 Task: Find connections with filter location Ti Port-de-Paix with filter topic #Gettingthingsdonewith filter profile language German with filter current company ServiceNow with filter school Meenakshi College For Women with filter industry Nonresidential Building Construction with filter service category Personal Injury Law with filter keywords title Technical Specialist
Action: Mouse moved to (626, 85)
Screenshot: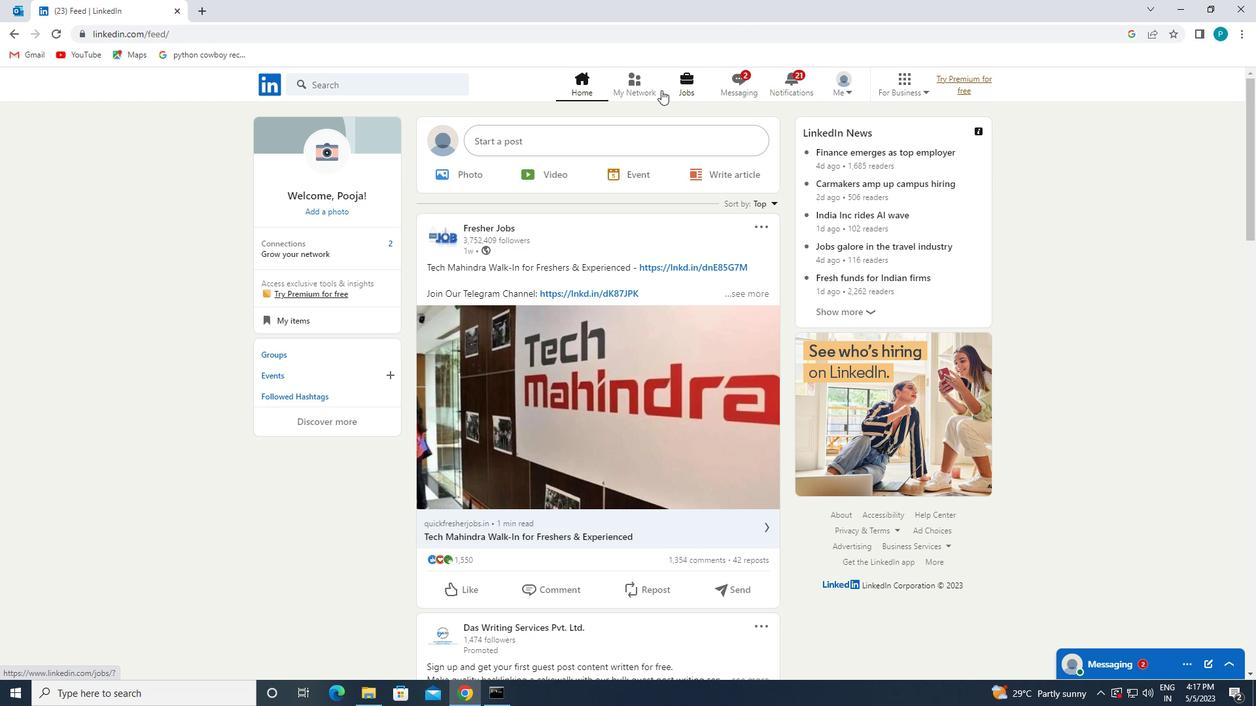 
Action: Mouse pressed left at (626, 85)
Screenshot: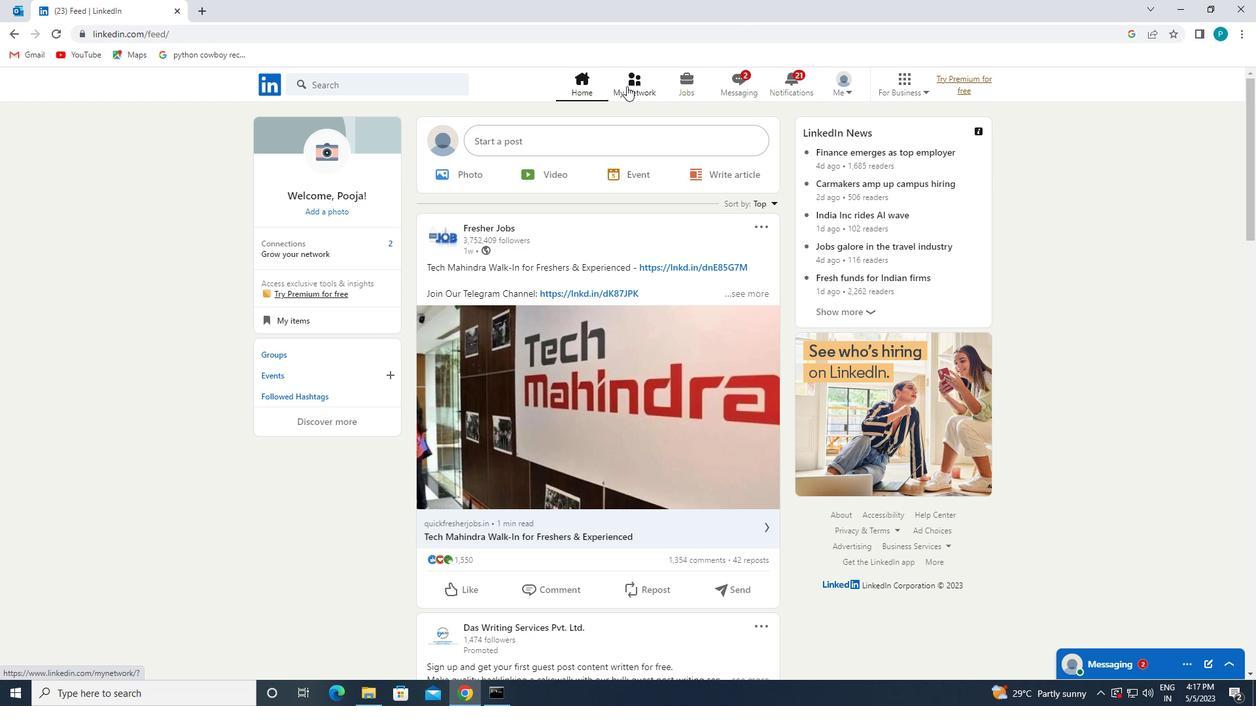 
Action: Mouse moved to (392, 151)
Screenshot: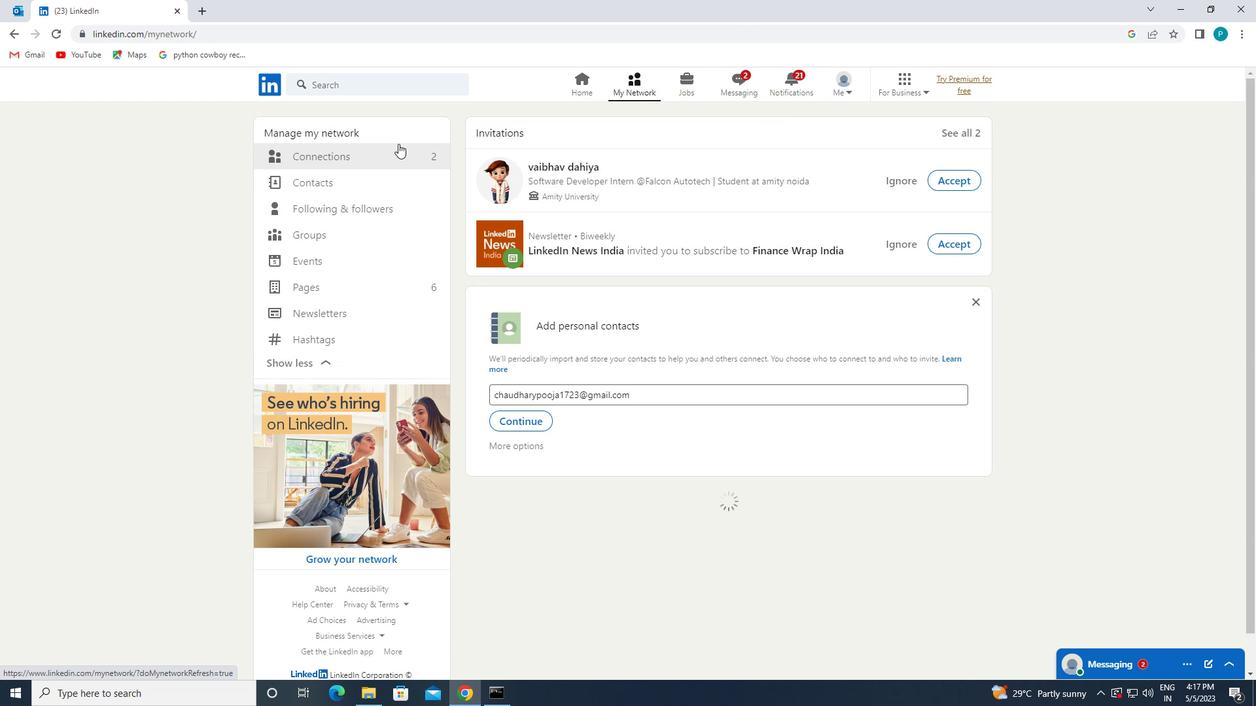 
Action: Mouse pressed left at (392, 151)
Screenshot: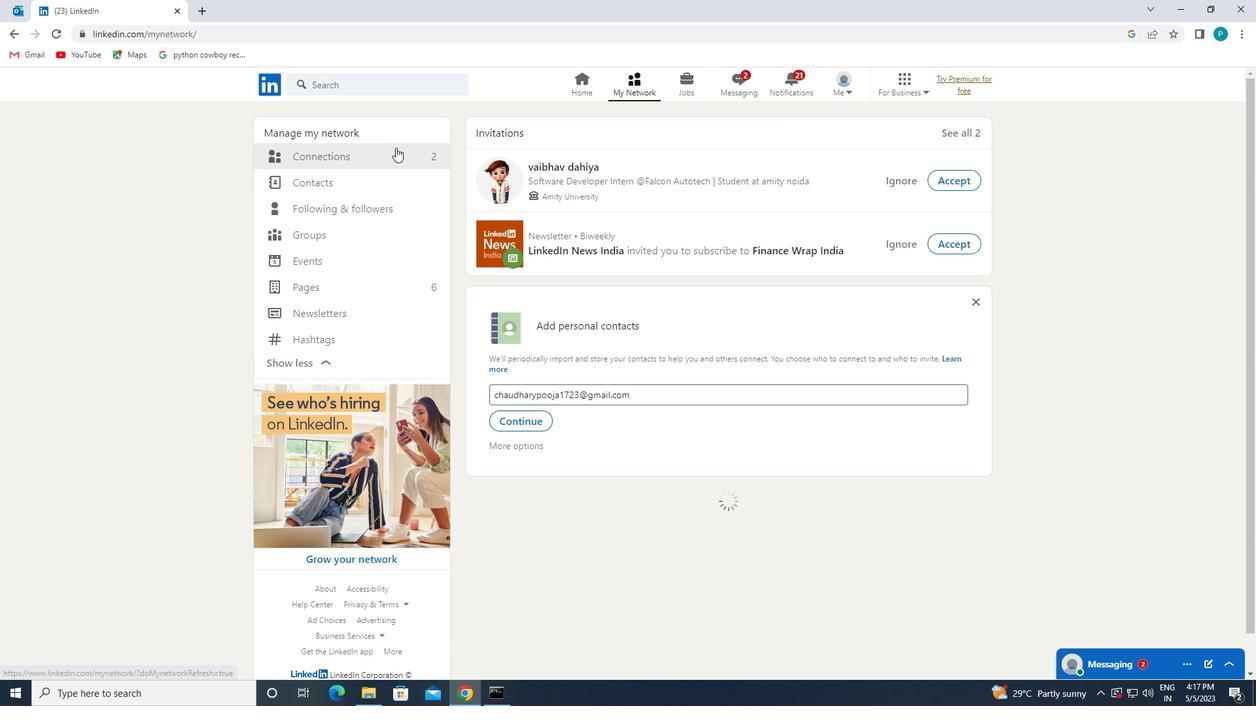 
Action: Mouse moved to (704, 154)
Screenshot: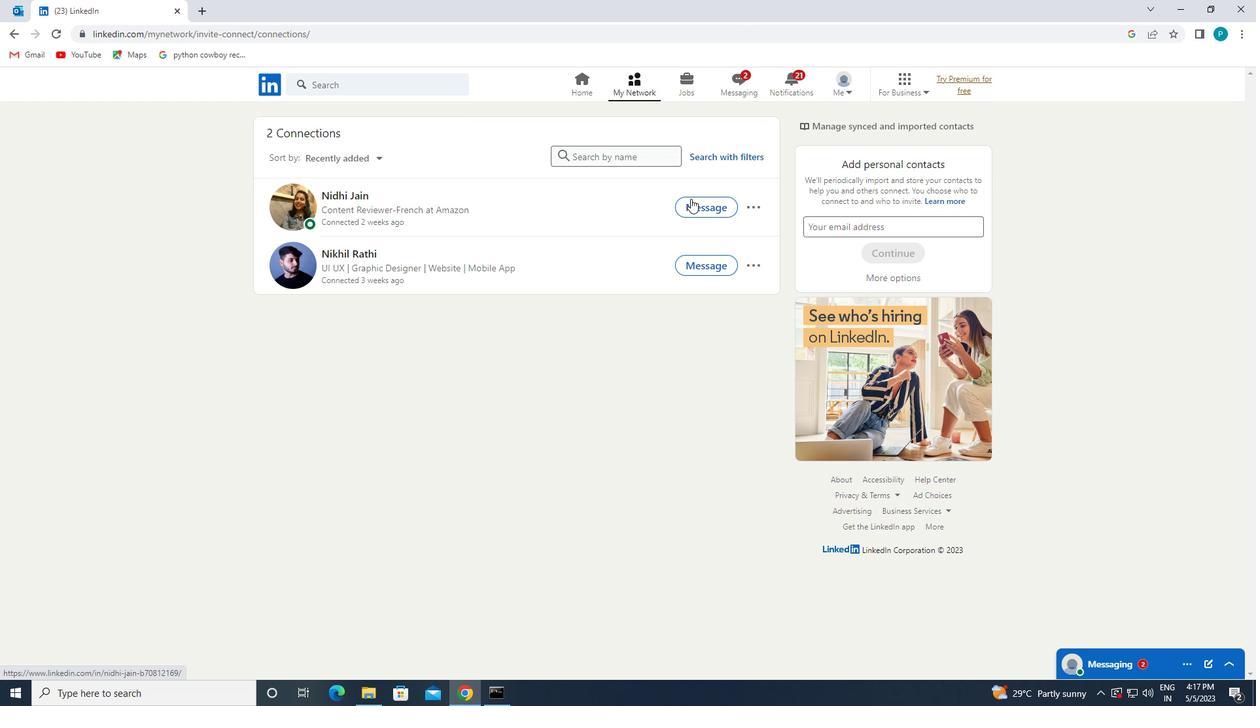
Action: Mouse pressed left at (704, 154)
Screenshot: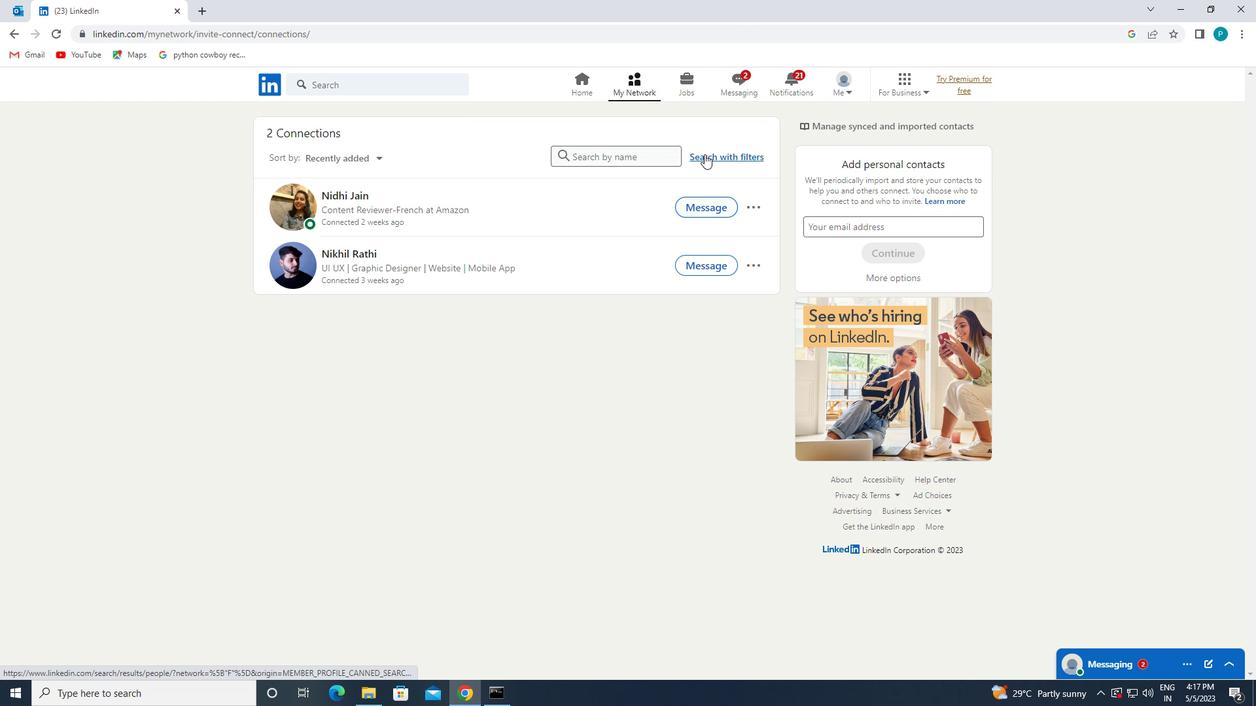 
Action: Mouse moved to (666, 126)
Screenshot: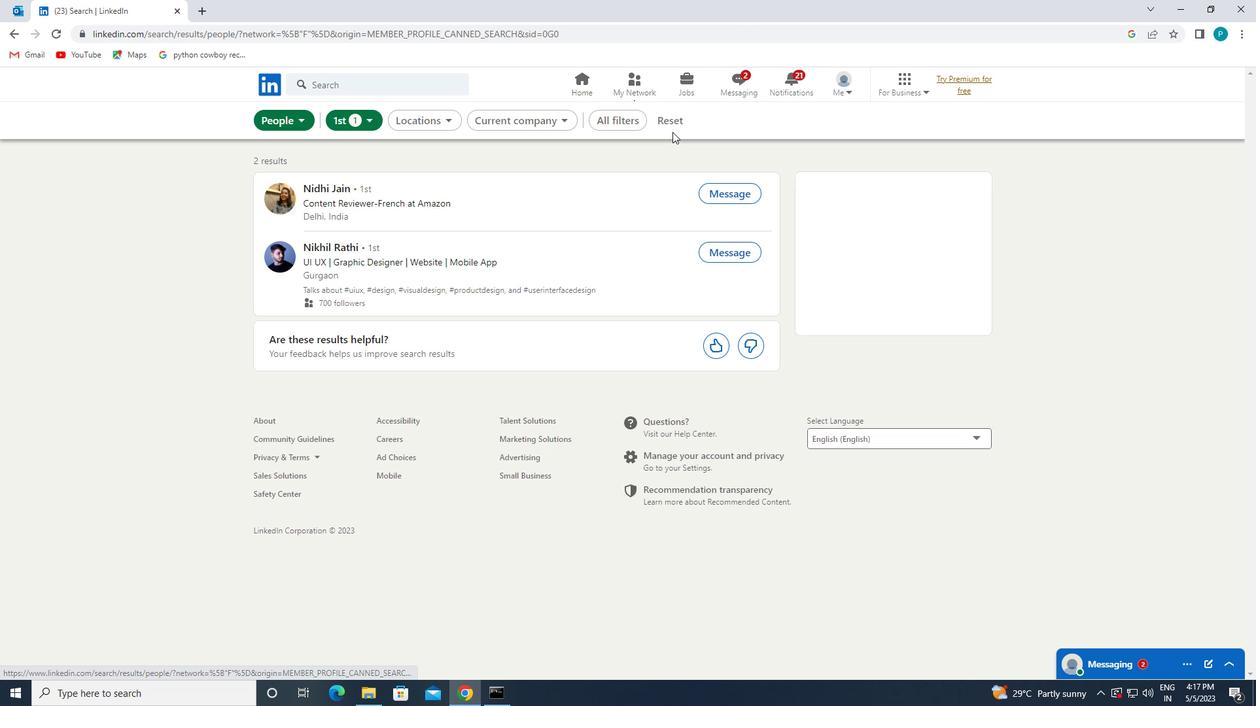 
Action: Mouse pressed left at (666, 126)
Screenshot: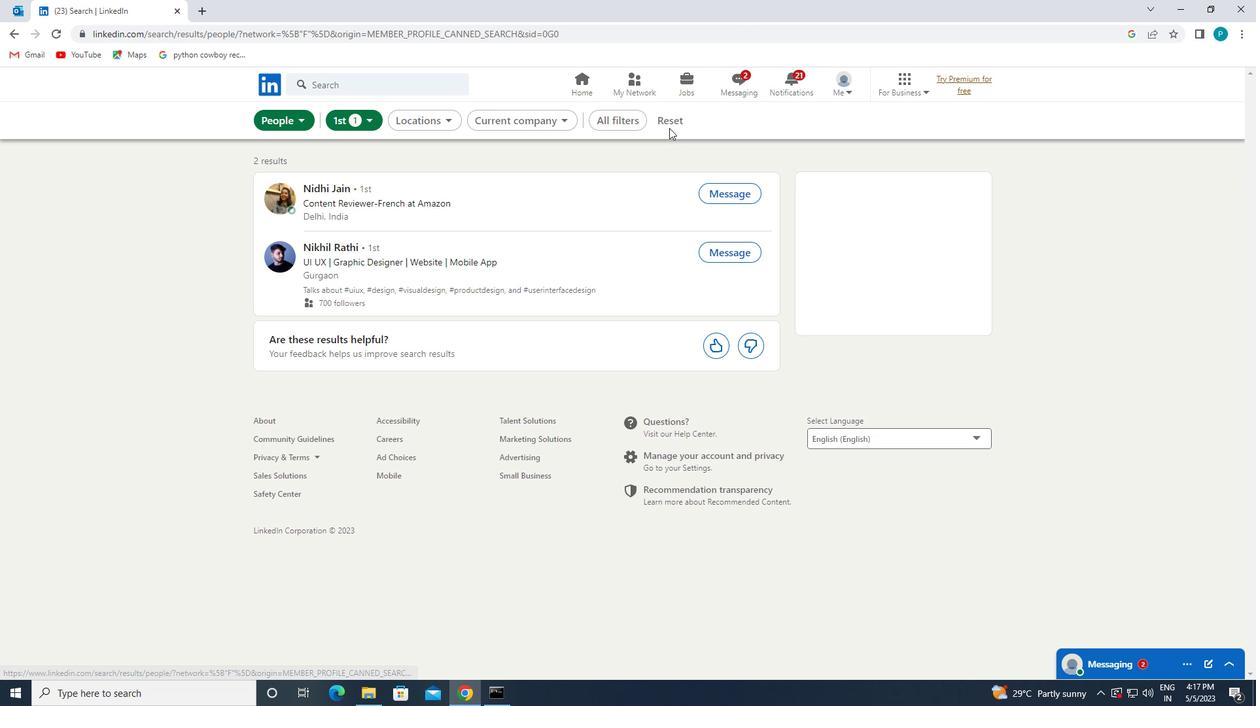 
Action: Mouse moved to (643, 121)
Screenshot: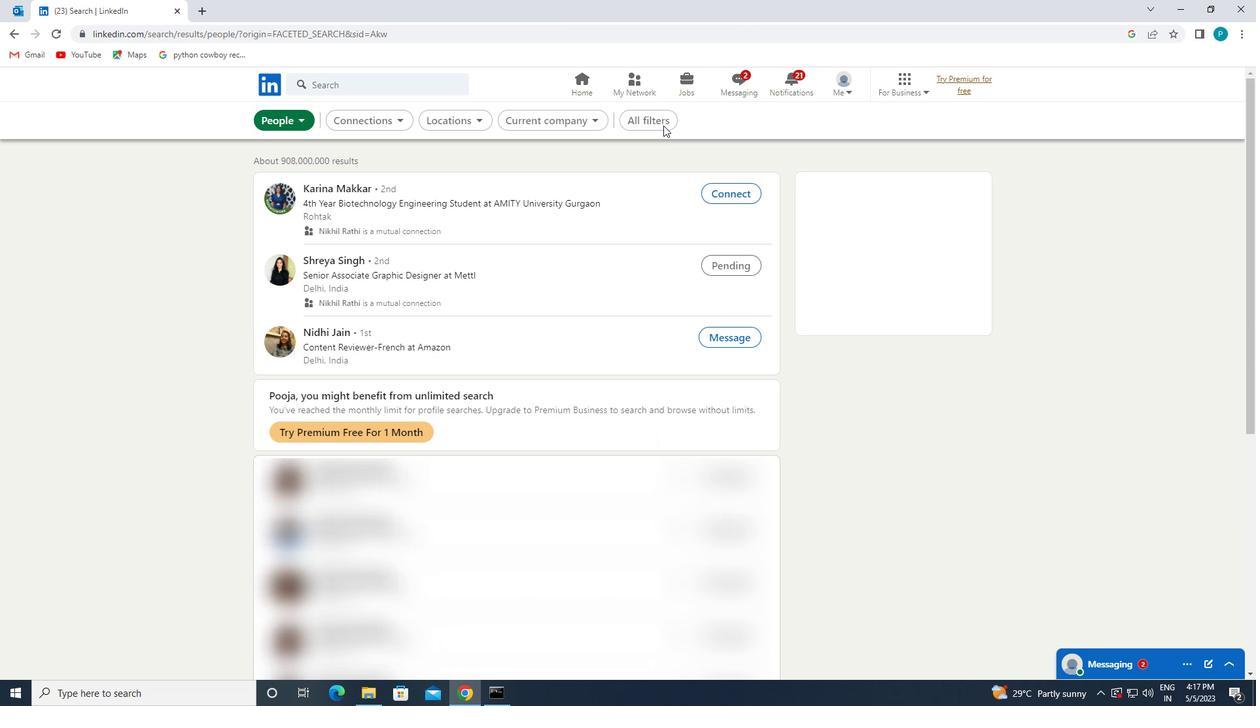 
Action: Mouse pressed left at (643, 121)
Screenshot: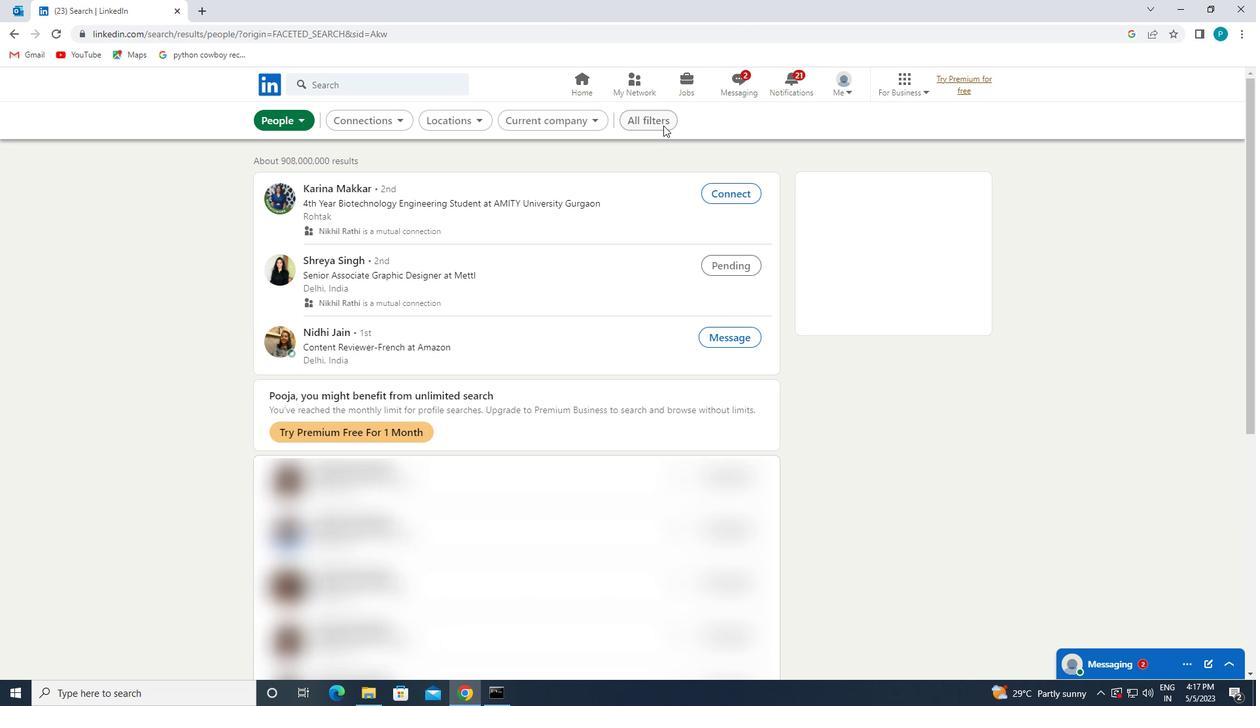 
Action: Mouse moved to (911, 294)
Screenshot: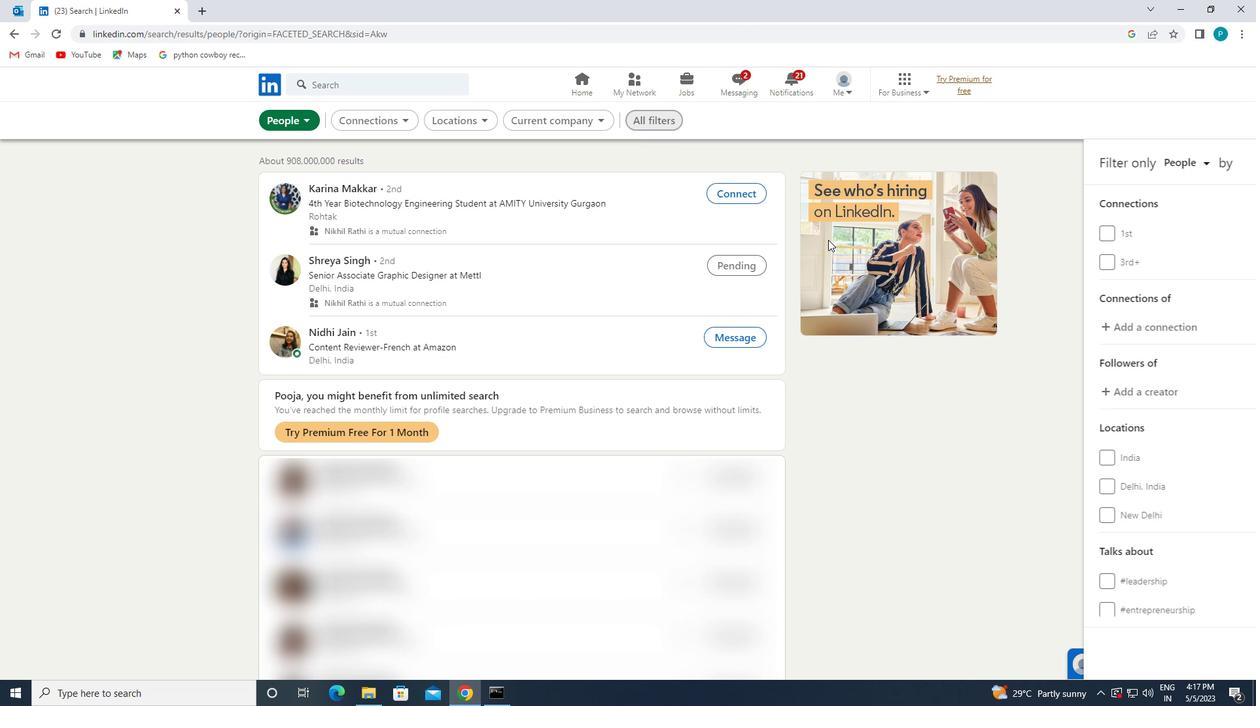 
Action: Mouse scrolled (911, 293) with delta (0, 0)
Screenshot: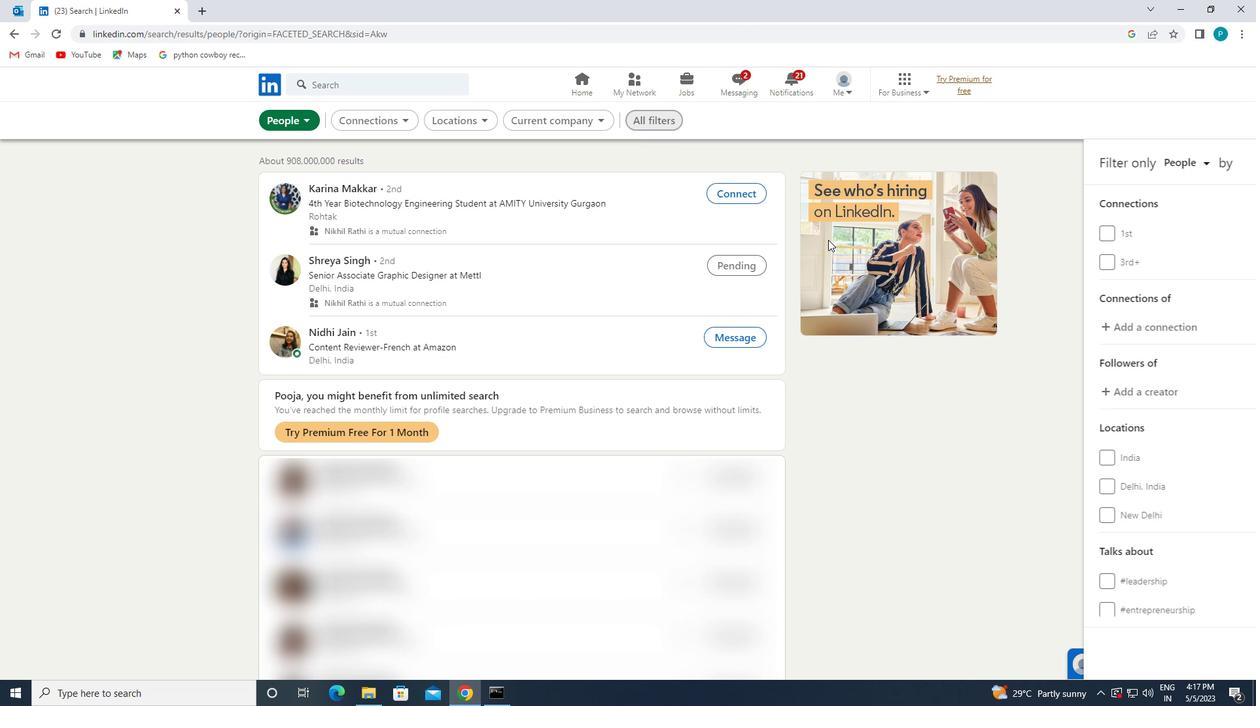 
Action: Mouse moved to (928, 307)
Screenshot: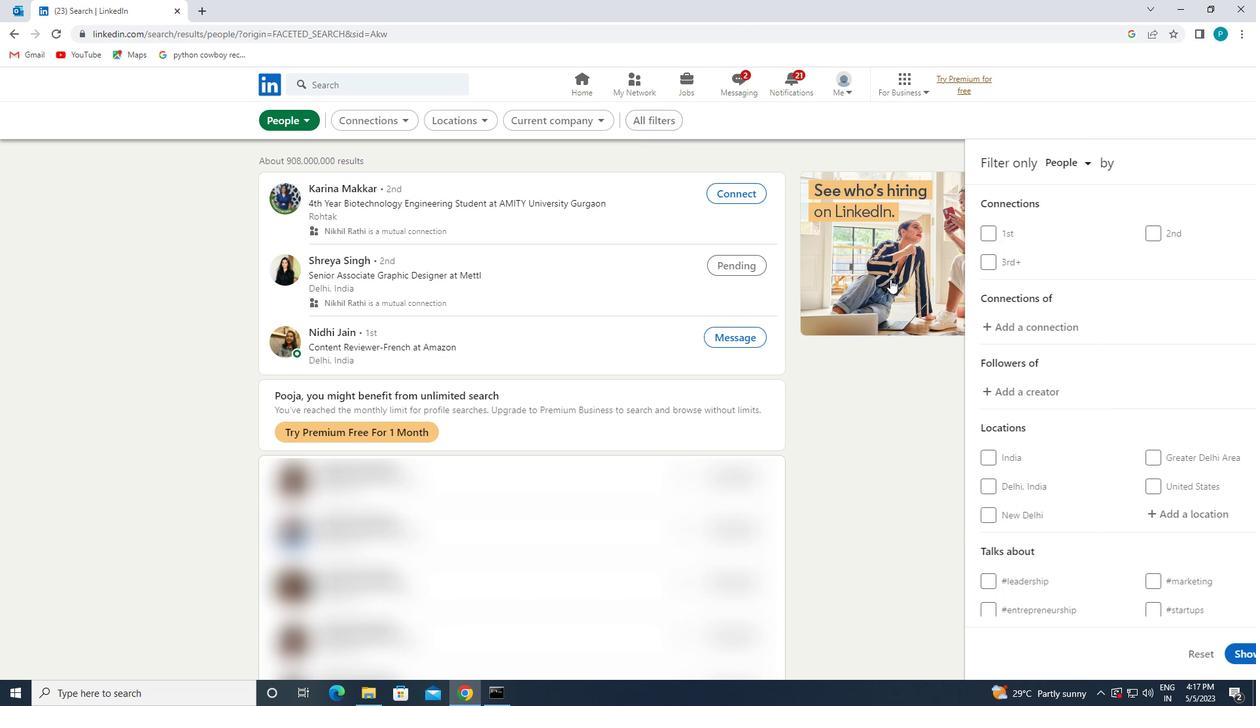 
Action: Mouse scrolled (928, 306) with delta (0, 0)
Screenshot: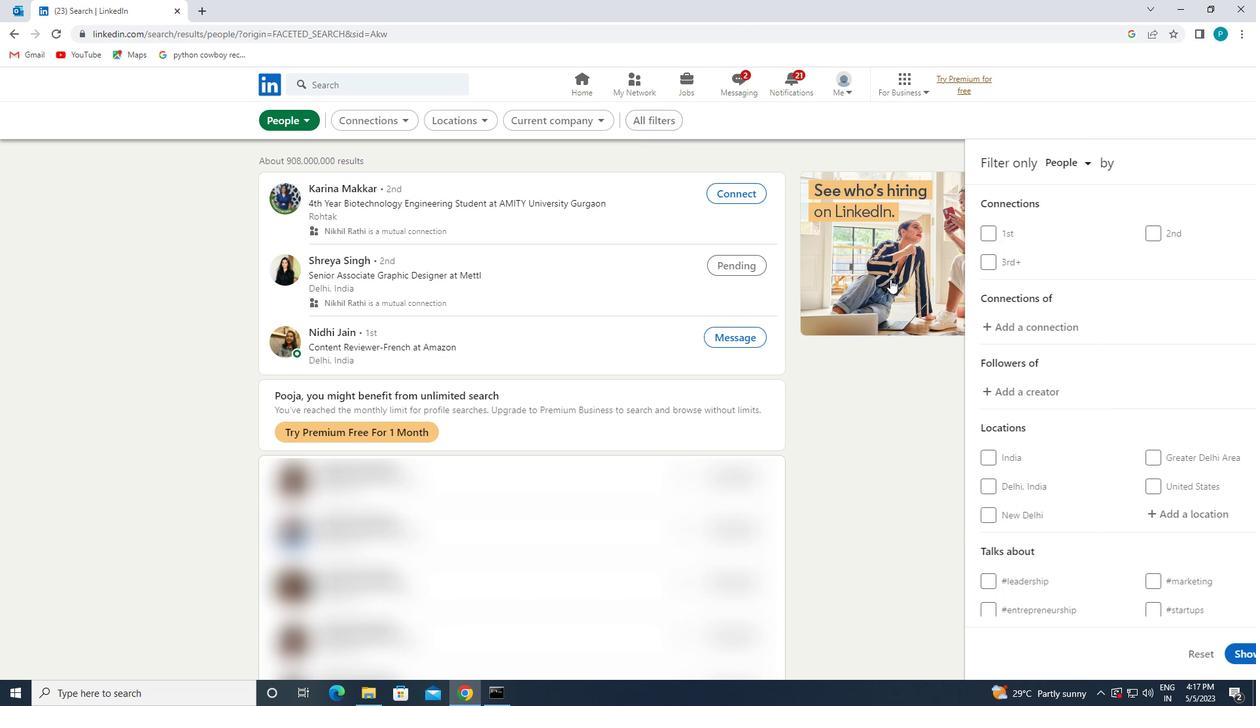 
Action: Mouse moved to (928, 309)
Screenshot: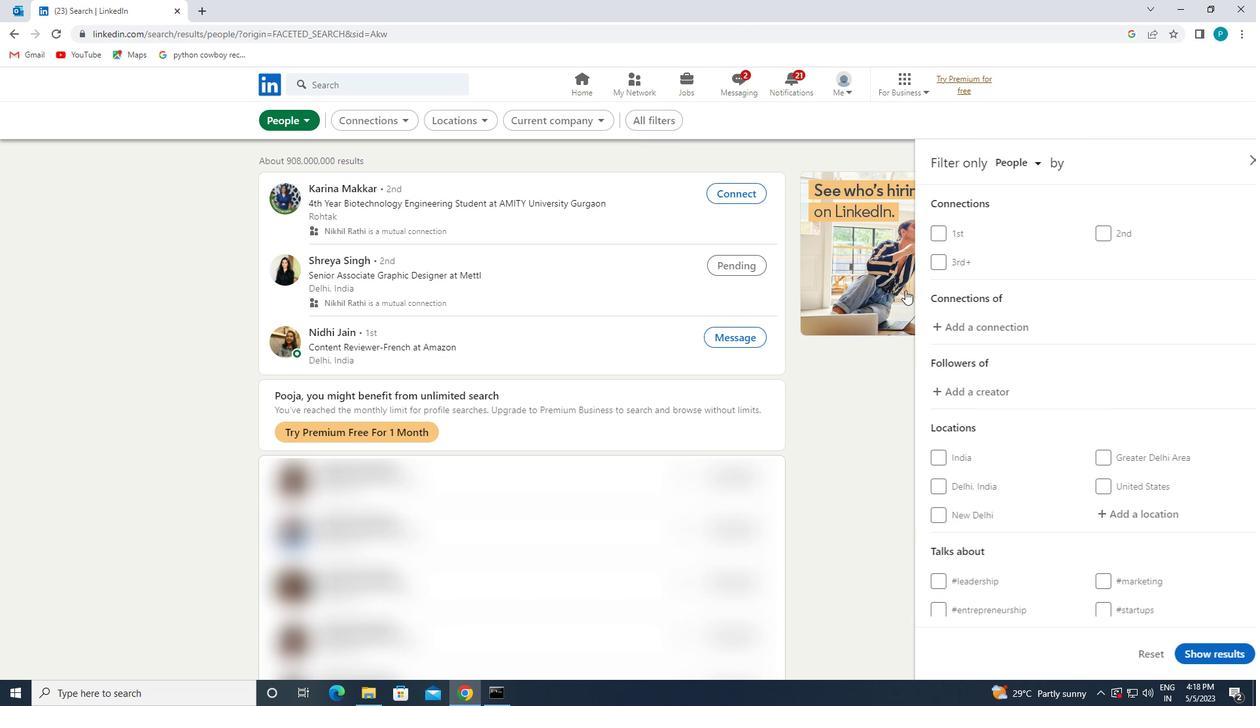 
Action: Mouse scrolled (928, 308) with delta (0, 0)
Screenshot: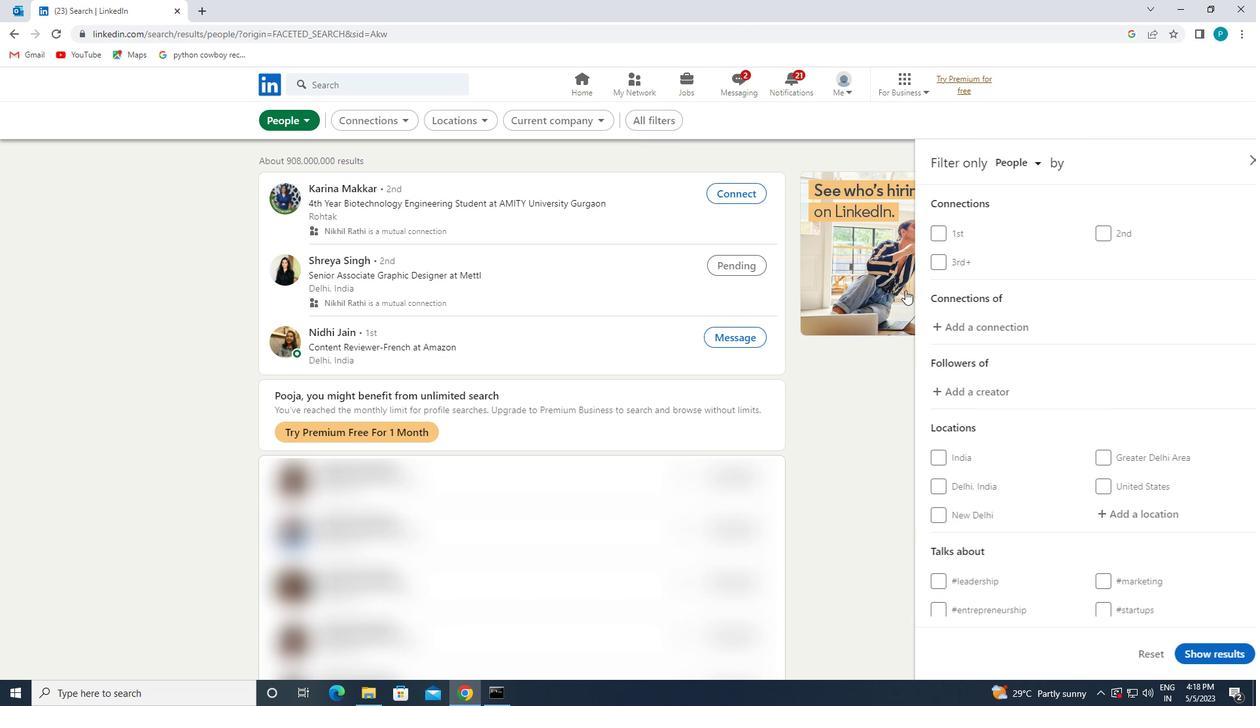 
Action: Mouse moved to (1097, 306)
Screenshot: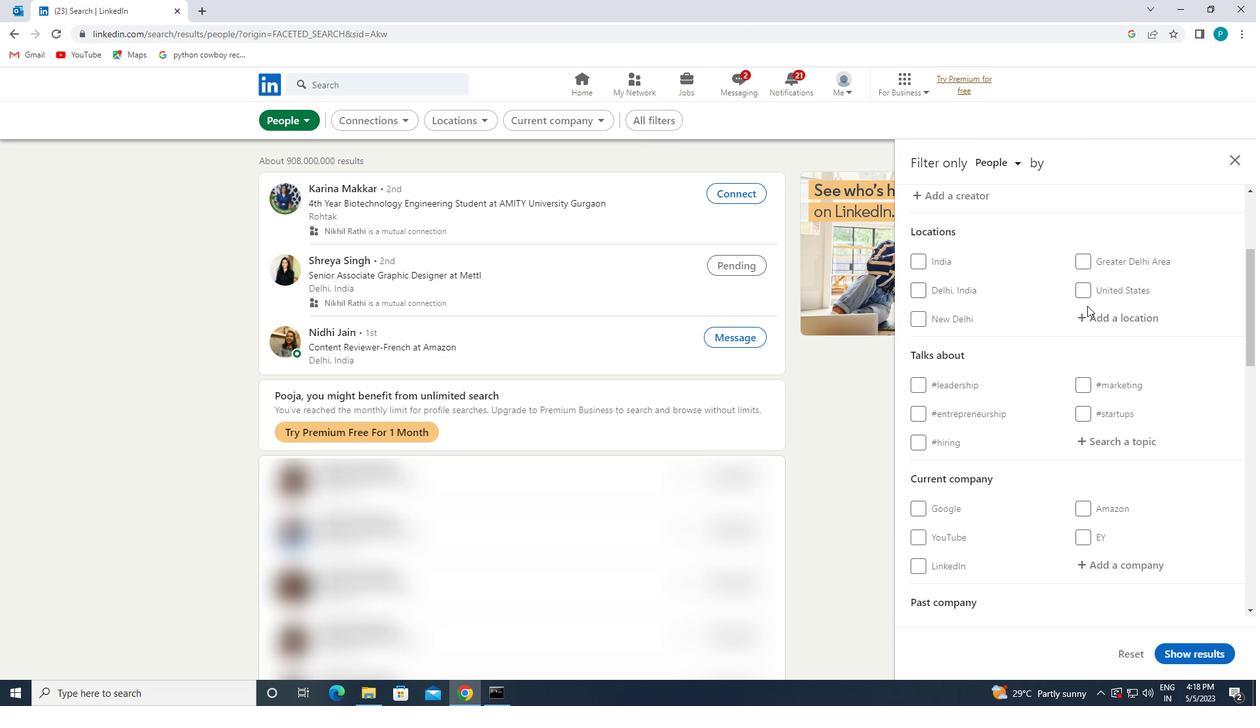 
Action: Mouse pressed left at (1097, 306)
Screenshot: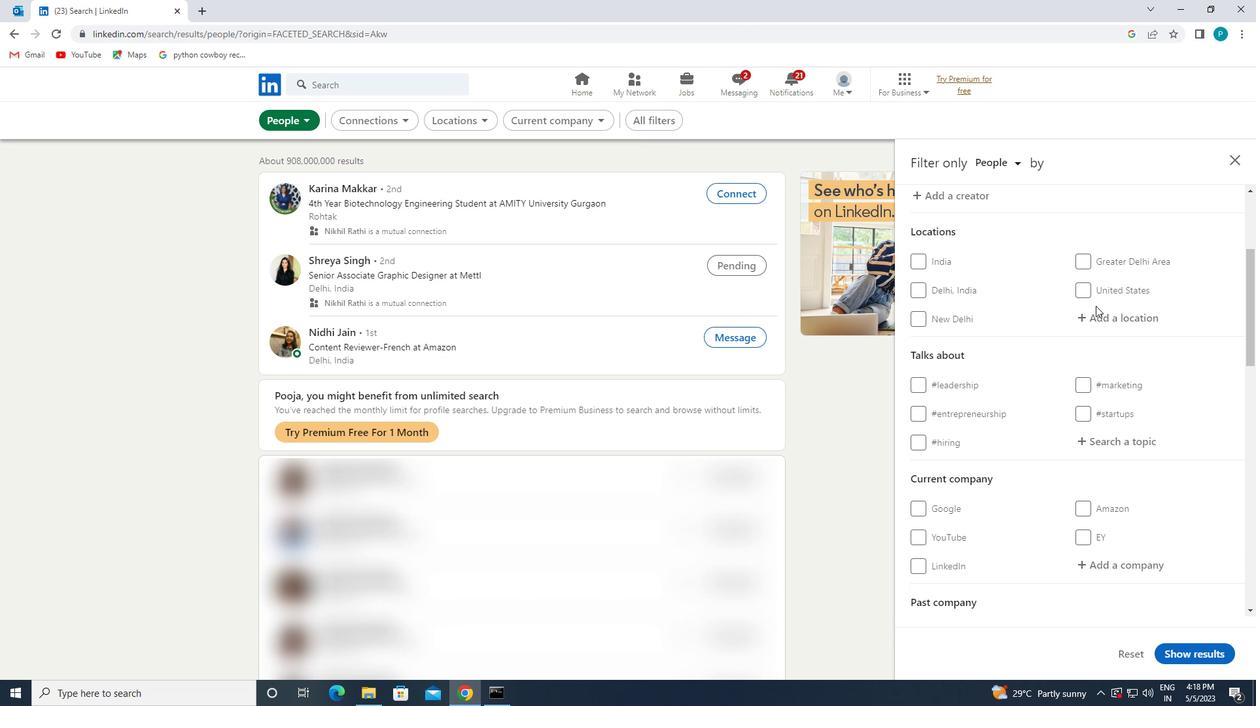 
Action: Mouse moved to (1098, 322)
Screenshot: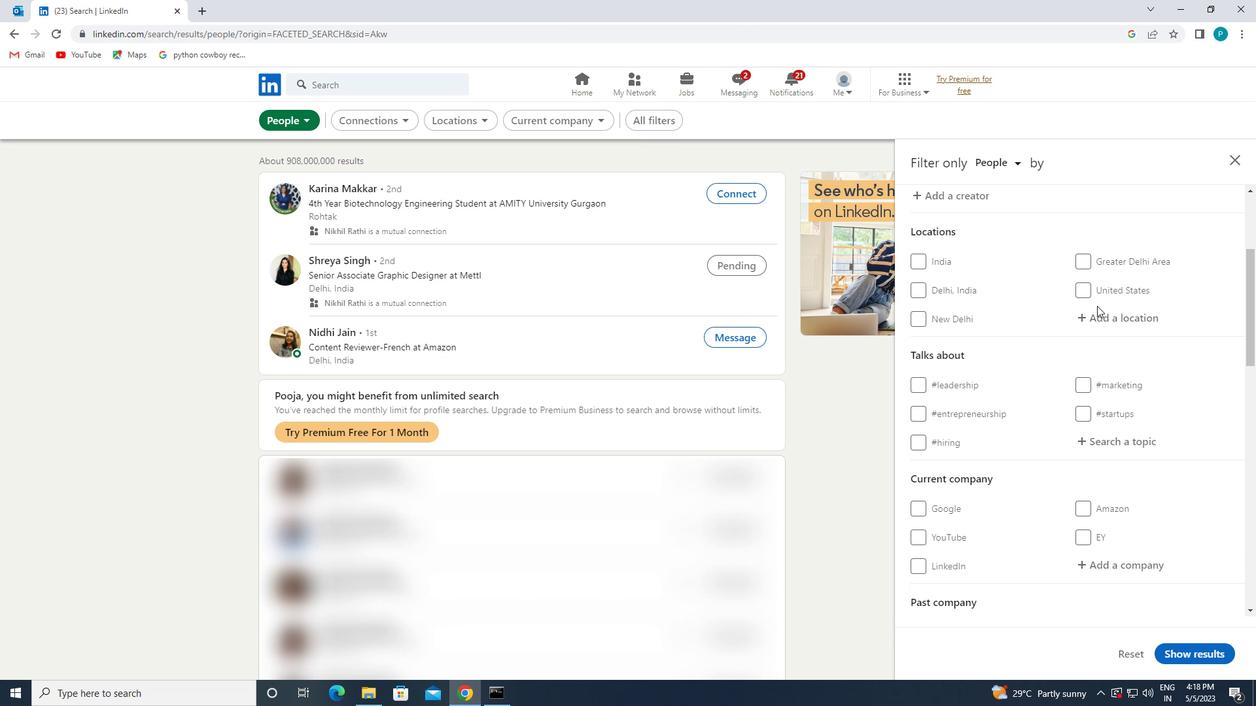 
Action: Mouse pressed left at (1098, 322)
Screenshot: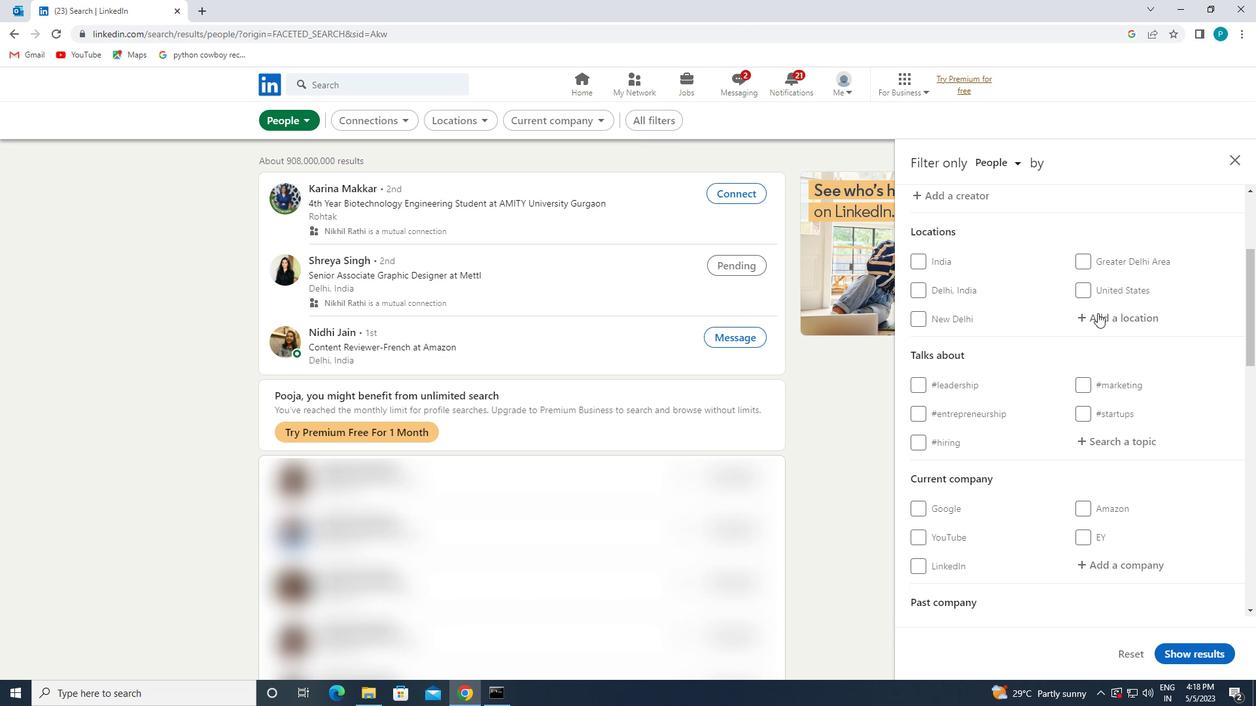 
Action: Mouse moved to (1096, 323)
Screenshot: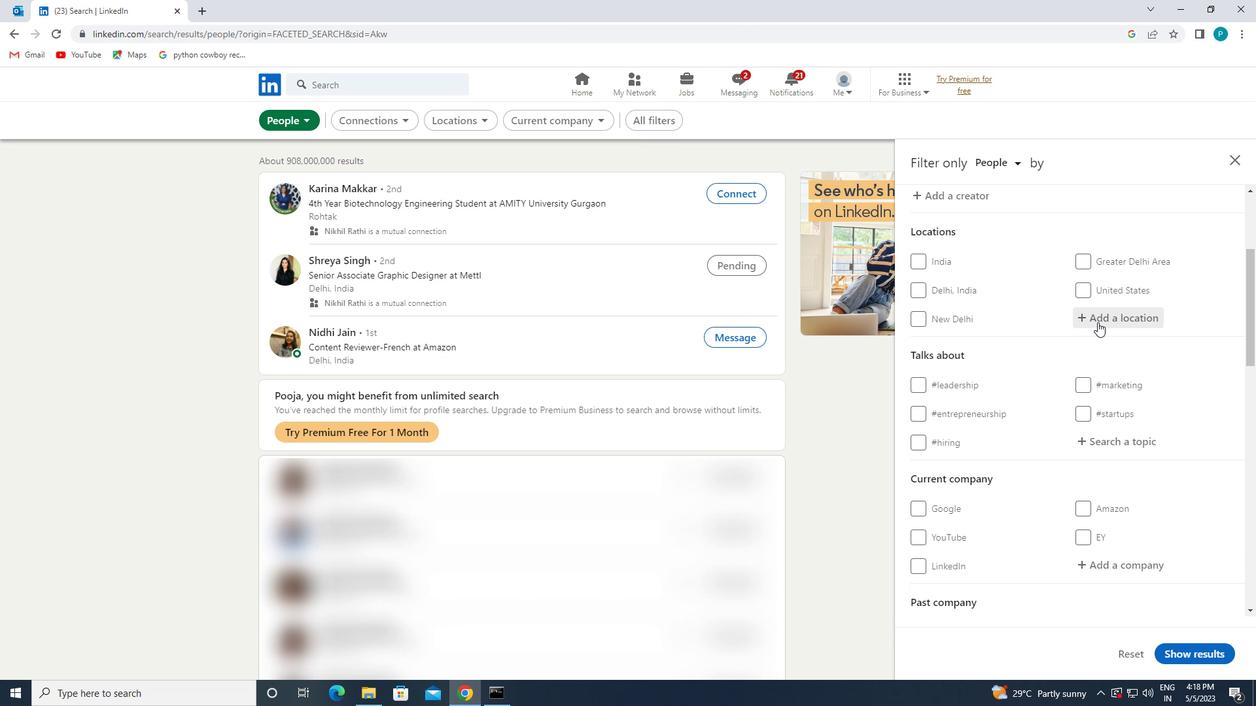 
Action: Key pressed <Key.caps_lock>t<Key.caps_lock>i<Key.space><Key.caps_lock>p<Key.caps_lock>ort-<Key.space>de
Screenshot: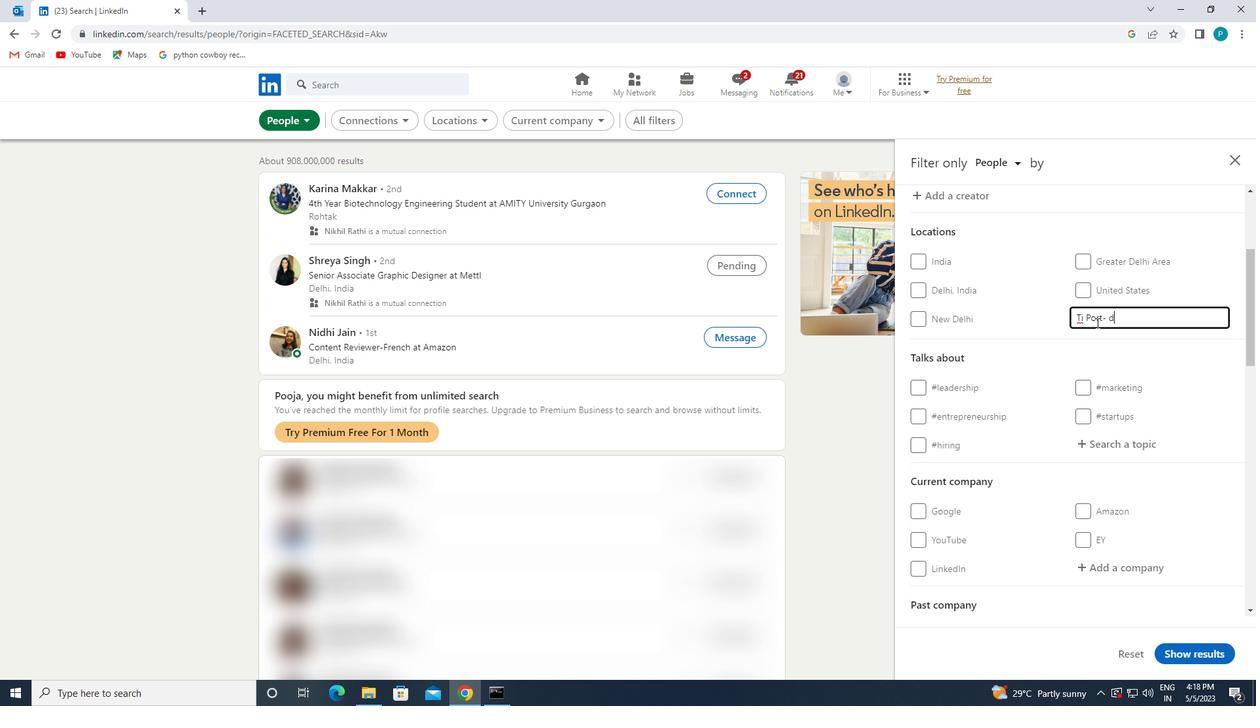 
Action: Mouse moved to (1090, 323)
Screenshot: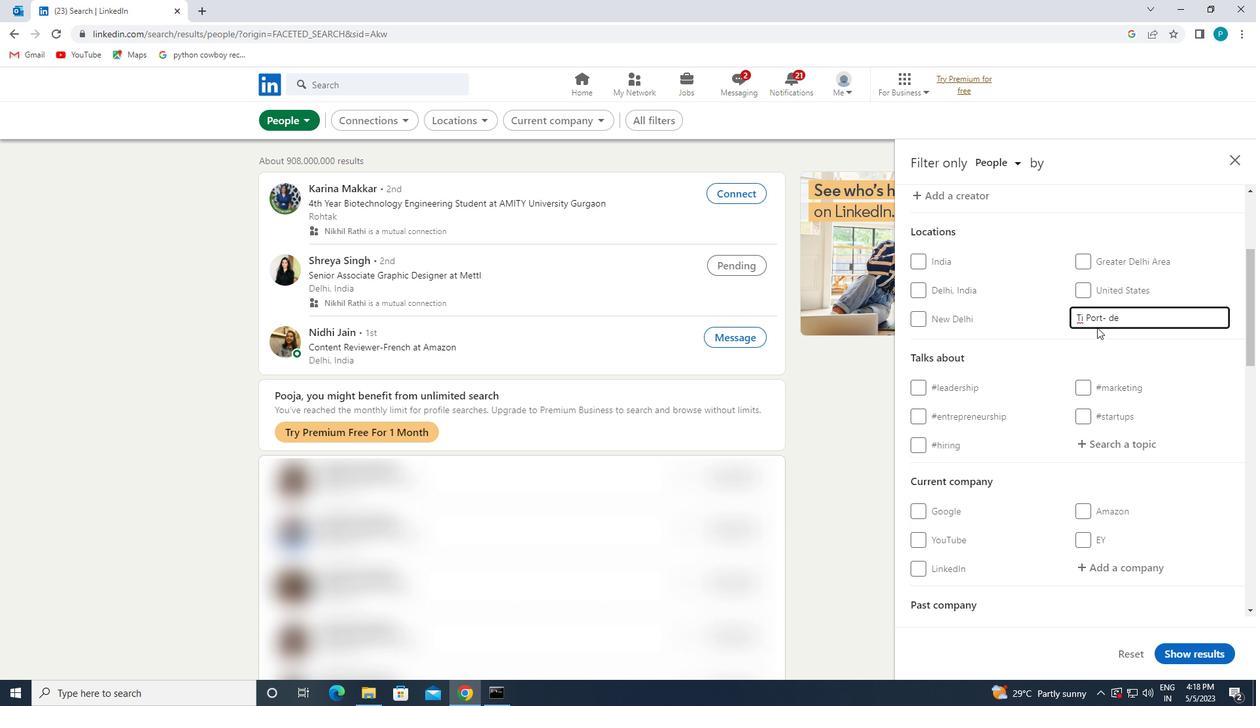 
Action: Key pressed -<Key.space><Key.caps_lock>p<Key.caps_lock>aix
Screenshot: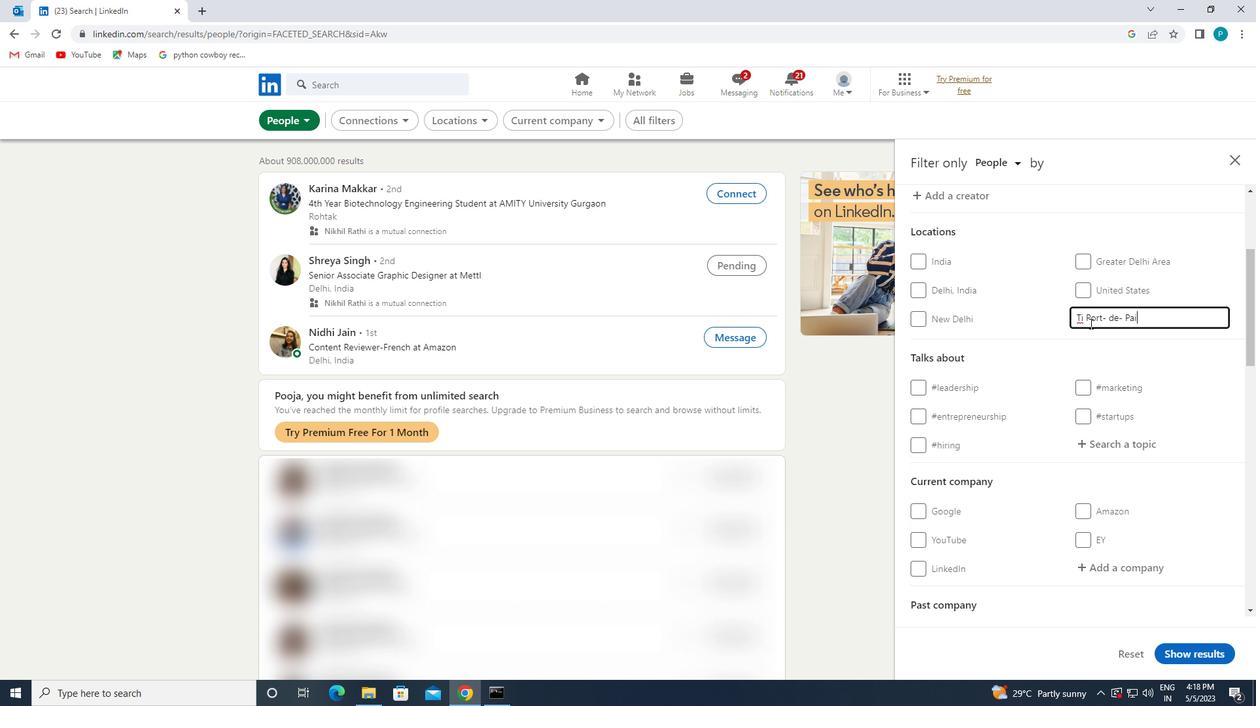 
Action: Mouse moved to (1096, 444)
Screenshot: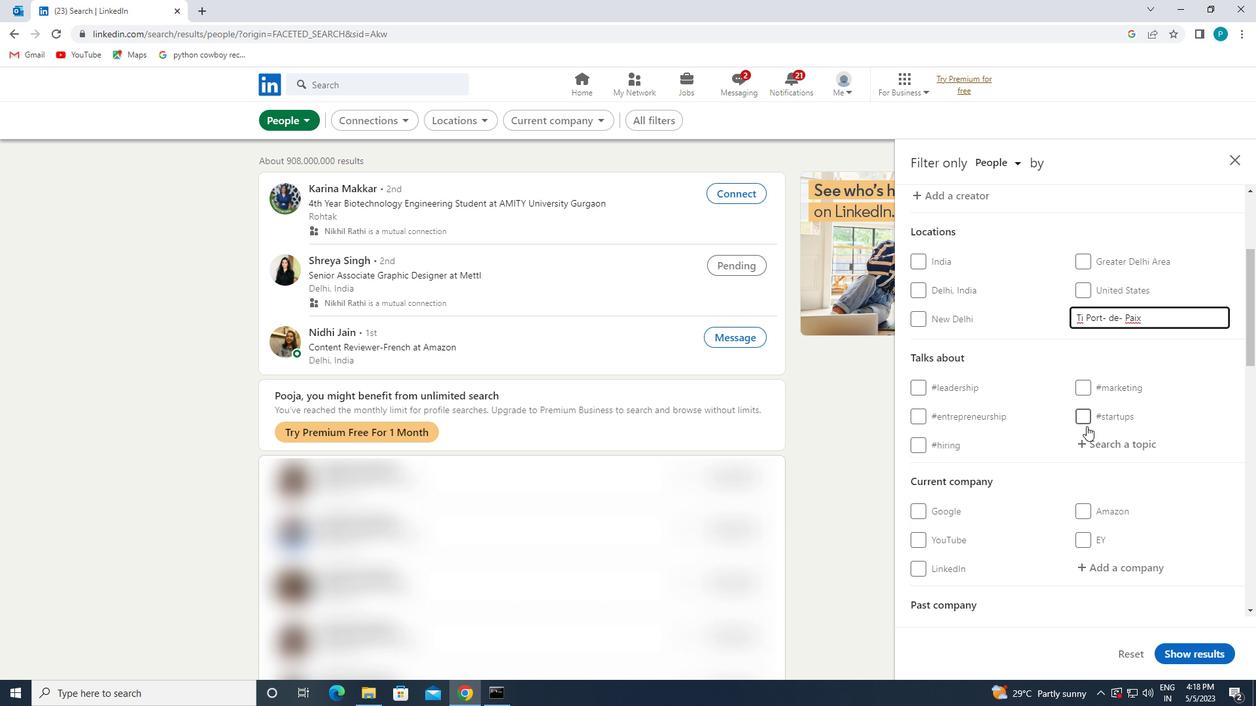 
Action: Mouse pressed left at (1096, 444)
Screenshot: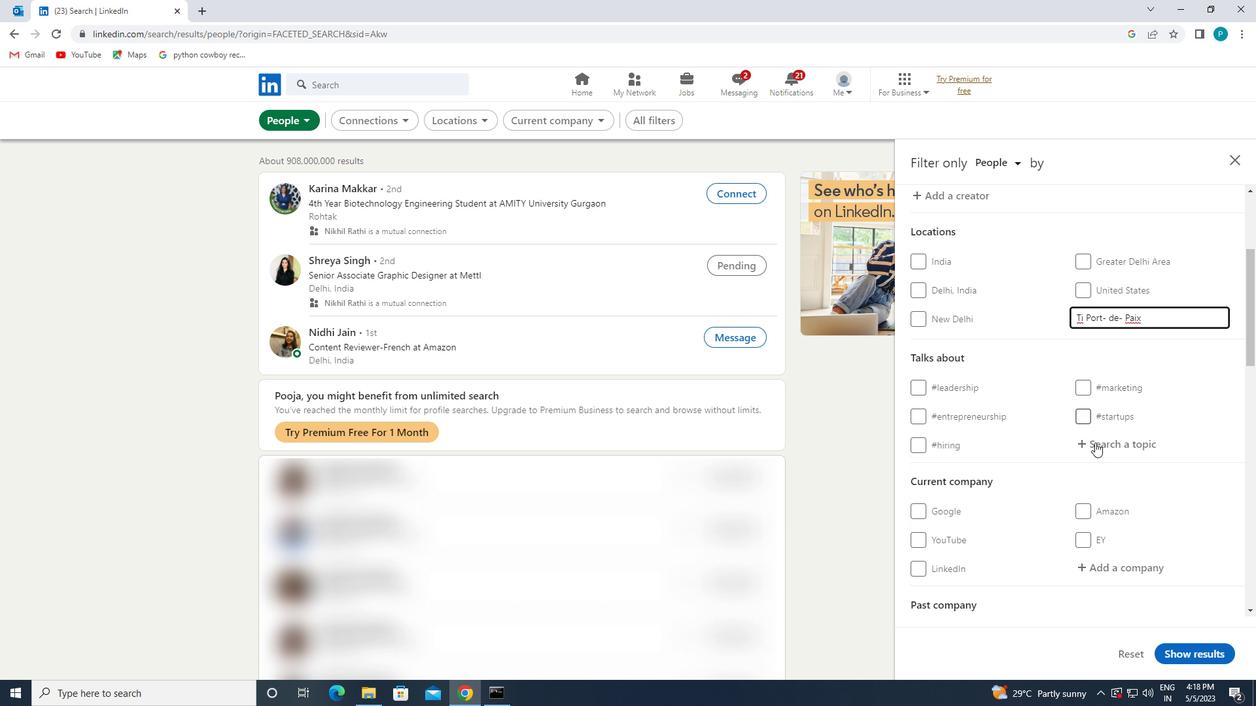
Action: Key pressed <Key.shift>#
Screenshot: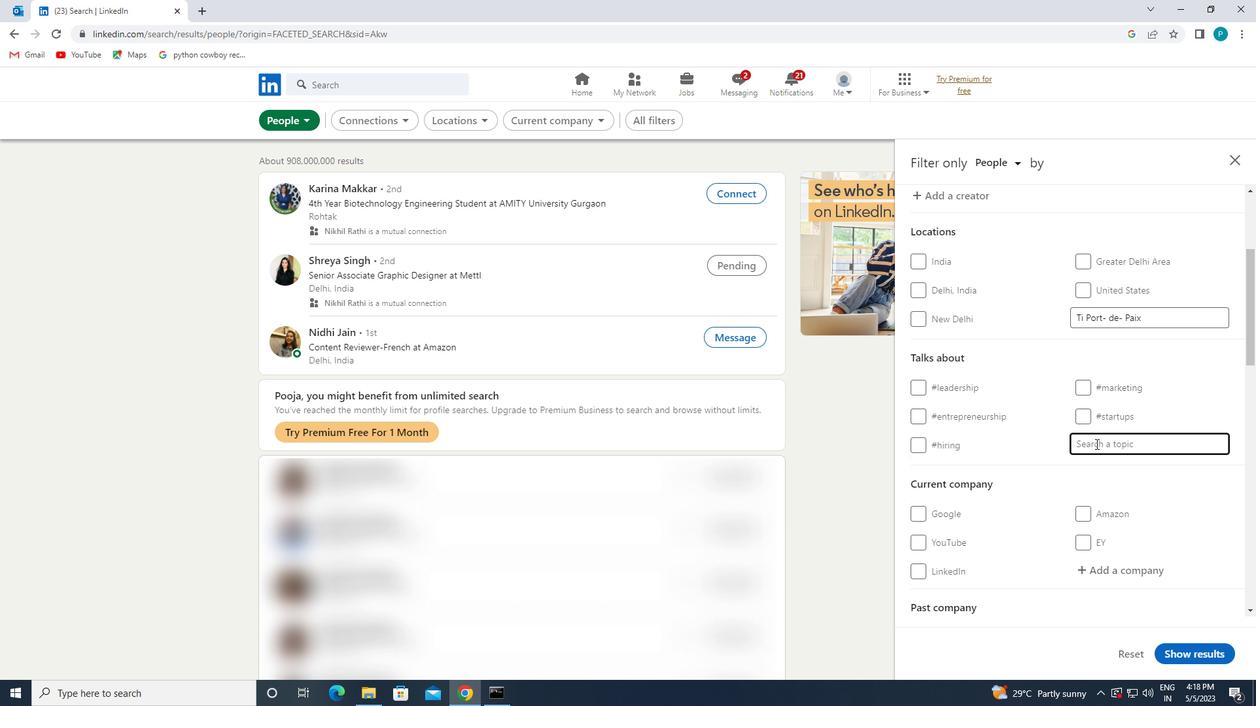 
Action: Mouse moved to (1089, 414)
Screenshot: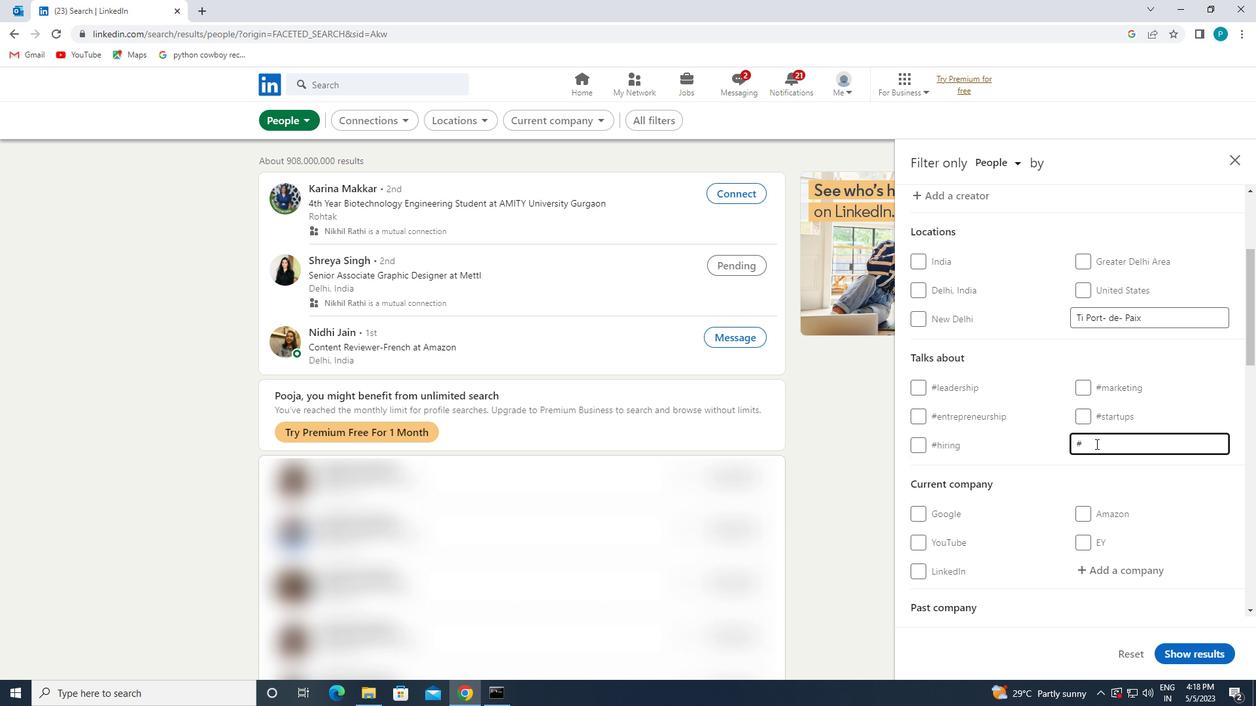 
Action: Mouse scrolled (1089, 413) with delta (0, 0)
Screenshot: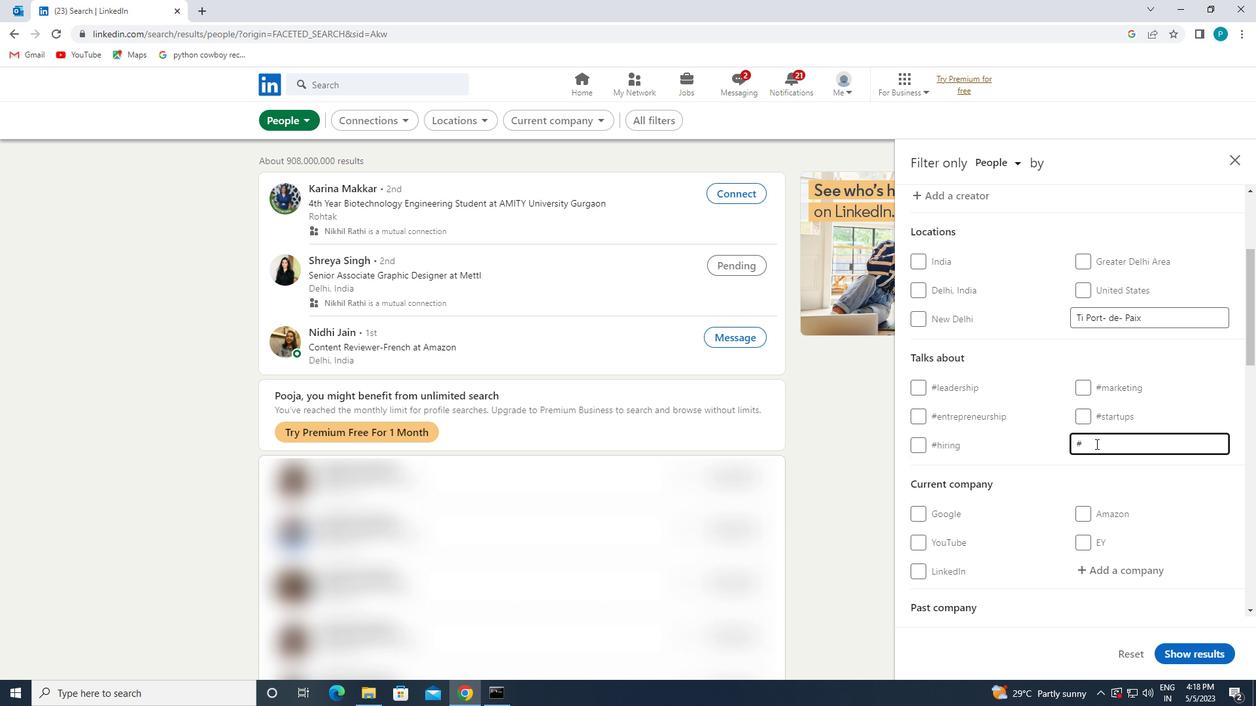
Action: Mouse moved to (1084, 394)
Screenshot: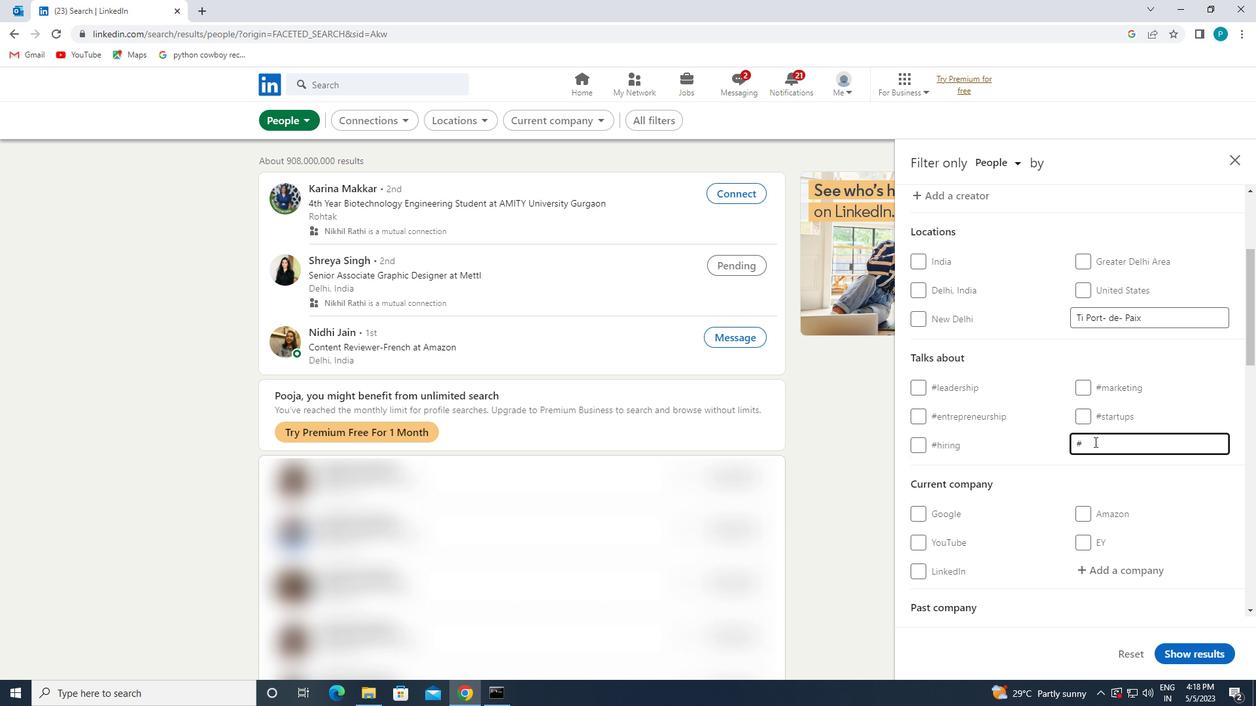 
Action: Mouse scrolled (1084, 393) with delta (0, 0)
Screenshot: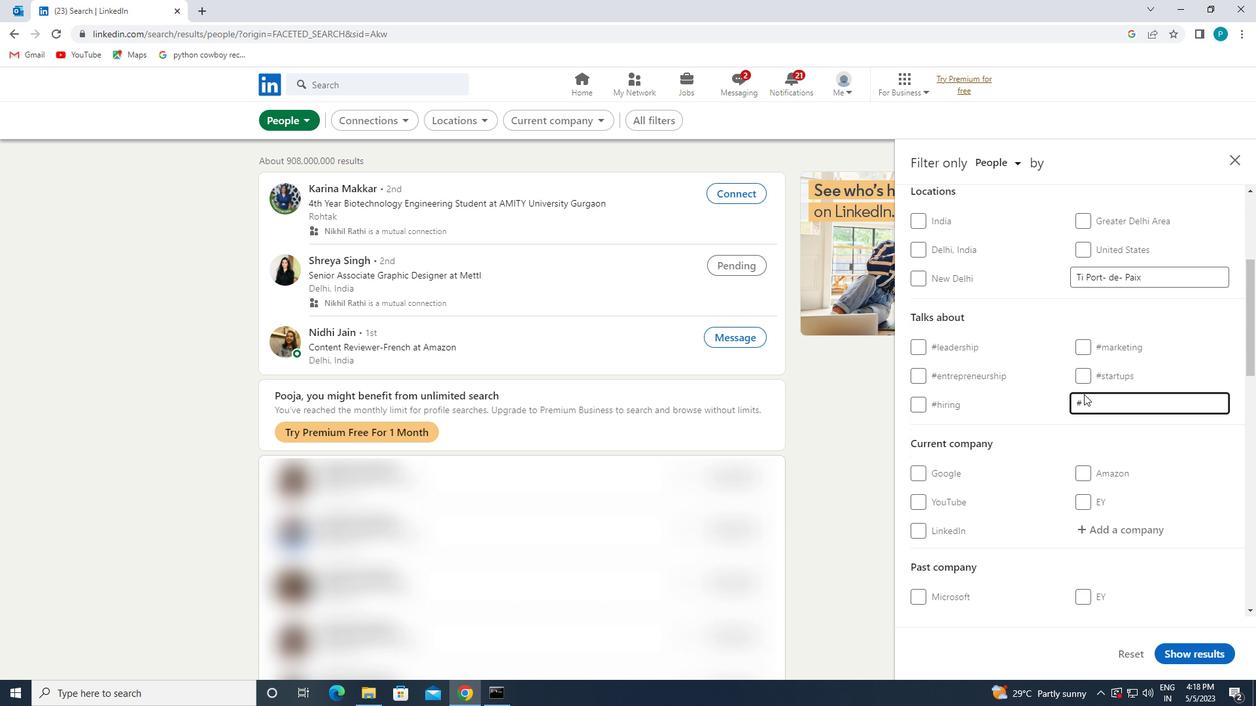 
Action: Mouse moved to (1083, 392)
Screenshot: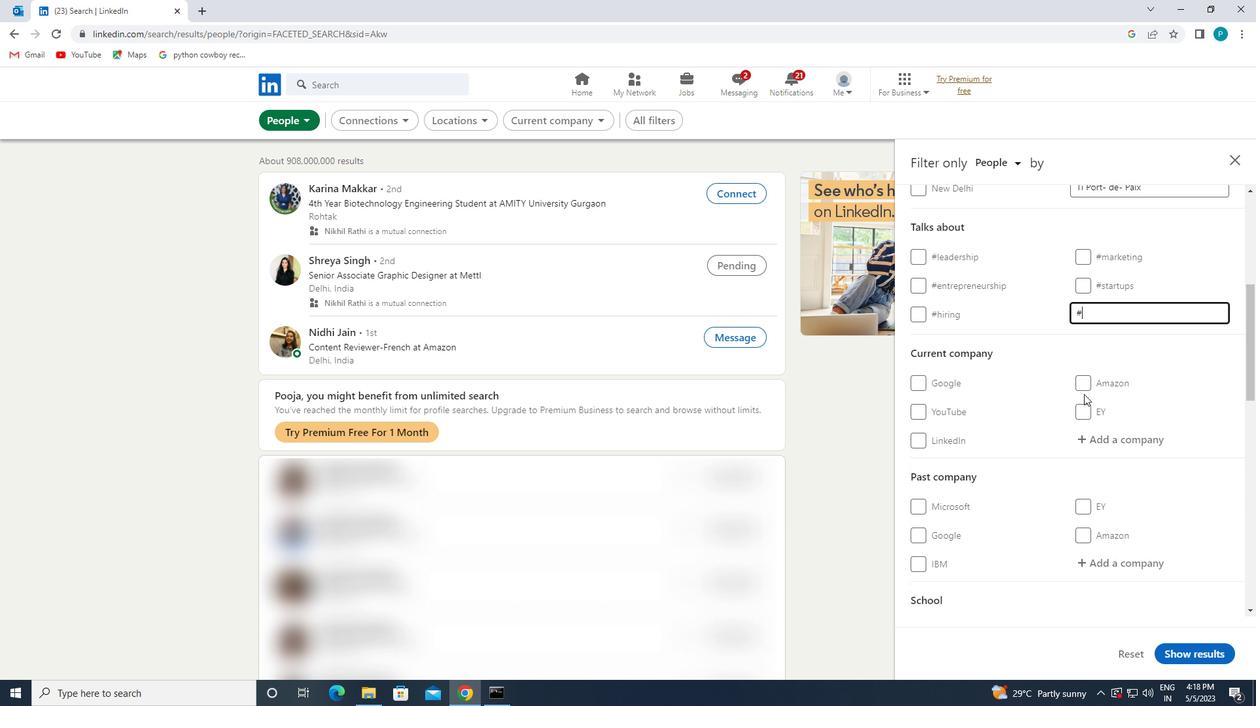 
Action: Key pressed <Key.caps_lock>G<Key.caps_lock>ETTINGTHINS<Key.backspace>GSDONE
Screenshot: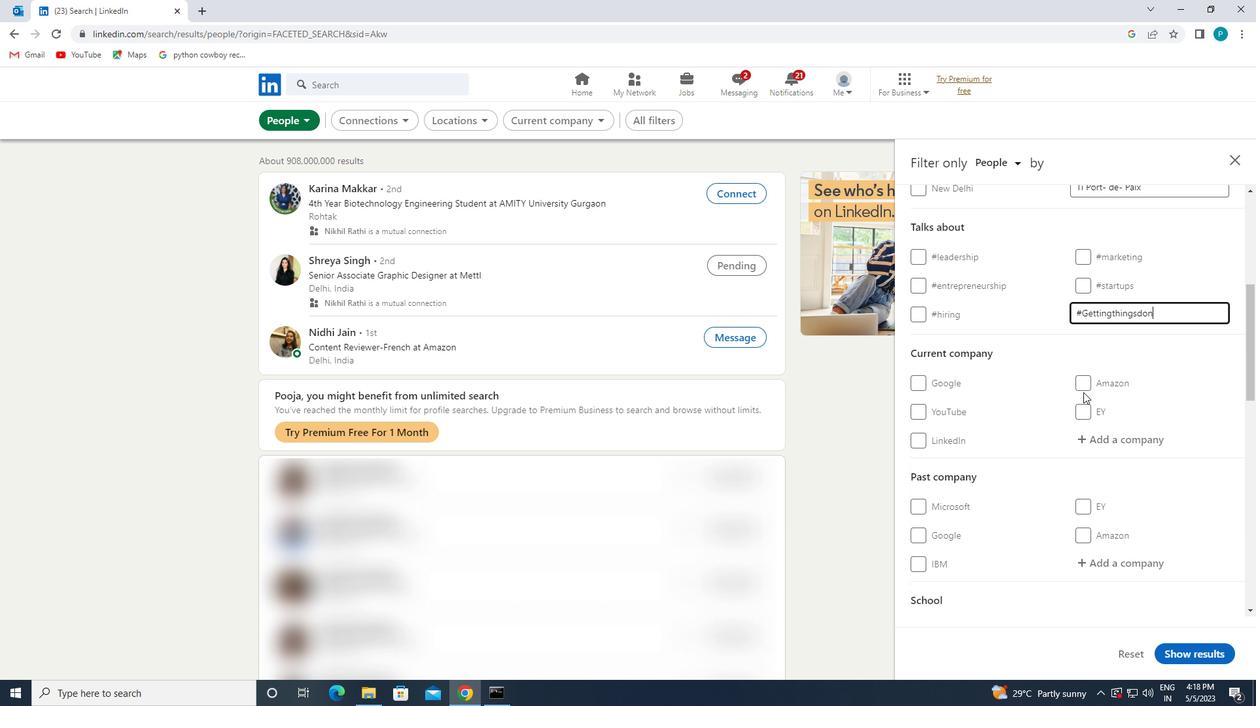 
Action: Mouse moved to (1059, 308)
Screenshot: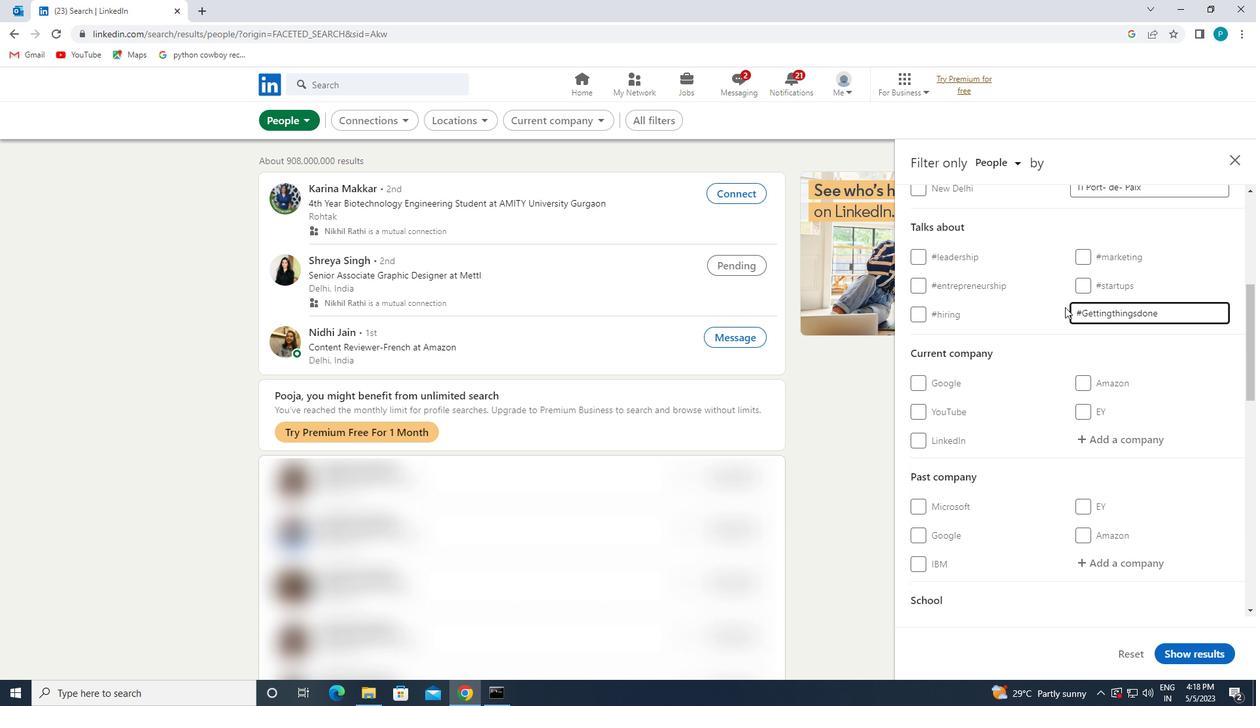 
Action: Mouse scrolled (1059, 307) with delta (0, 0)
Screenshot: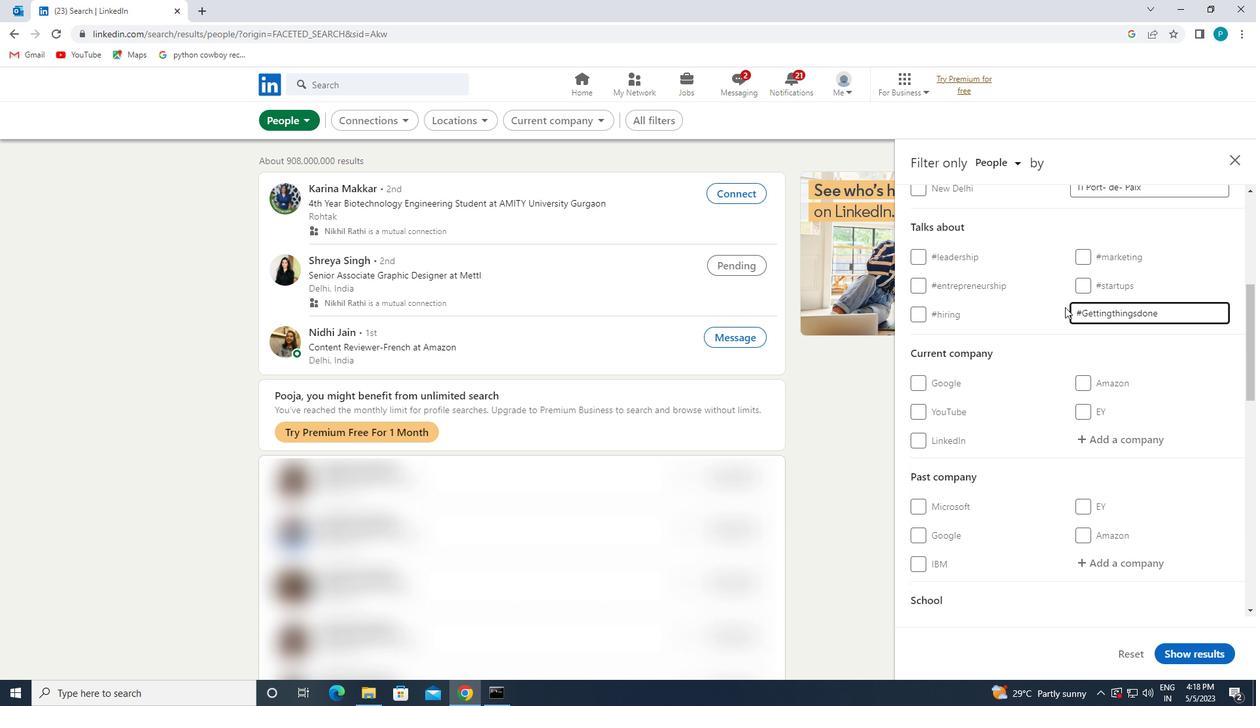 
Action: Mouse scrolled (1059, 307) with delta (0, 0)
Screenshot: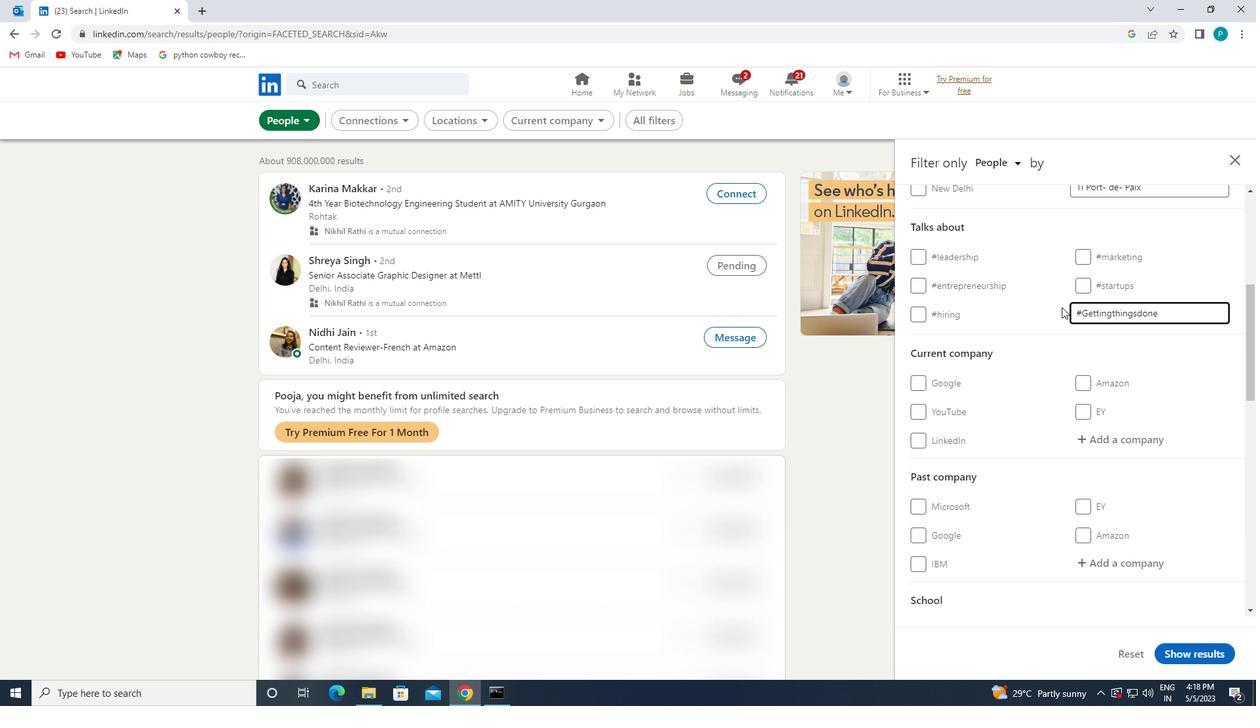 
Action: Mouse scrolled (1059, 307) with delta (0, 0)
Screenshot: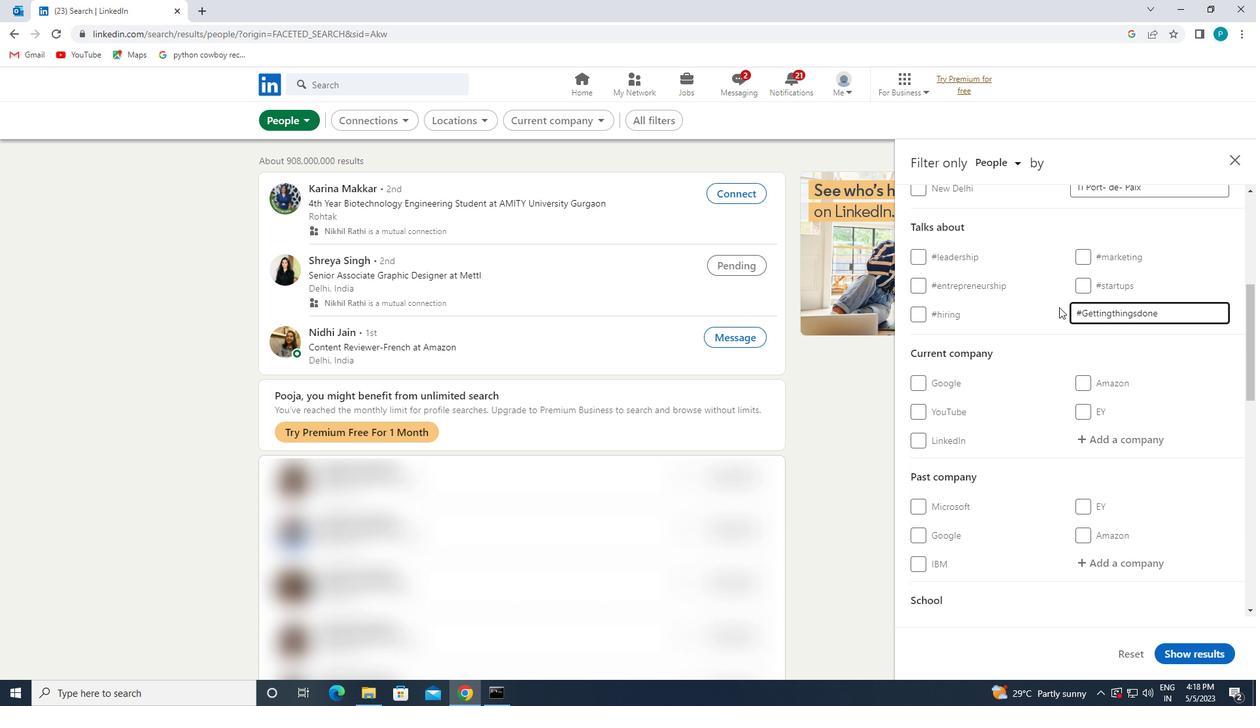 
Action: Mouse moved to (1059, 310)
Screenshot: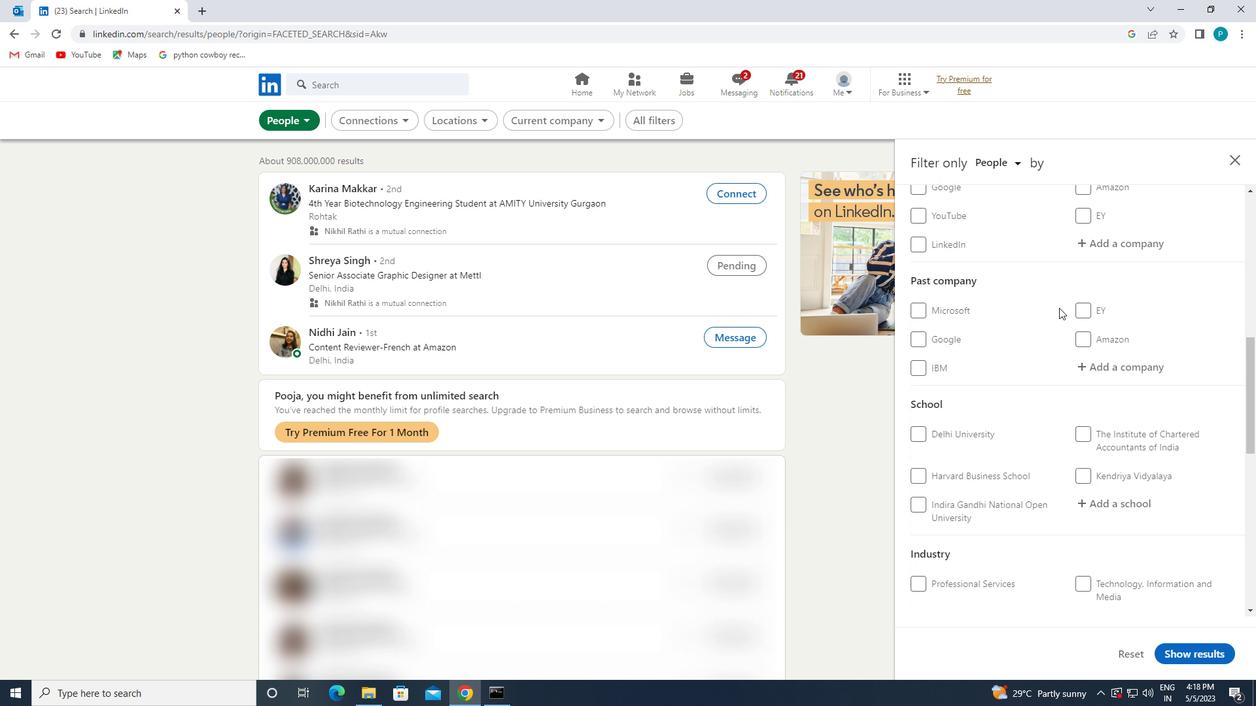 
Action: Mouse scrolled (1059, 309) with delta (0, 0)
Screenshot: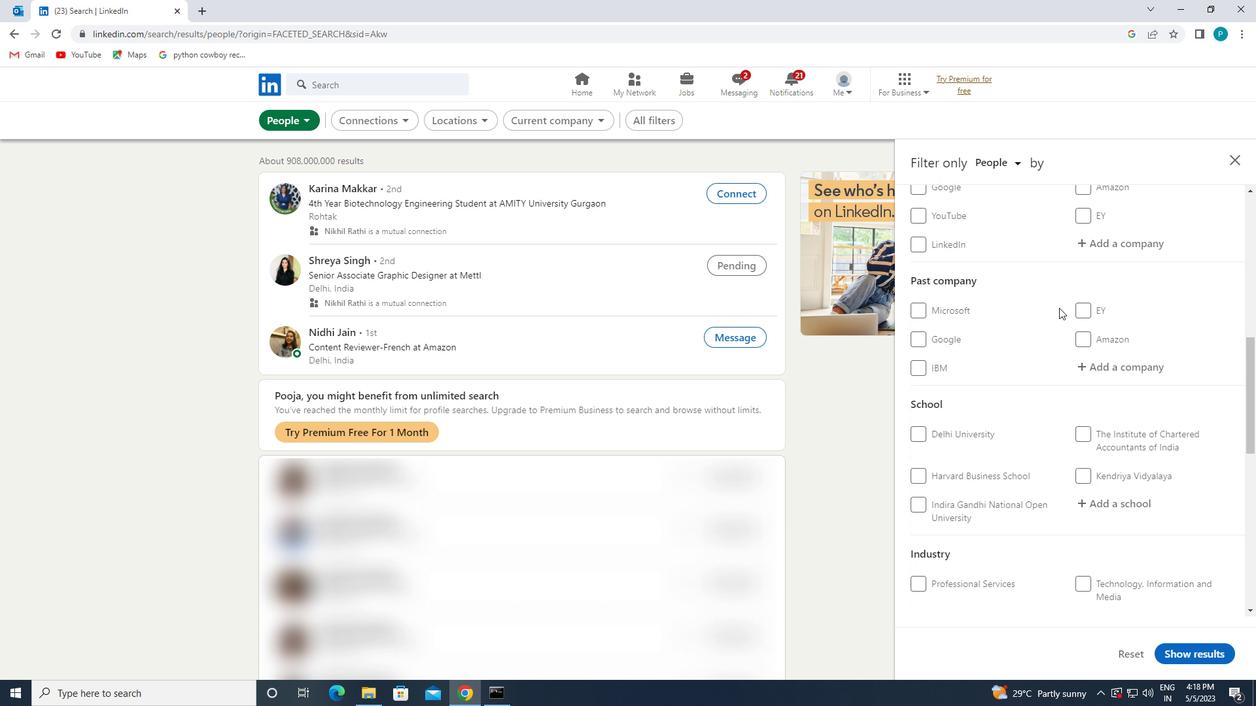 
Action: Mouse moved to (1059, 310)
Screenshot: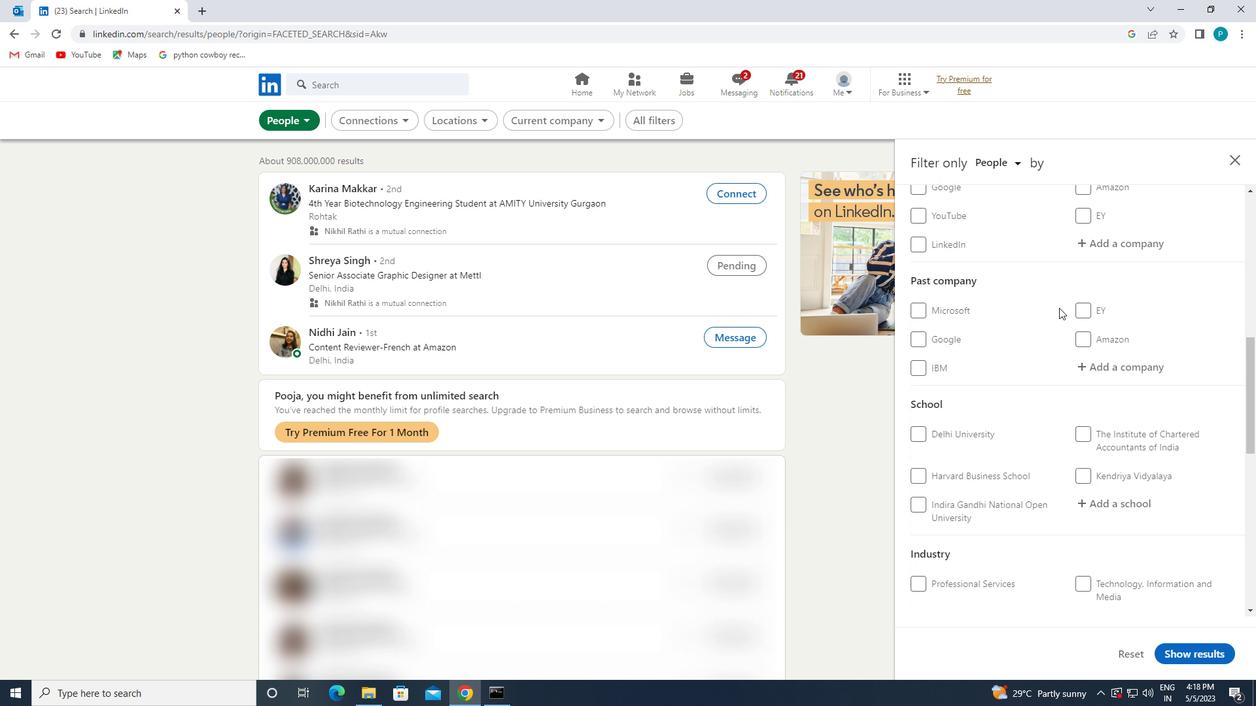 
Action: Mouse scrolled (1059, 309) with delta (0, 0)
Screenshot: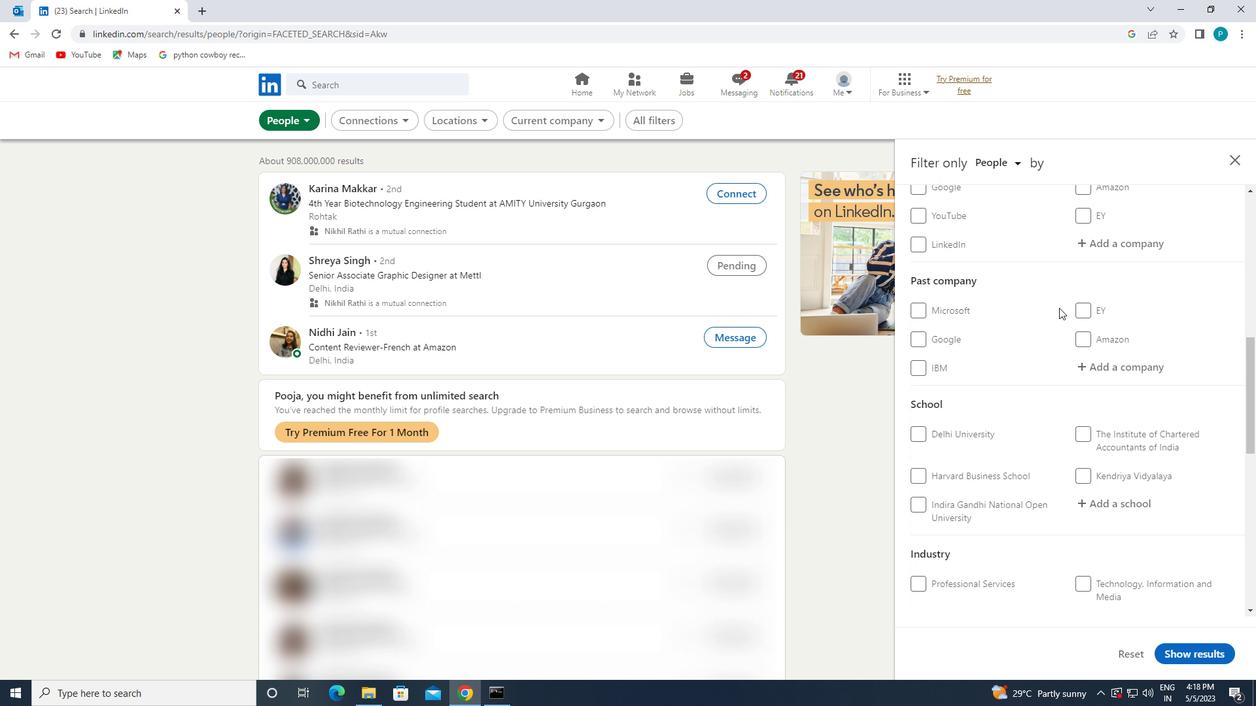 
Action: Mouse moved to (1058, 312)
Screenshot: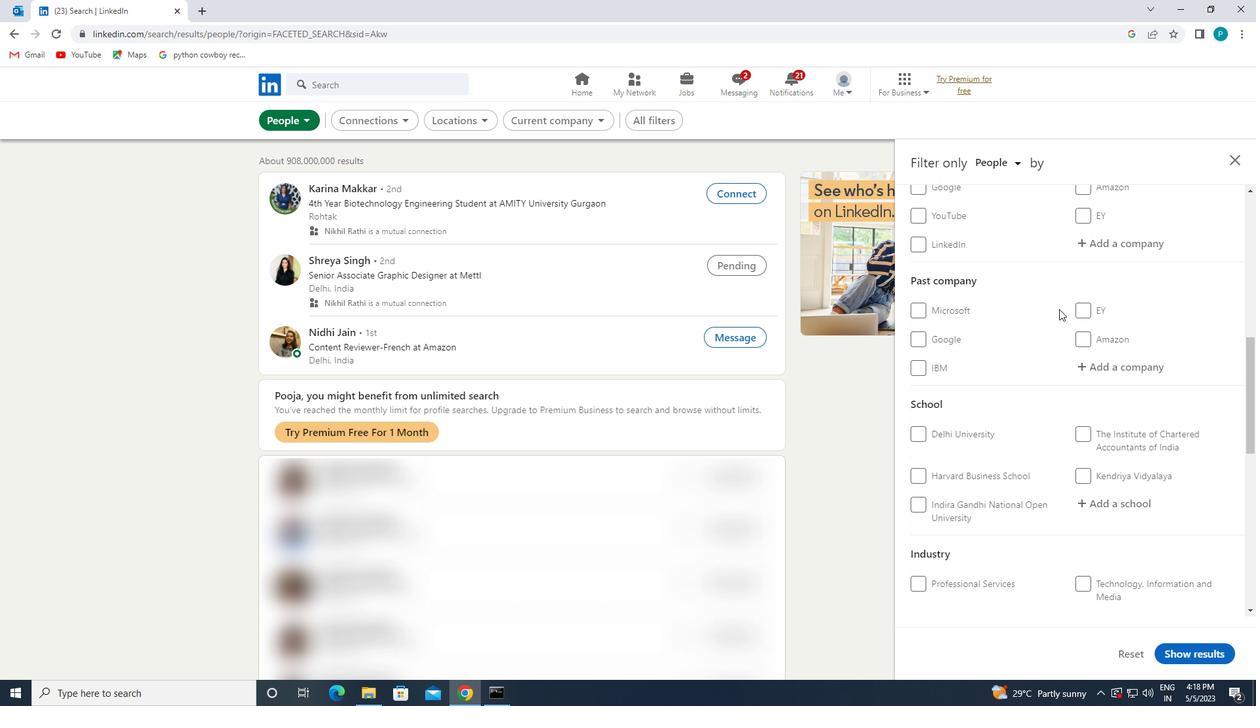 
Action: Mouse scrolled (1058, 311) with delta (0, 0)
Screenshot: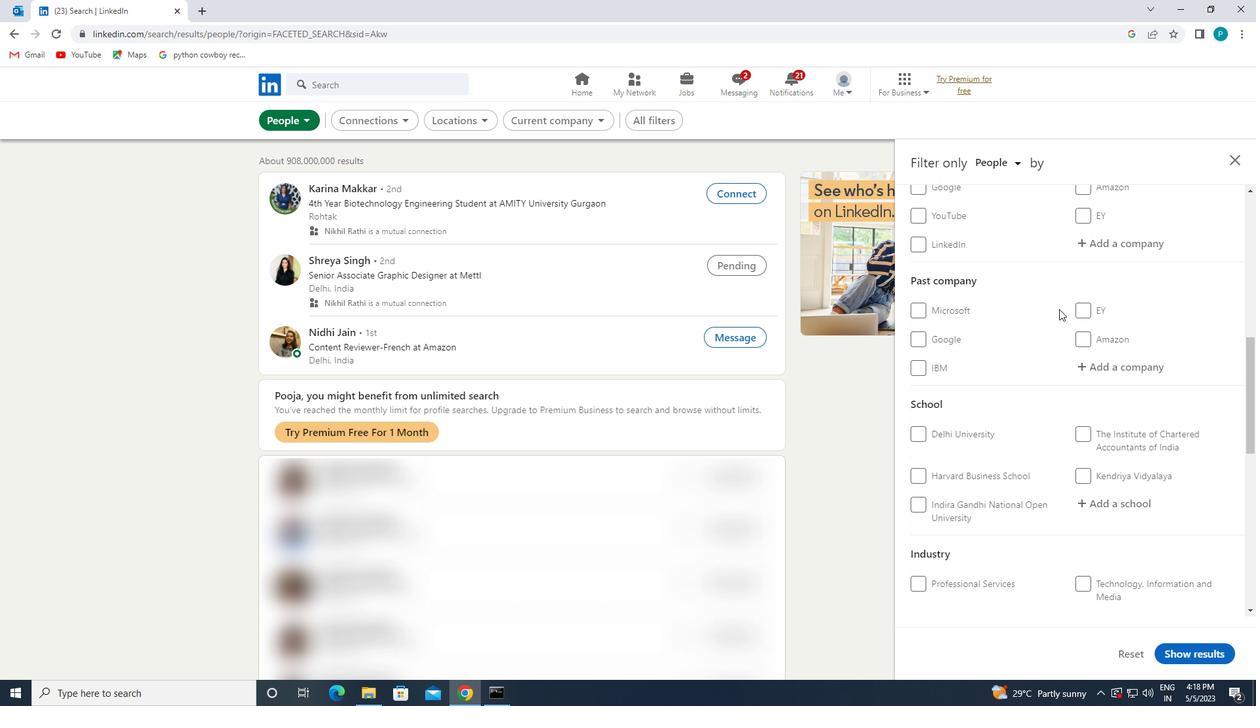 
Action: Mouse moved to (984, 390)
Screenshot: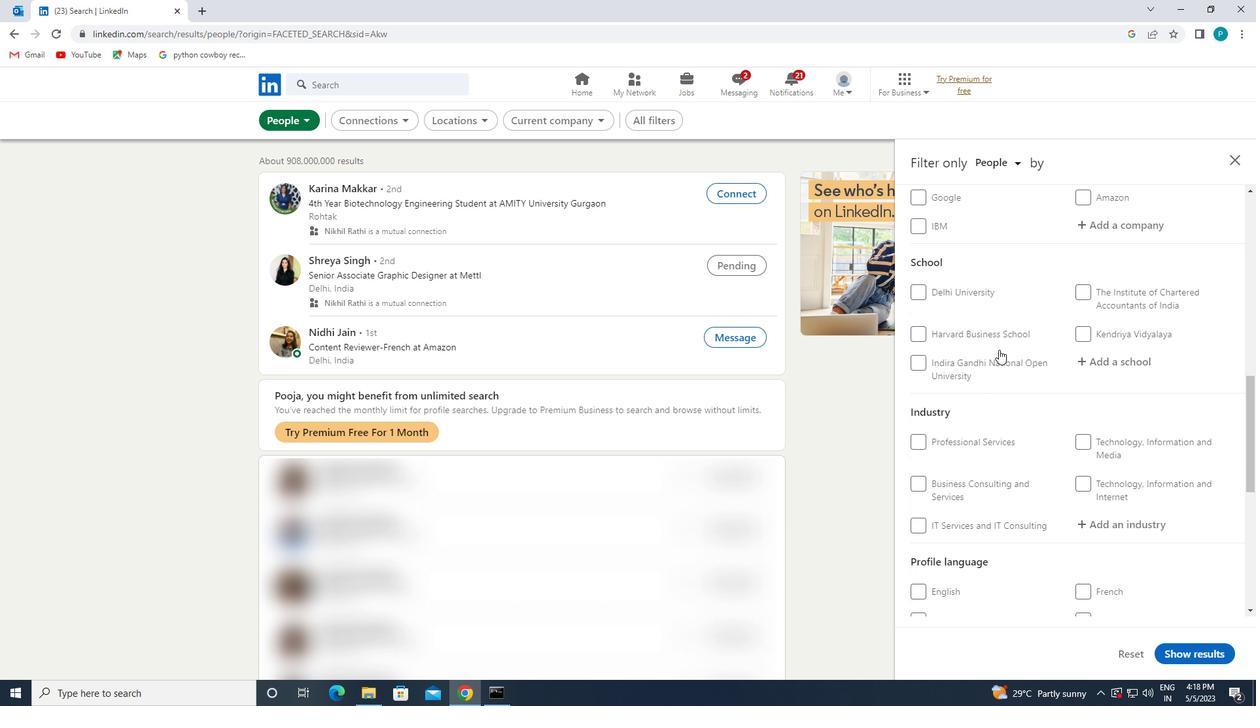 
Action: Mouse scrolled (984, 389) with delta (0, 0)
Screenshot: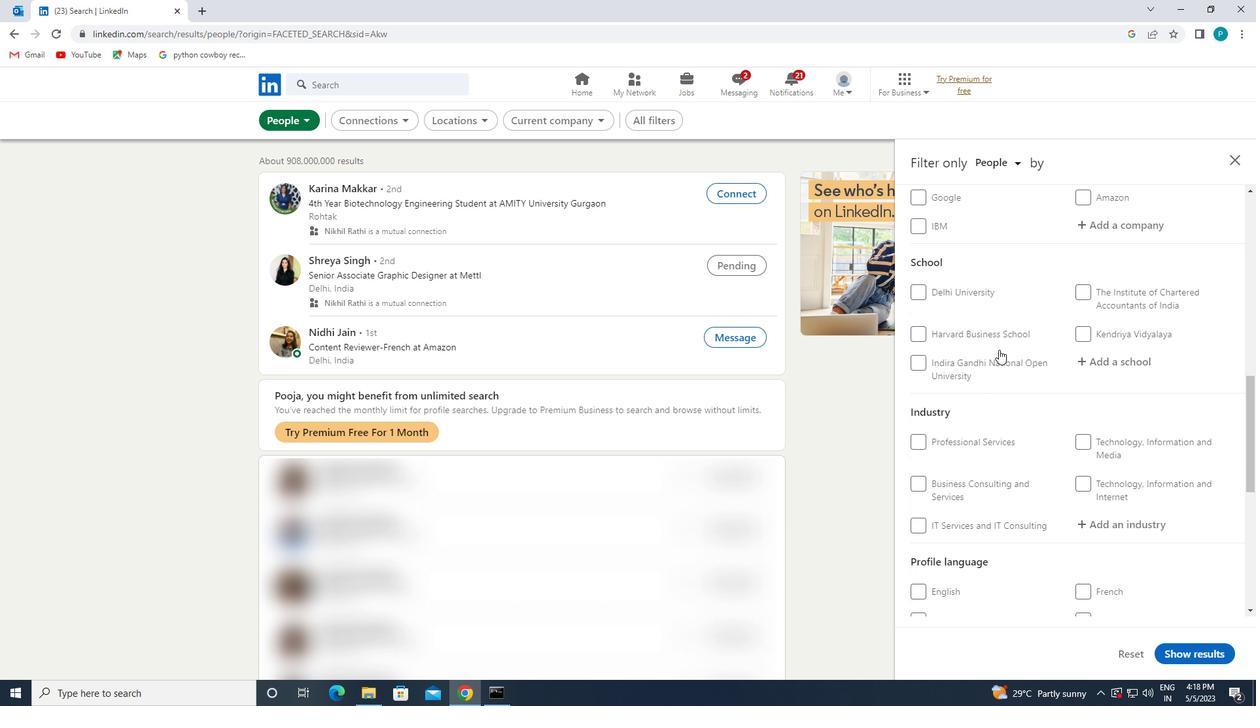 
Action: Mouse moved to (977, 401)
Screenshot: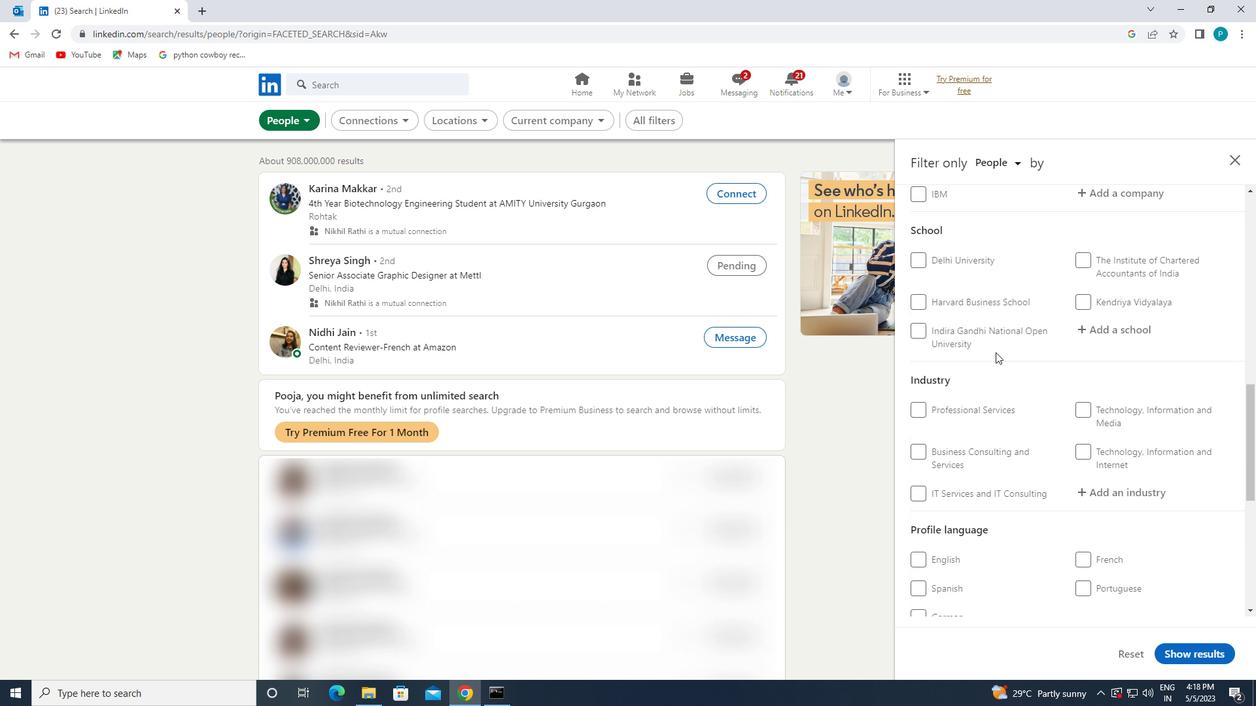 
Action: Mouse scrolled (977, 400) with delta (0, 0)
Screenshot: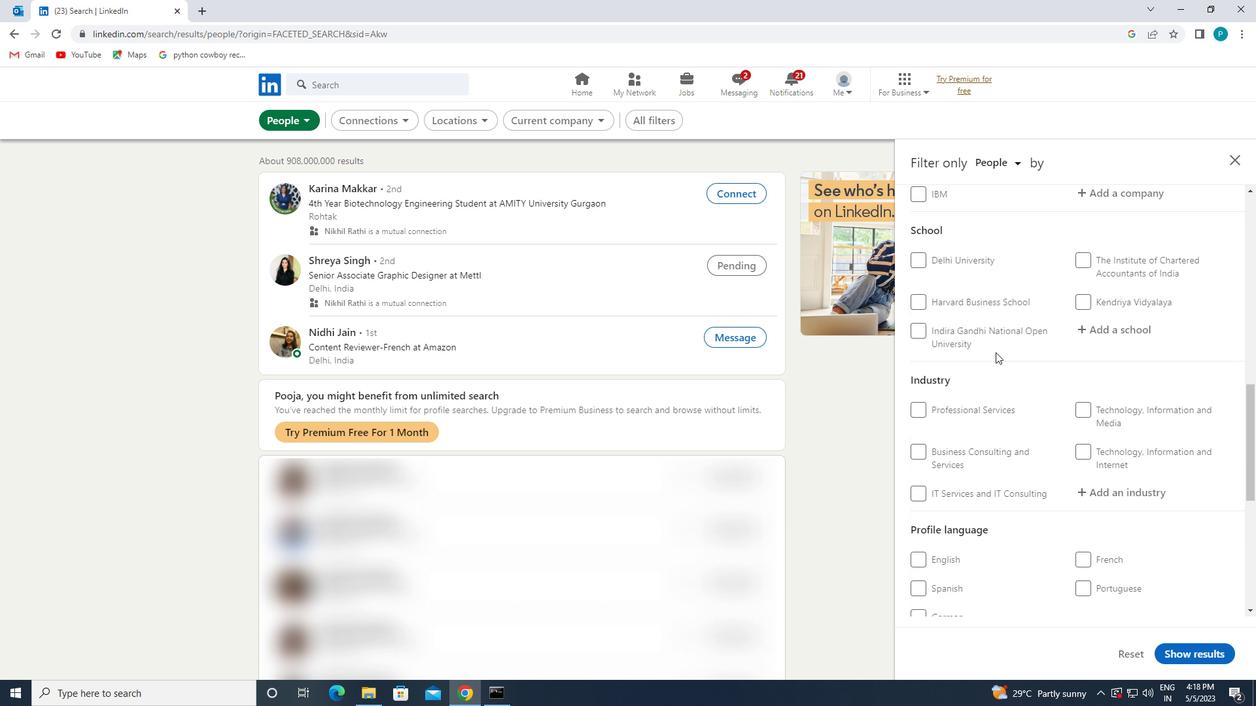
Action: Mouse moved to (939, 463)
Screenshot: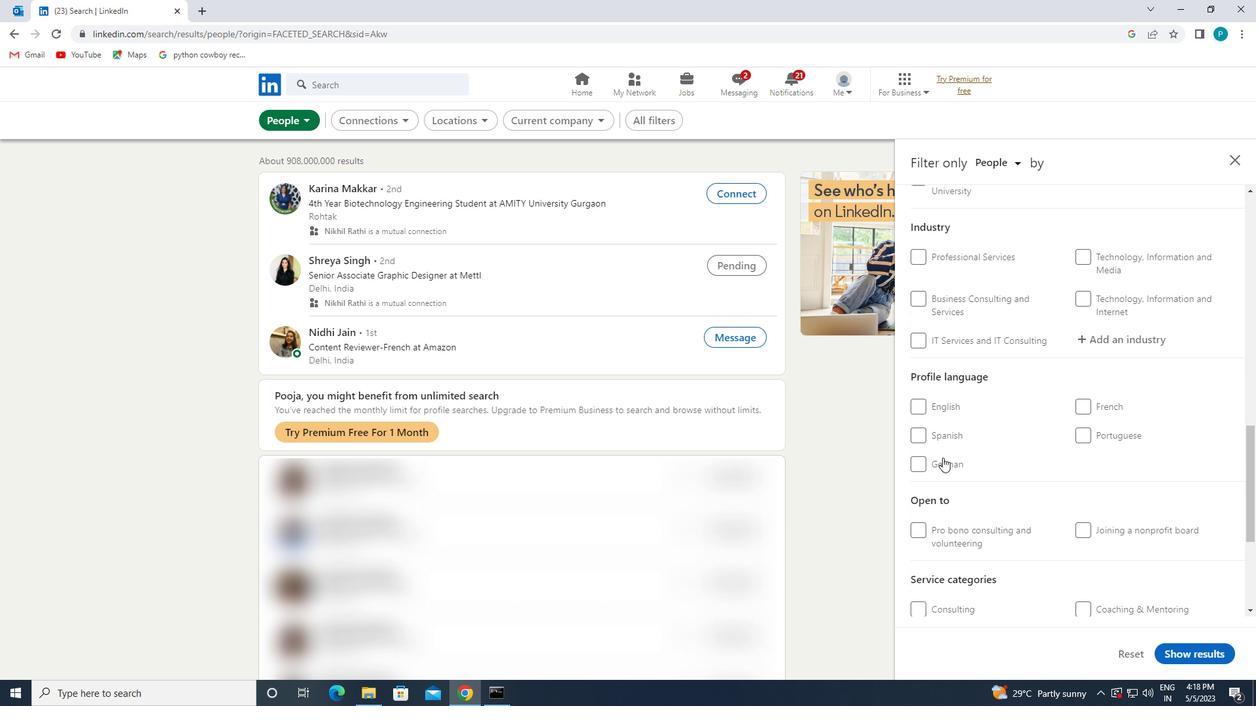 
Action: Mouse pressed left at (939, 463)
Screenshot: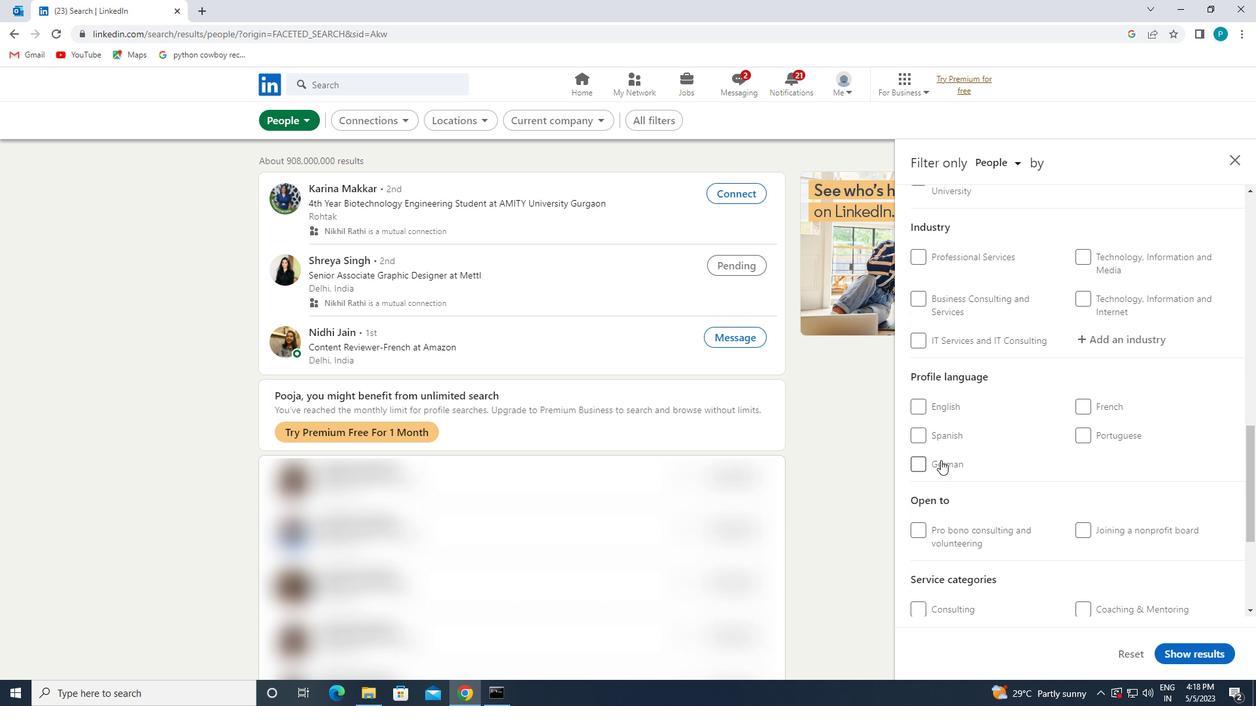 
Action: Mouse moved to (1069, 419)
Screenshot: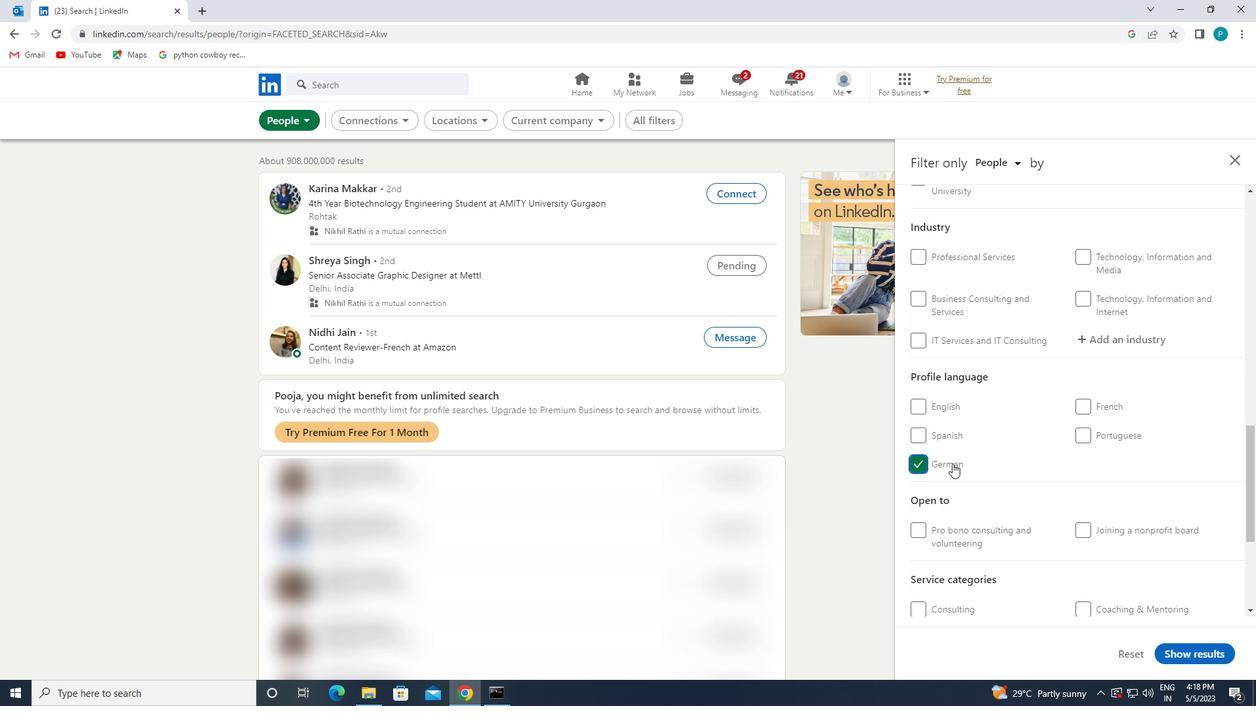 
Action: Mouse scrolled (1069, 420) with delta (0, 0)
Screenshot: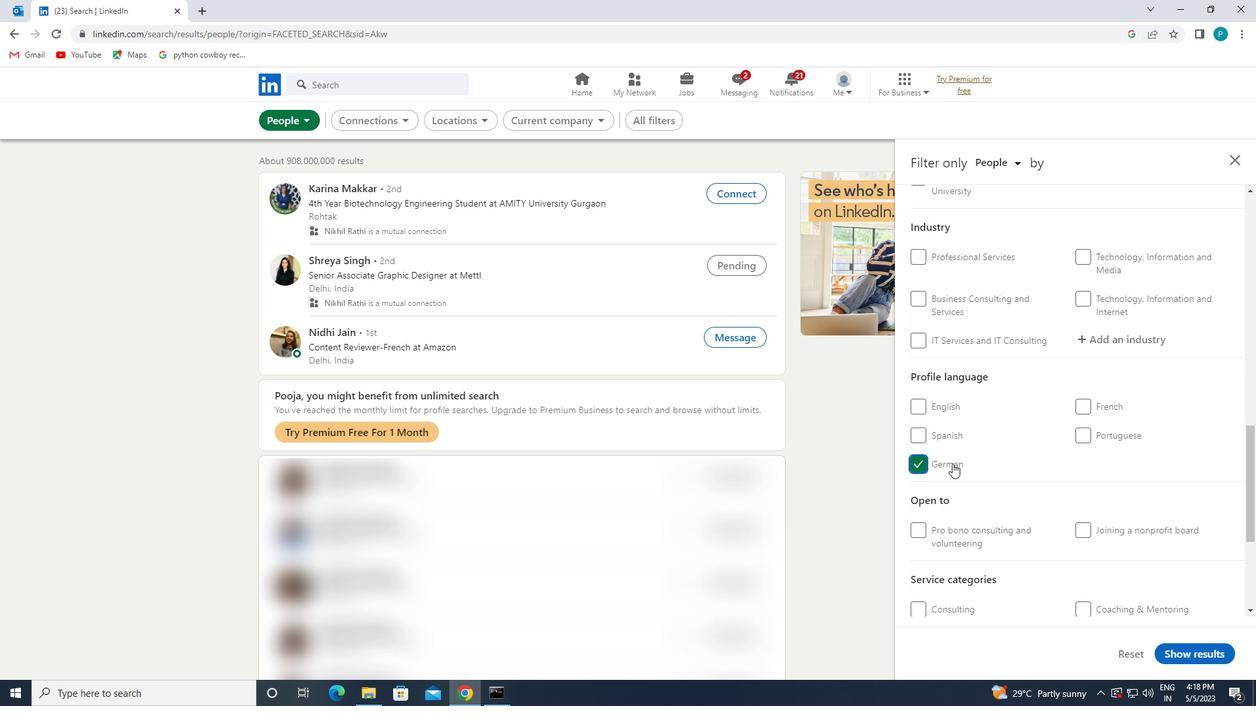 
Action: Mouse moved to (1069, 417)
Screenshot: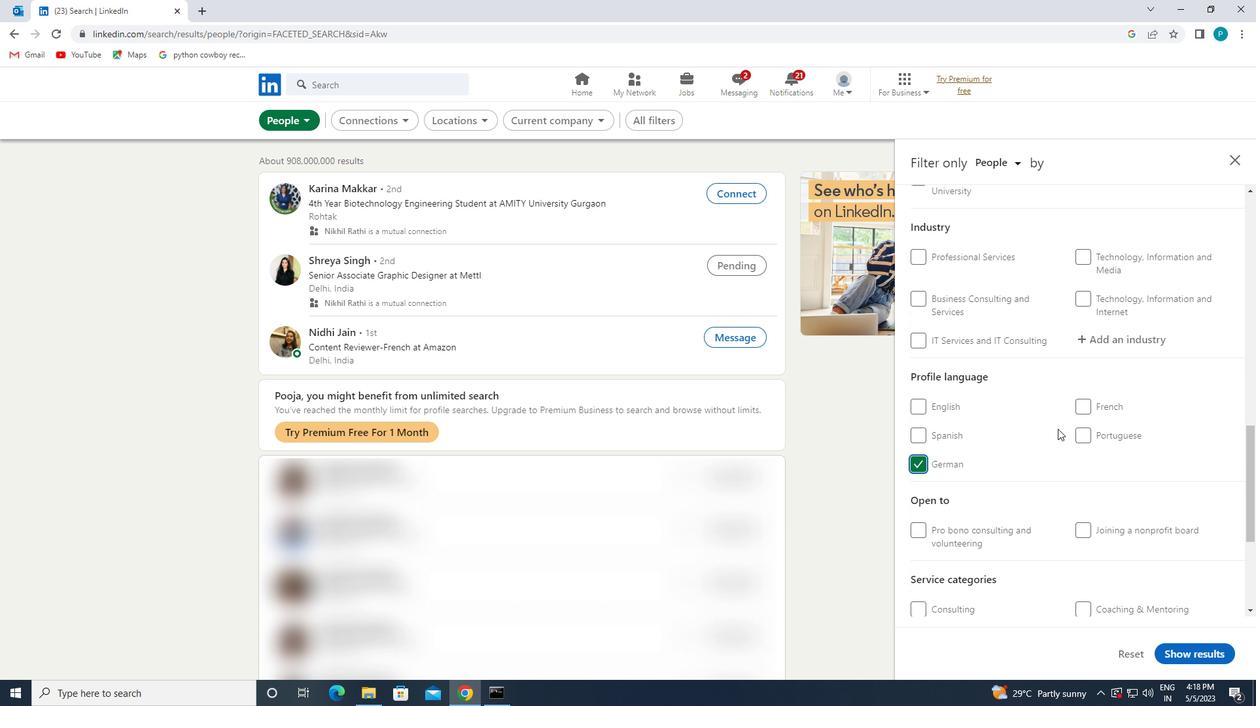 
Action: Mouse scrolled (1069, 418) with delta (0, 0)
Screenshot: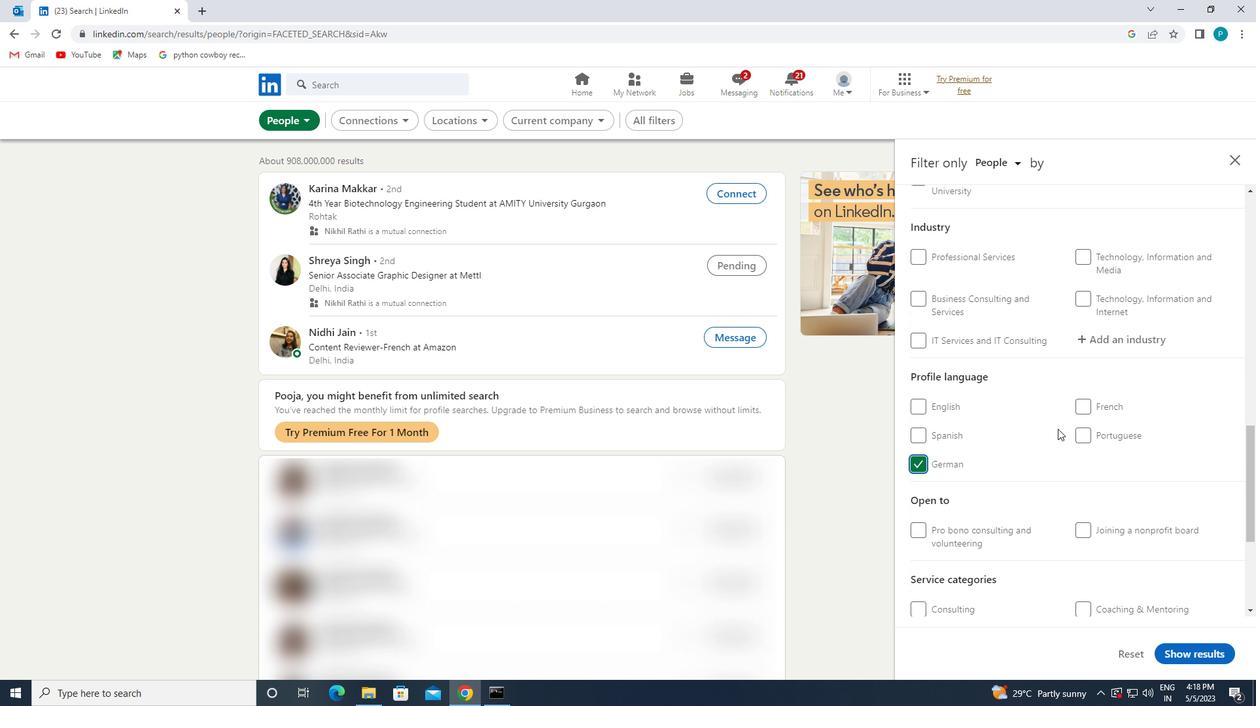 
Action: Mouse moved to (1113, 354)
Screenshot: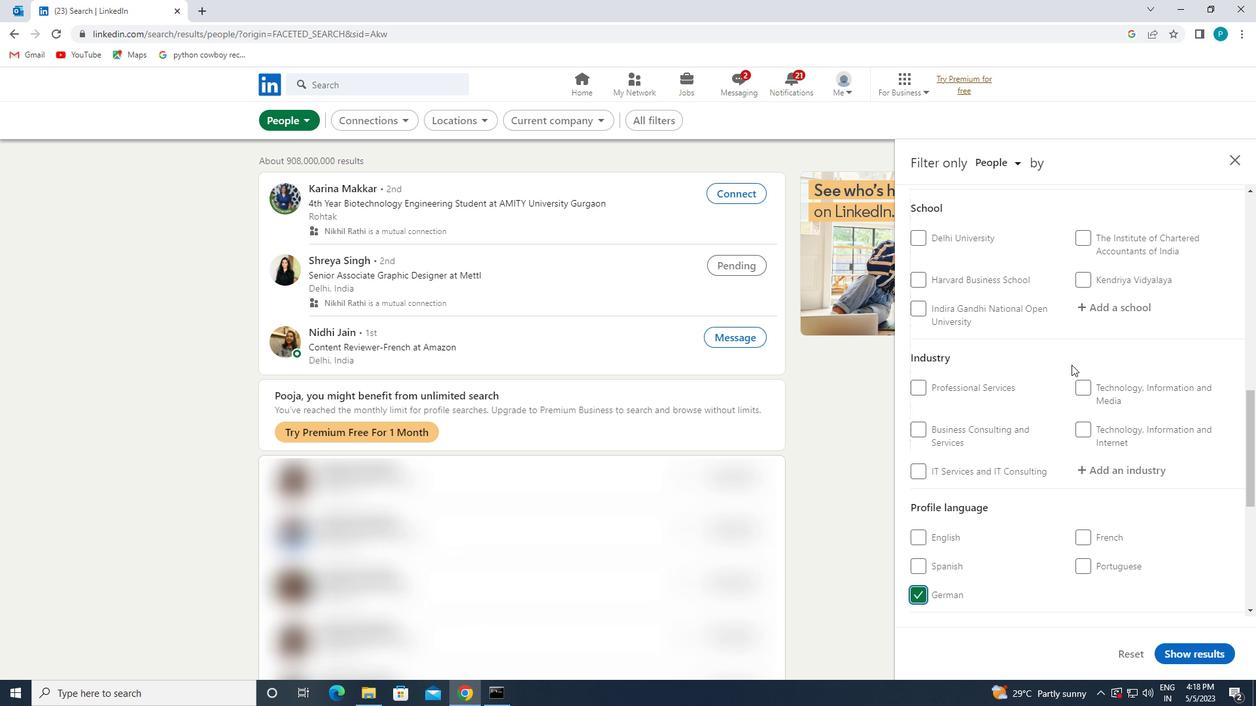 
Action: Mouse scrolled (1113, 355) with delta (0, 0)
Screenshot: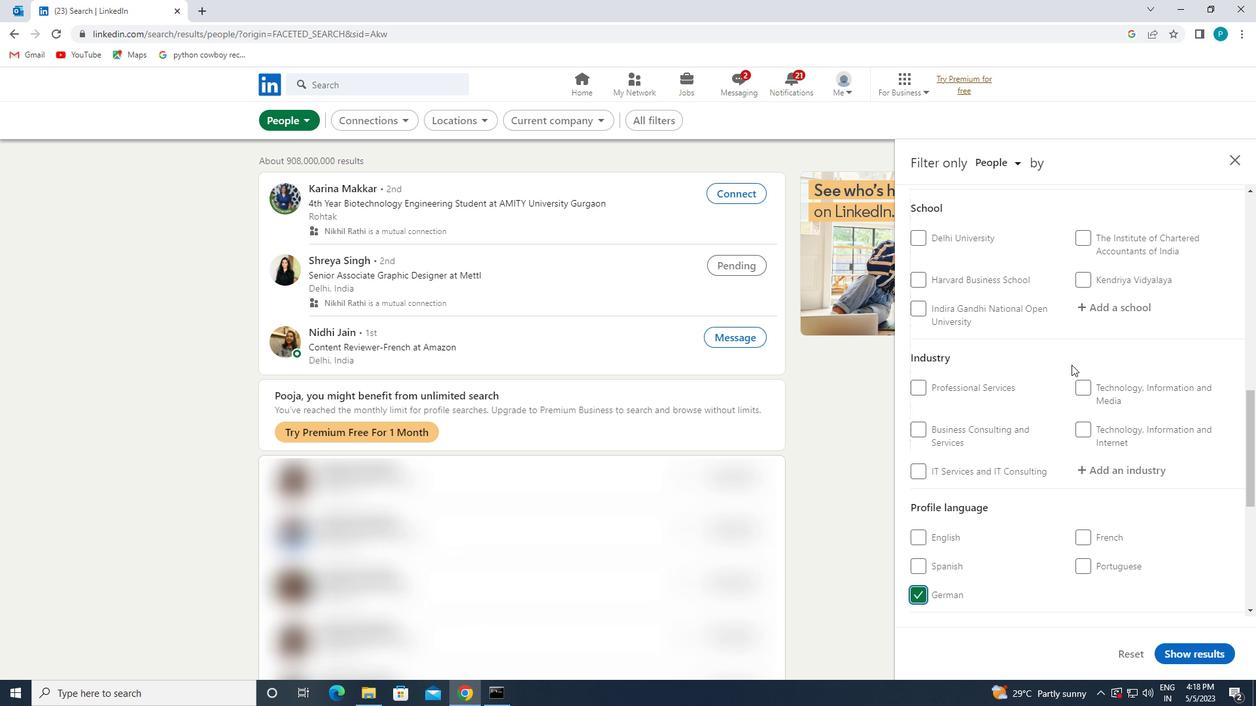 
Action: Mouse moved to (1114, 354)
Screenshot: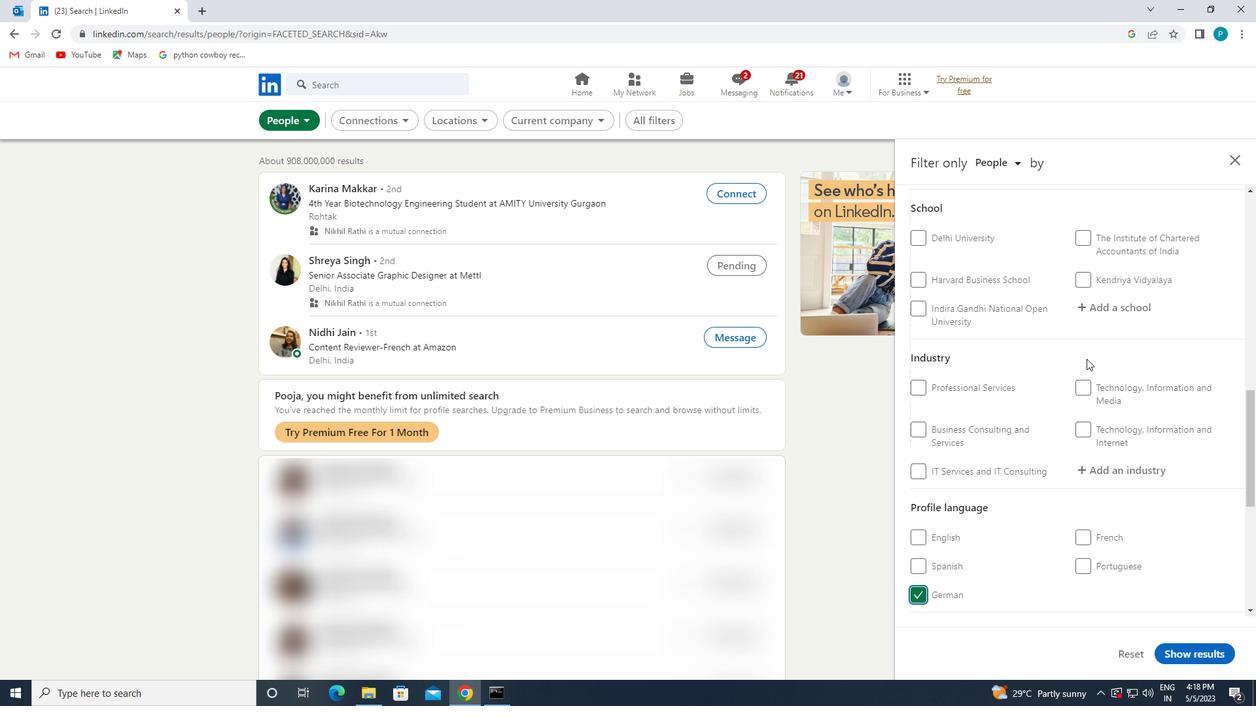 
Action: Mouse scrolled (1114, 355) with delta (0, 0)
Screenshot: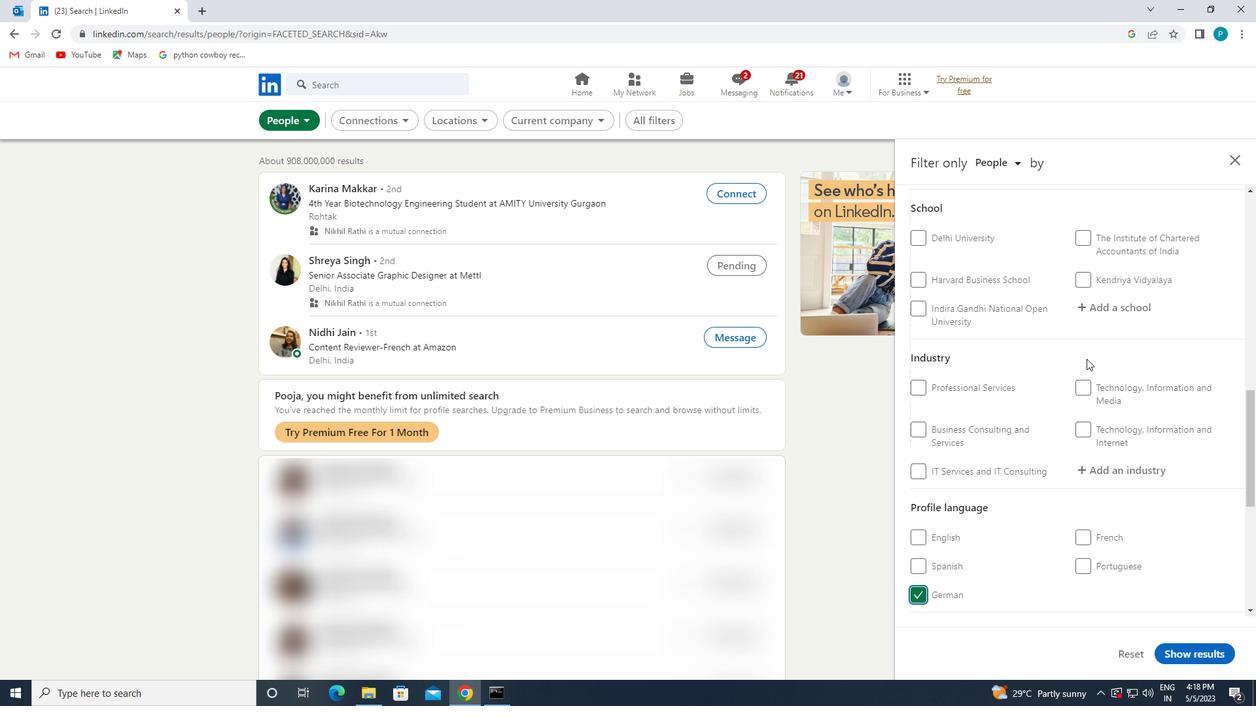 
Action: Mouse scrolled (1114, 355) with delta (0, 0)
Screenshot: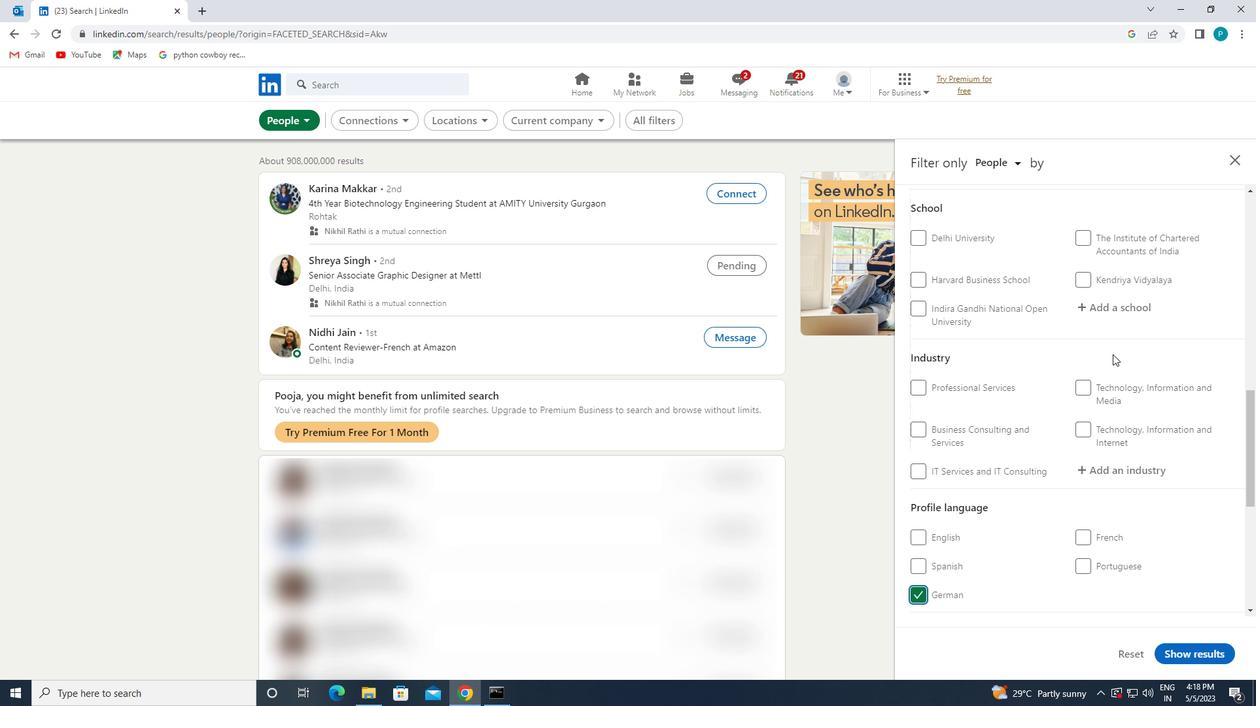 
Action: Mouse scrolled (1114, 355) with delta (0, 0)
Screenshot: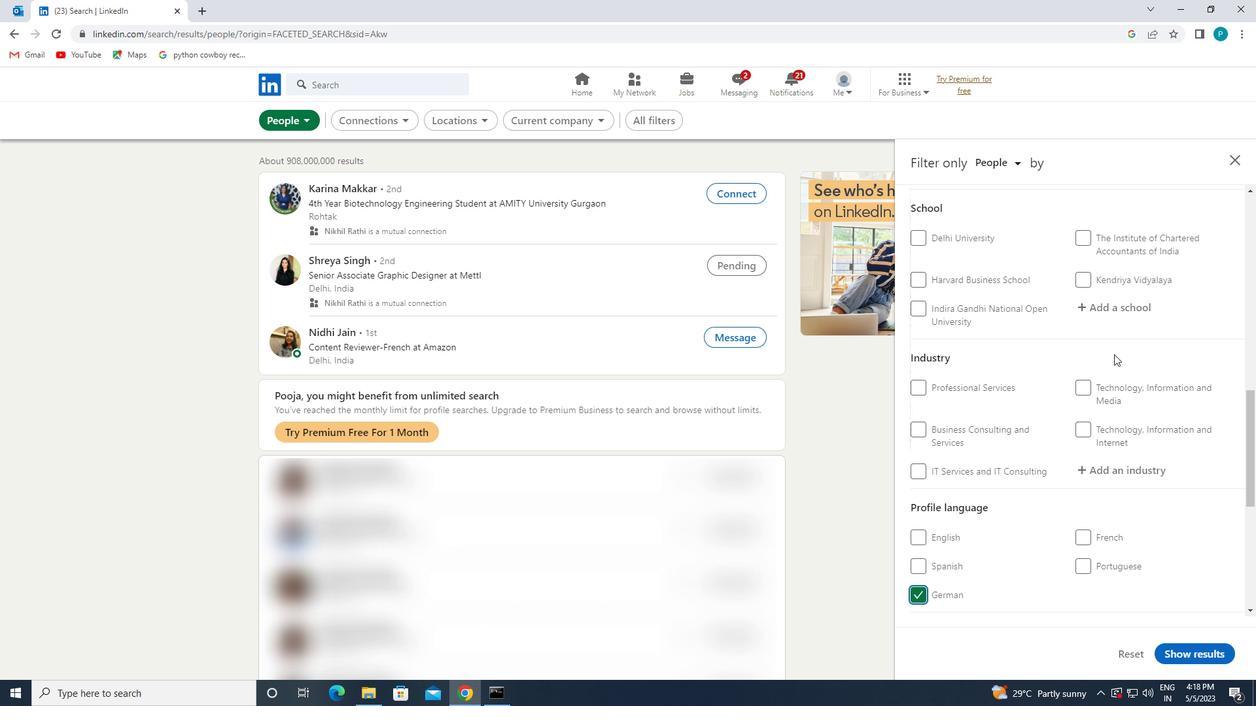 
Action: Mouse moved to (1108, 339)
Screenshot: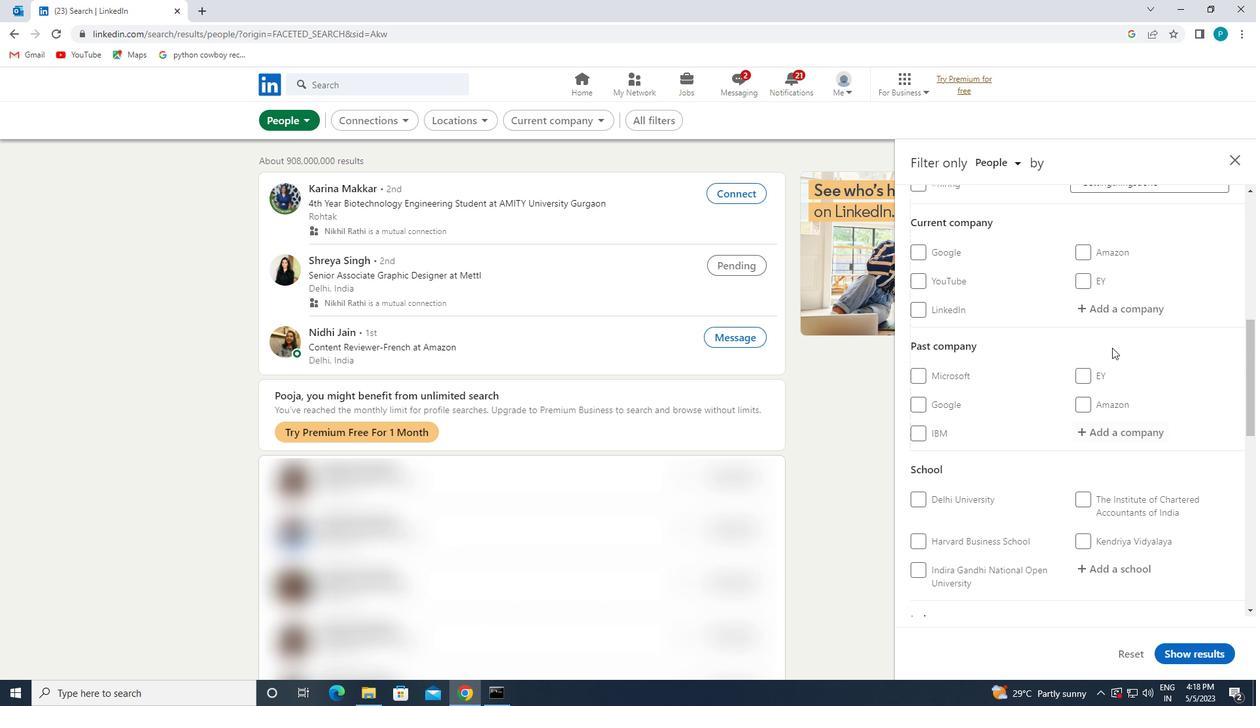 
Action: Mouse scrolled (1108, 340) with delta (0, 0)
Screenshot: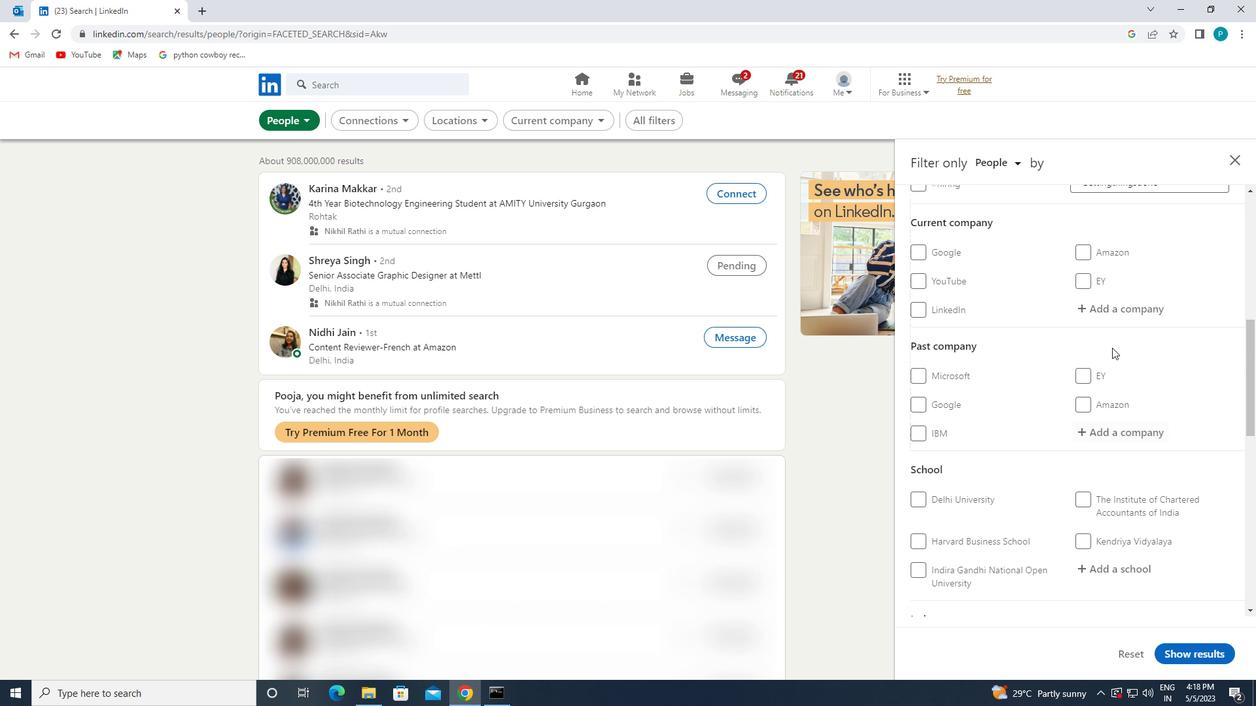 
Action: Mouse moved to (1106, 372)
Screenshot: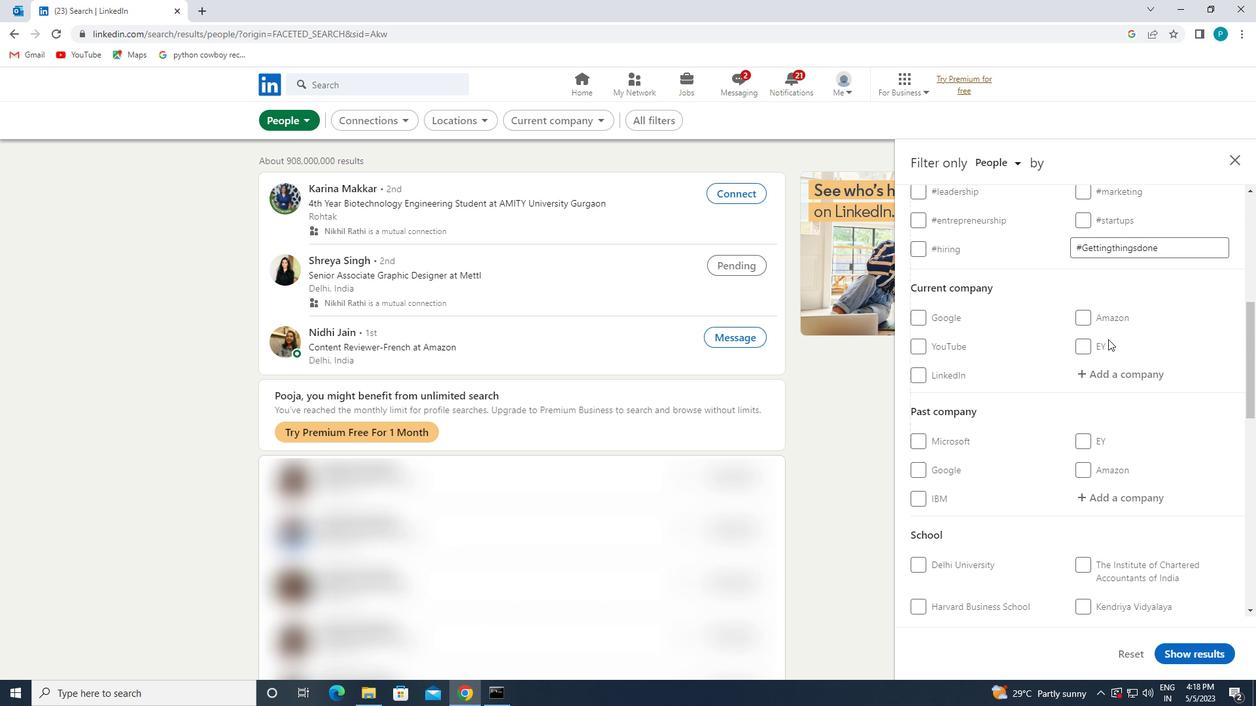 
Action: Mouse pressed left at (1106, 372)
Screenshot: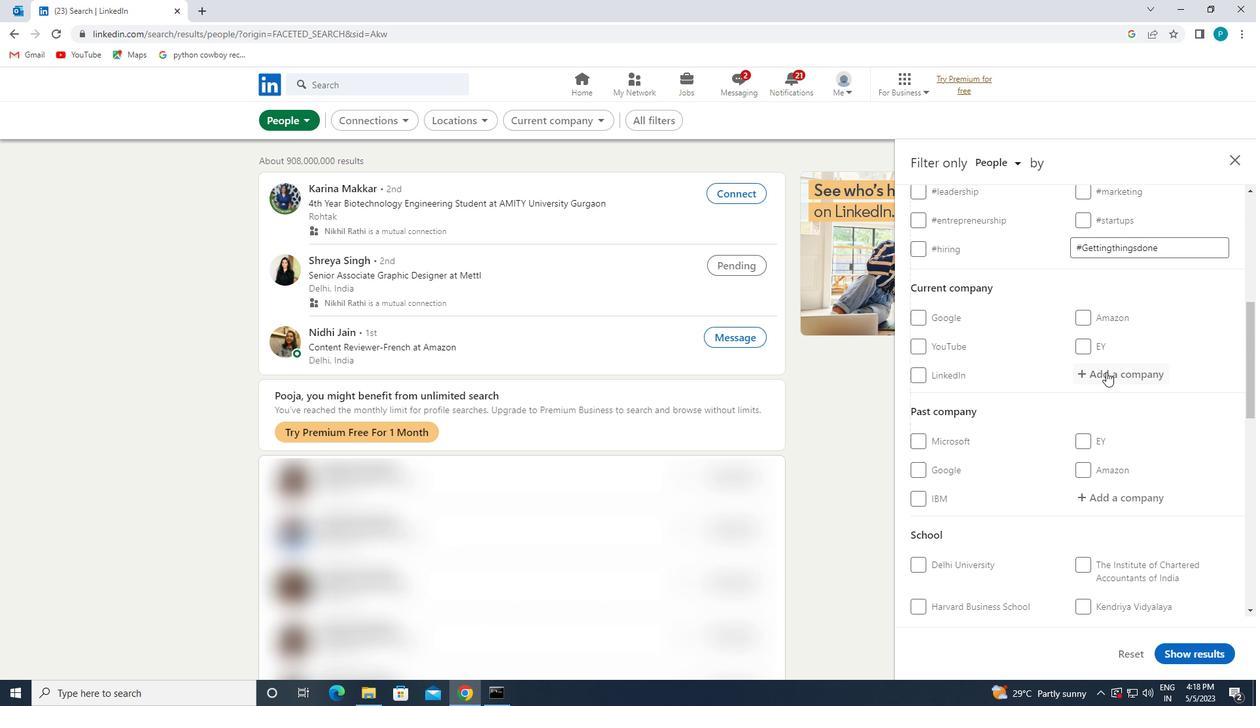 
Action: Mouse moved to (1106, 371)
Screenshot: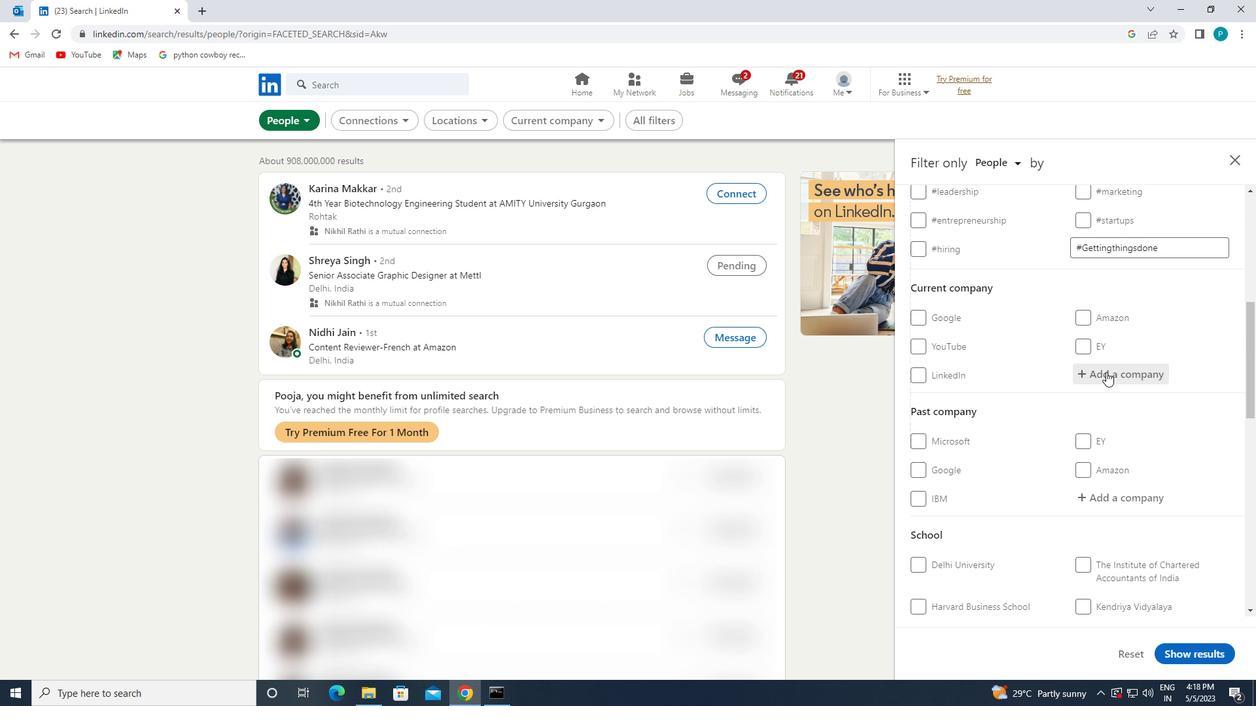 
Action: Key pressed <Key.caps_lock>S<Key.caps_lock>ERVICE
Screenshot: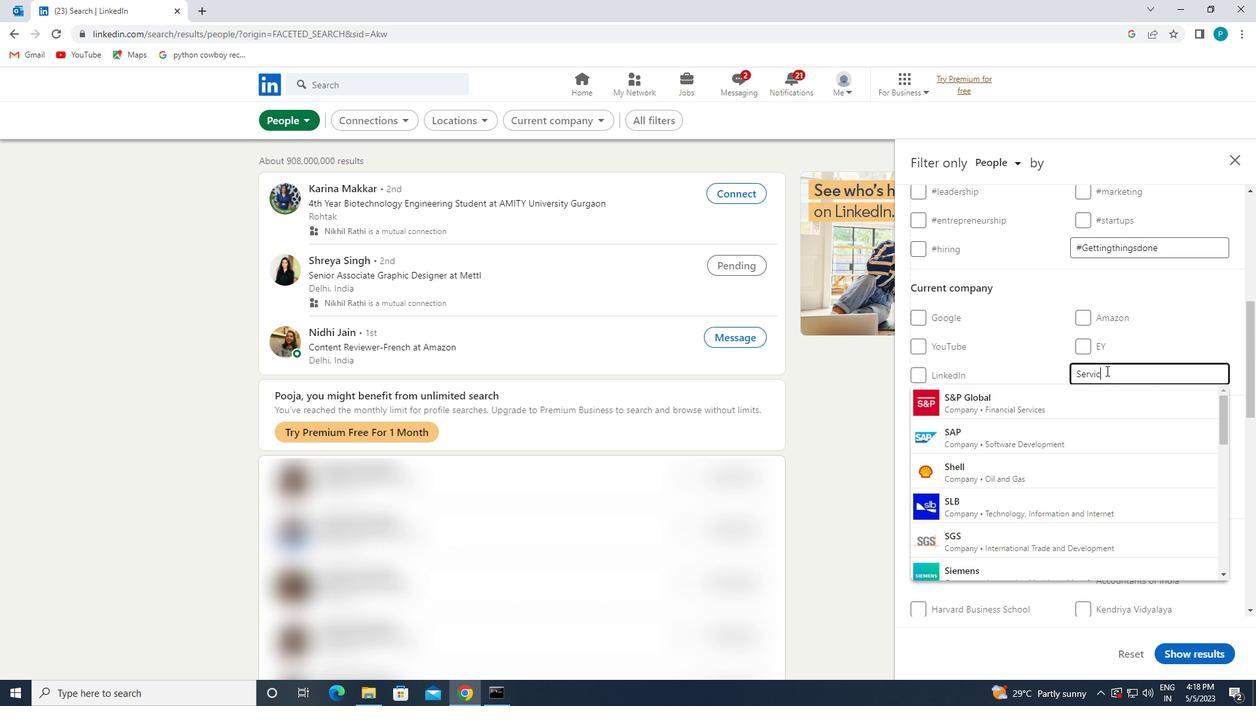 
Action: Mouse moved to (1108, 398)
Screenshot: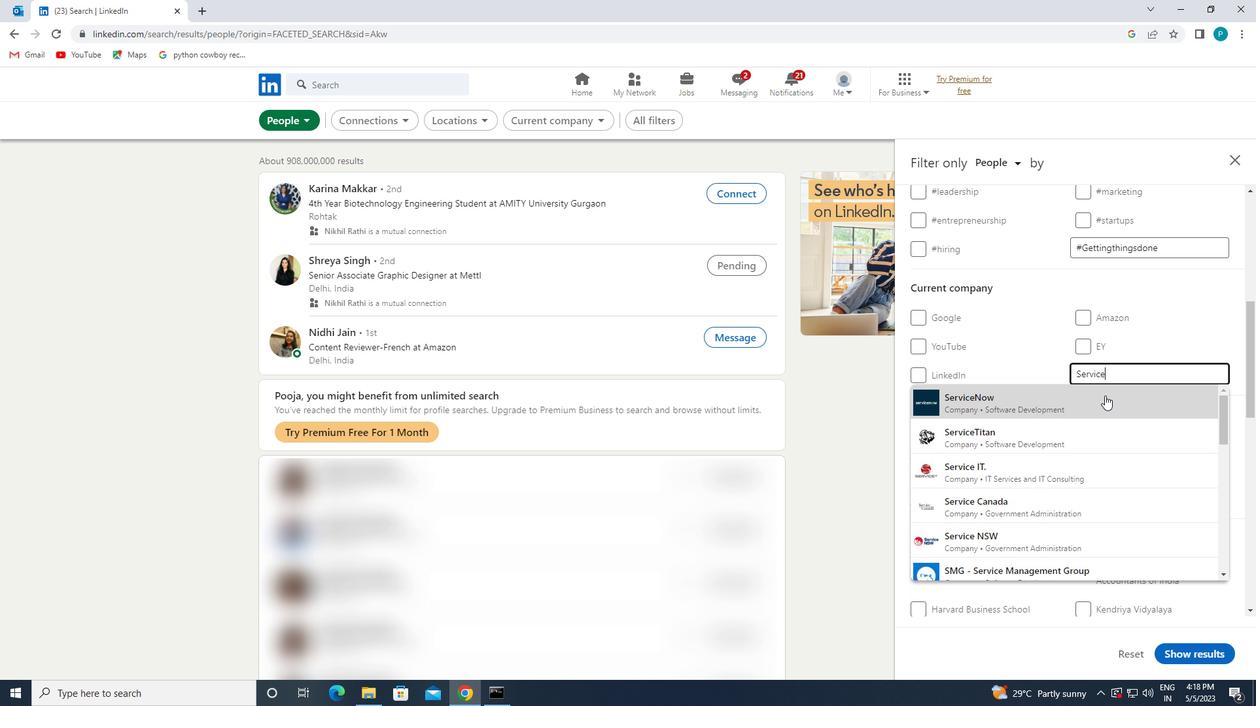 
Action: Mouse pressed left at (1108, 398)
Screenshot: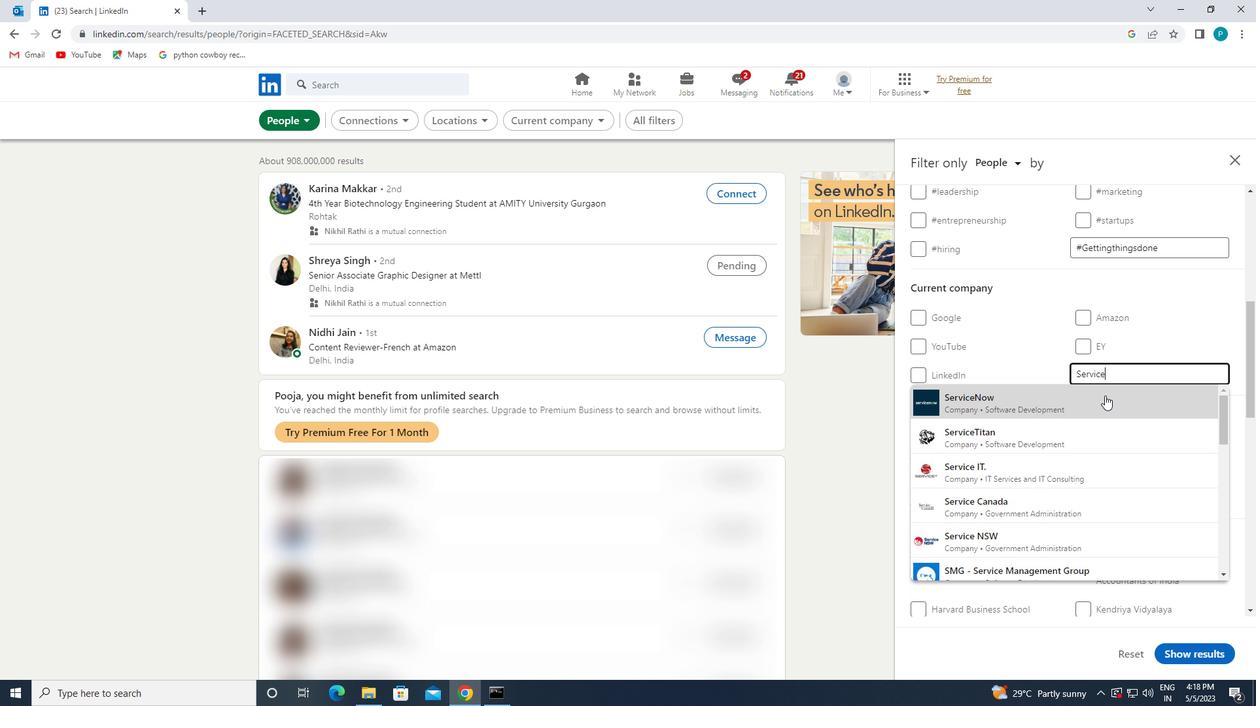 
Action: Mouse moved to (1086, 390)
Screenshot: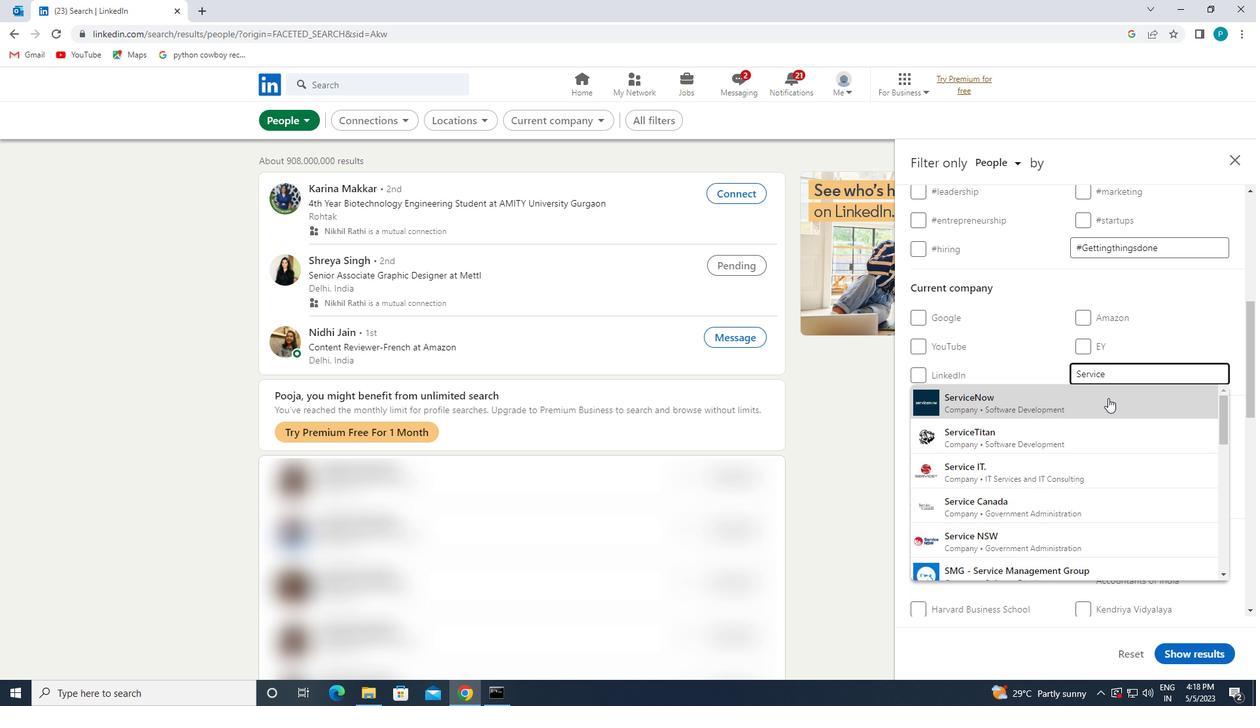 
Action: Mouse scrolled (1086, 389) with delta (0, 0)
Screenshot: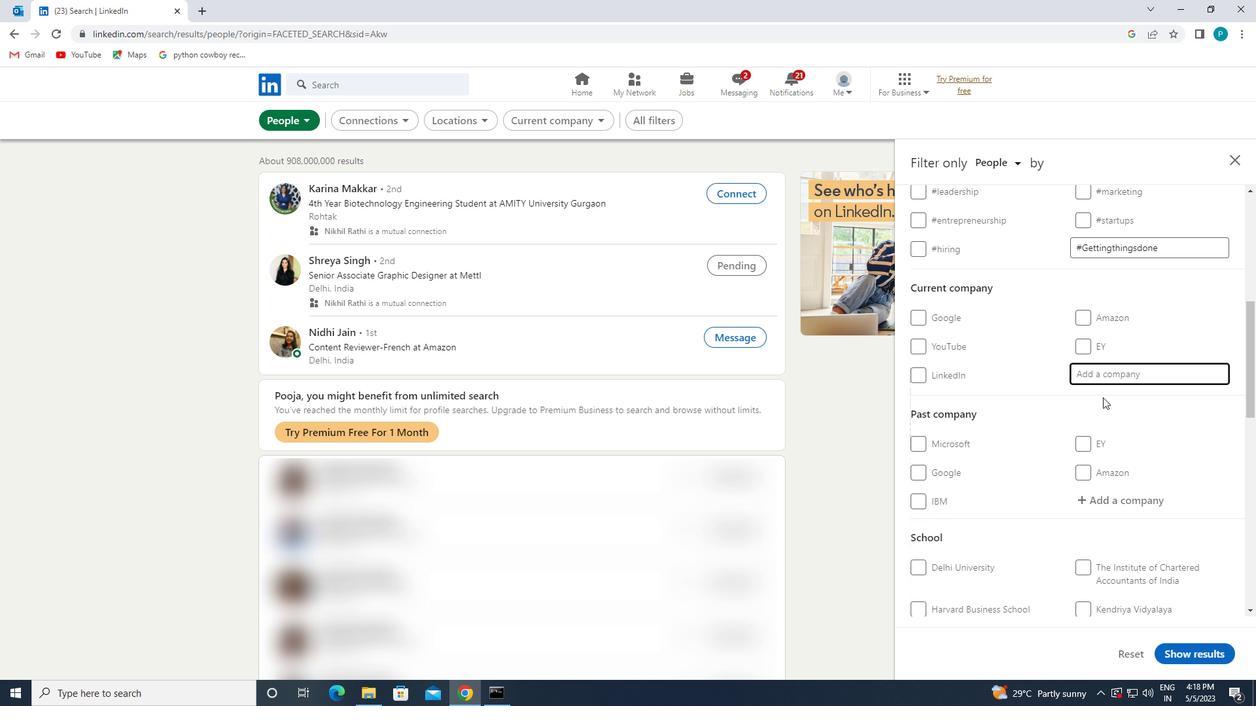 
Action: Mouse scrolled (1086, 389) with delta (0, 0)
Screenshot: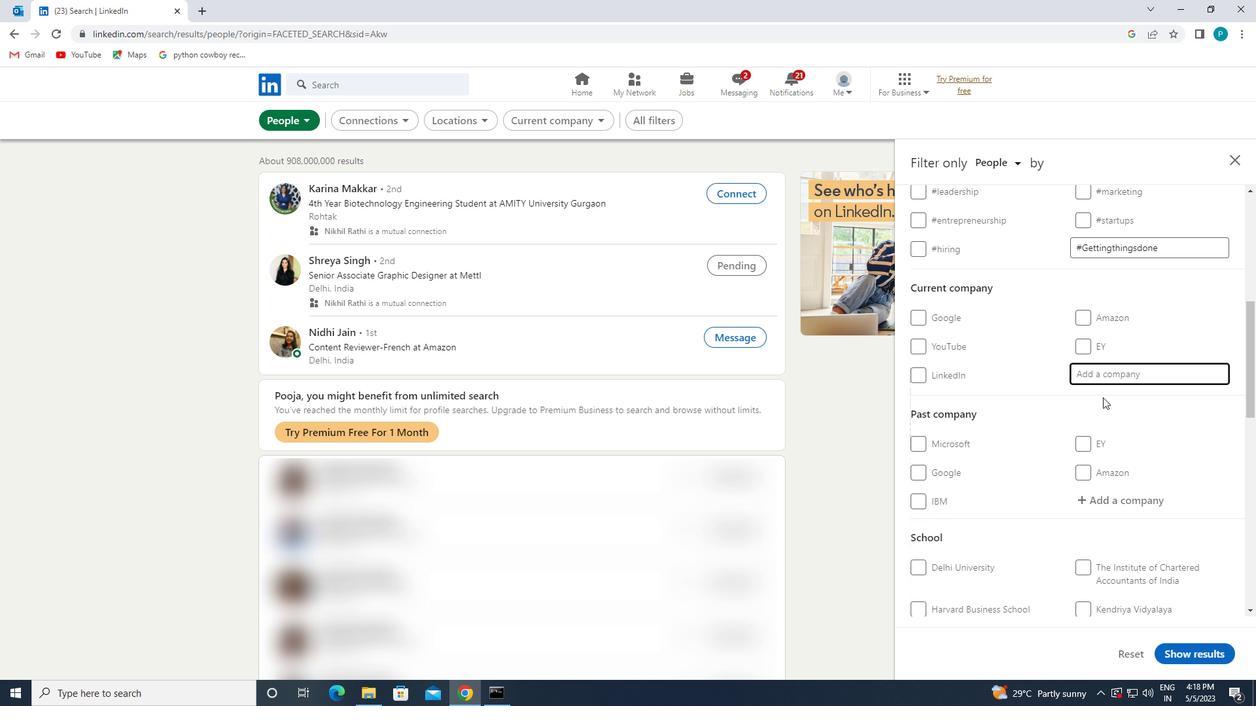 
Action: Mouse scrolled (1086, 389) with delta (0, 0)
Screenshot: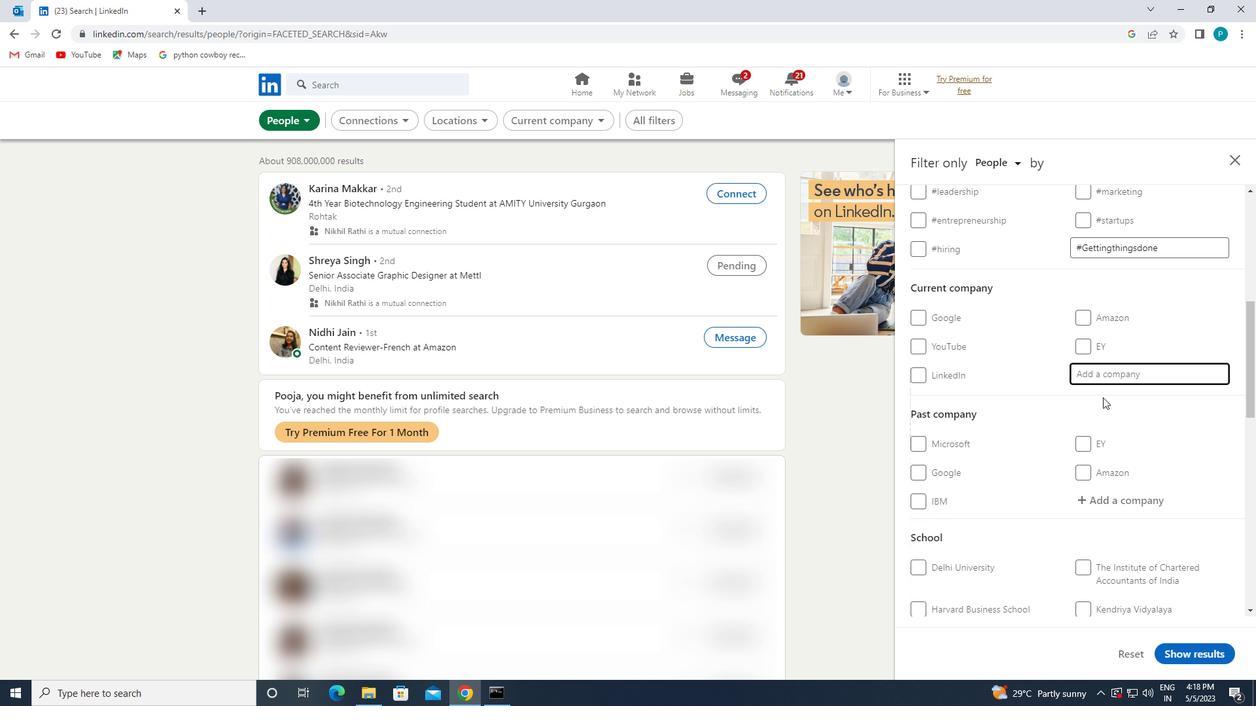 
Action: Mouse scrolled (1086, 389) with delta (0, 0)
Screenshot: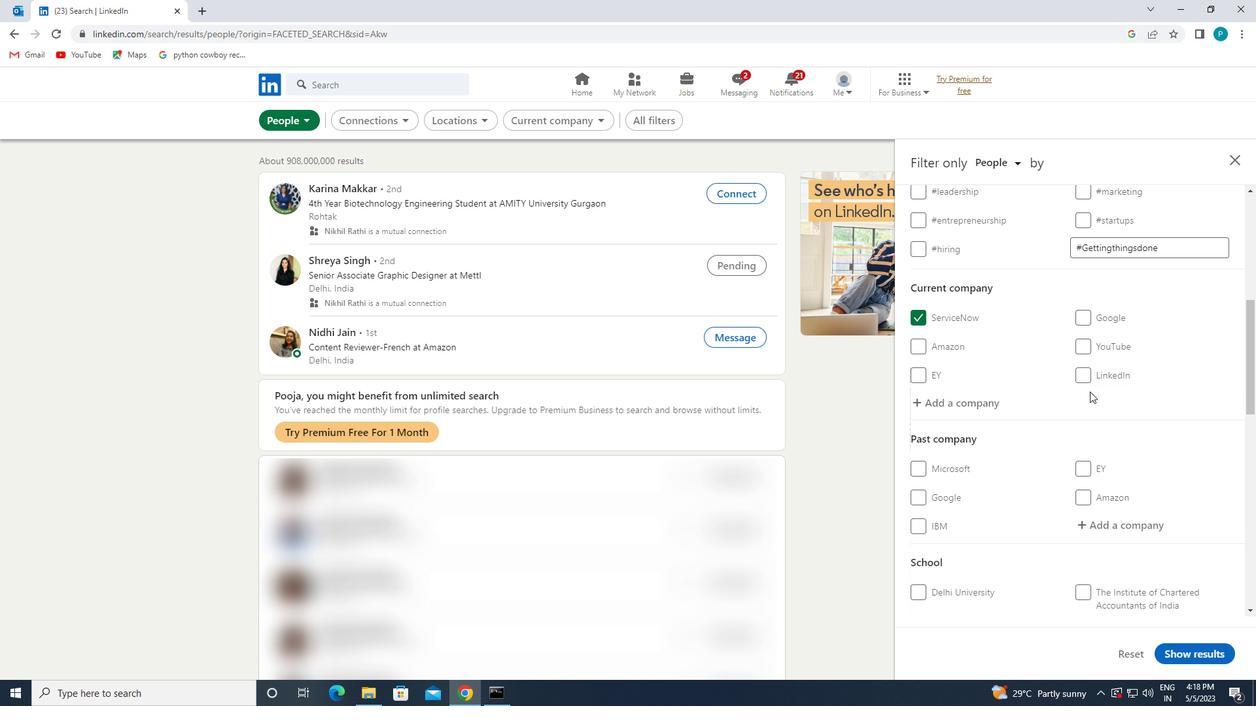 
Action: Mouse moved to (1105, 406)
Screenshot: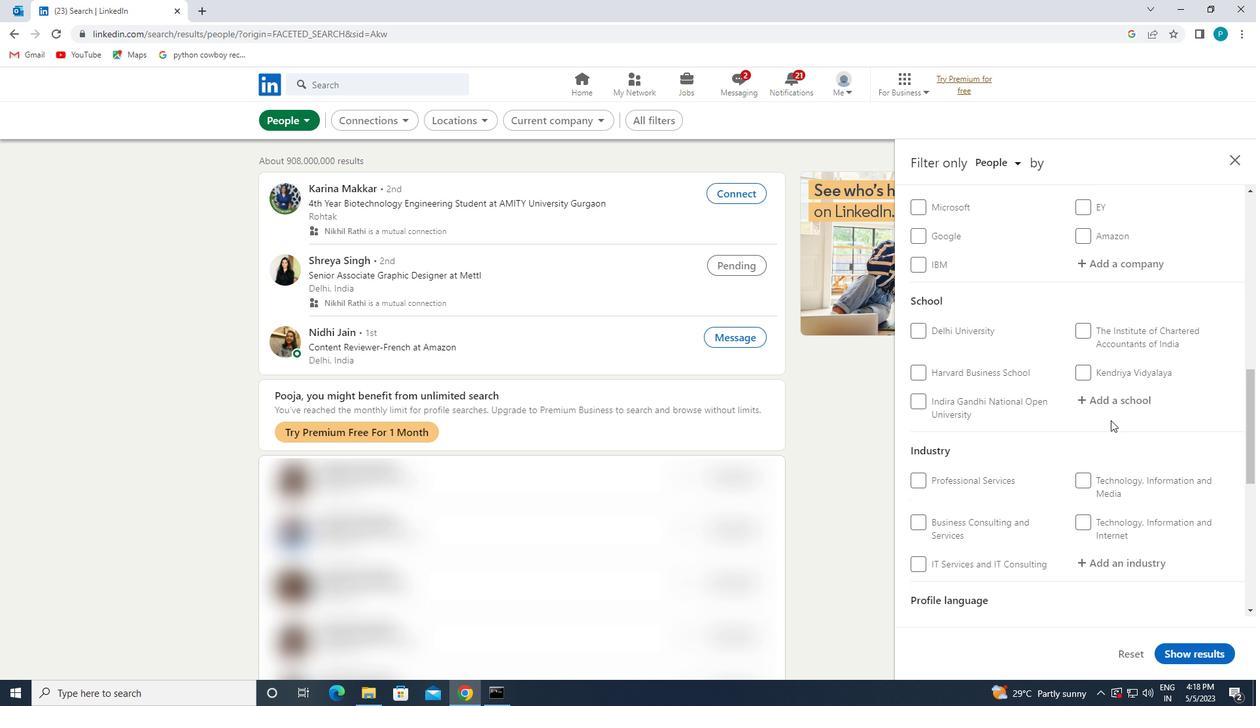 
Action: Mouse pressed left at (1105, 406)
Screenshot: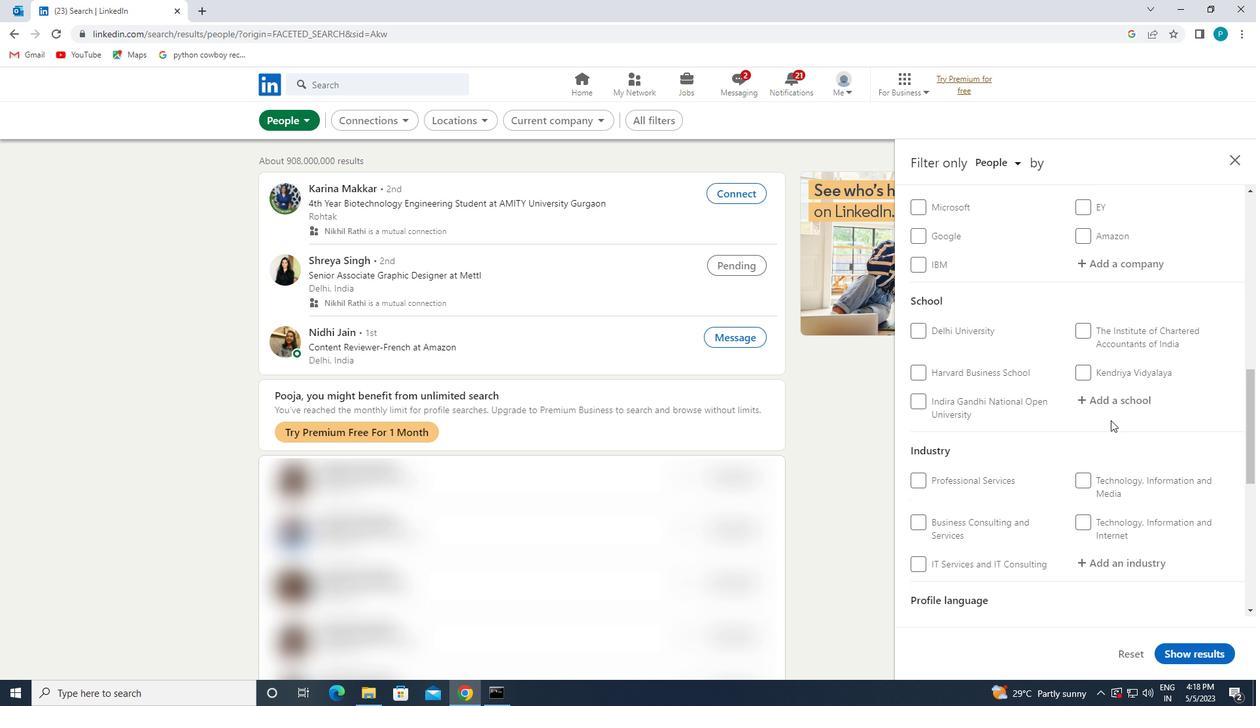 
Action: Mouse moved to (1104, 401)
Screenshot: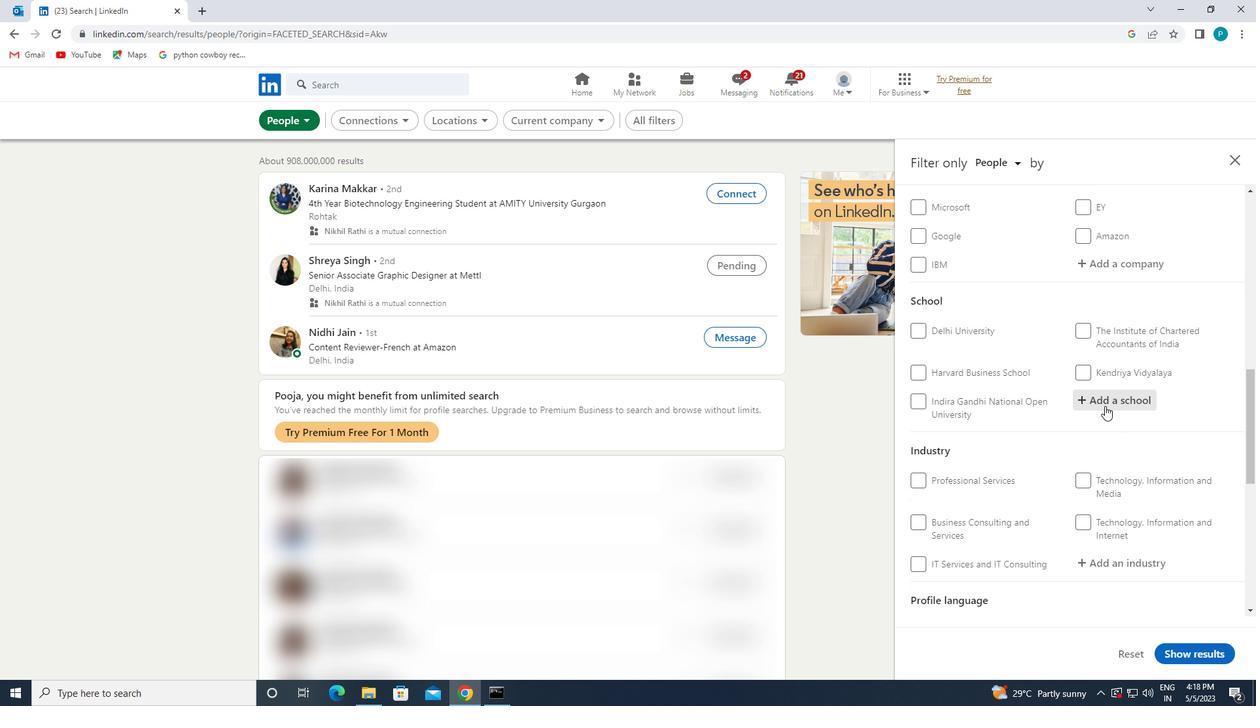 
Action: Key pressed <Key.caps_lock>M<Key.caps_lock>EENAKSHI
Screenshot: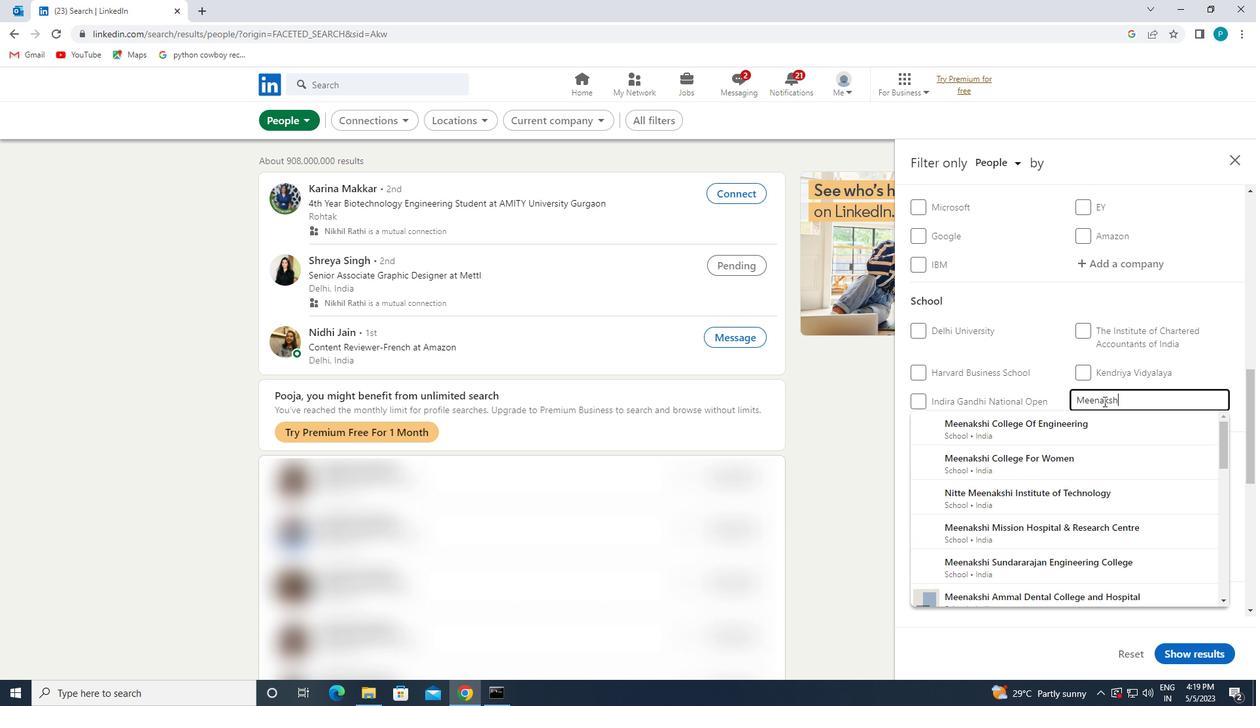 
Action: Mouse moved to (1094, 462)
Screenshot: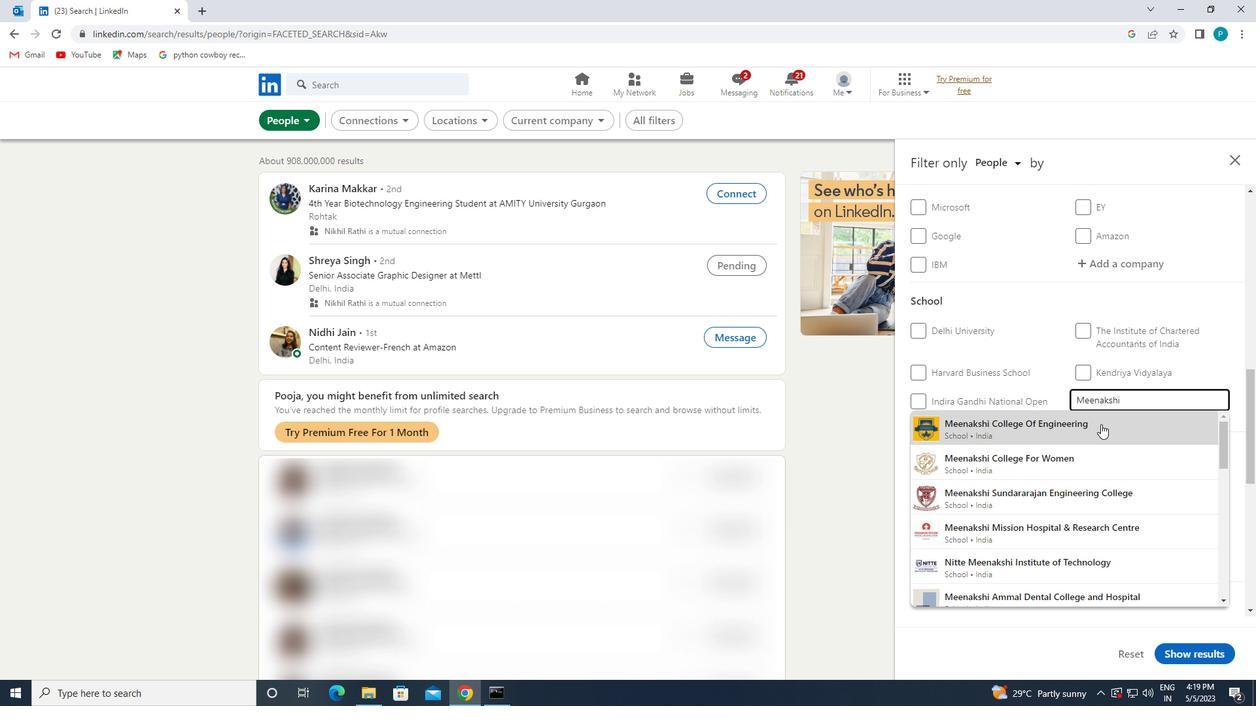 
Action: Mouse pressed left at (1094, 462)
Screenshot: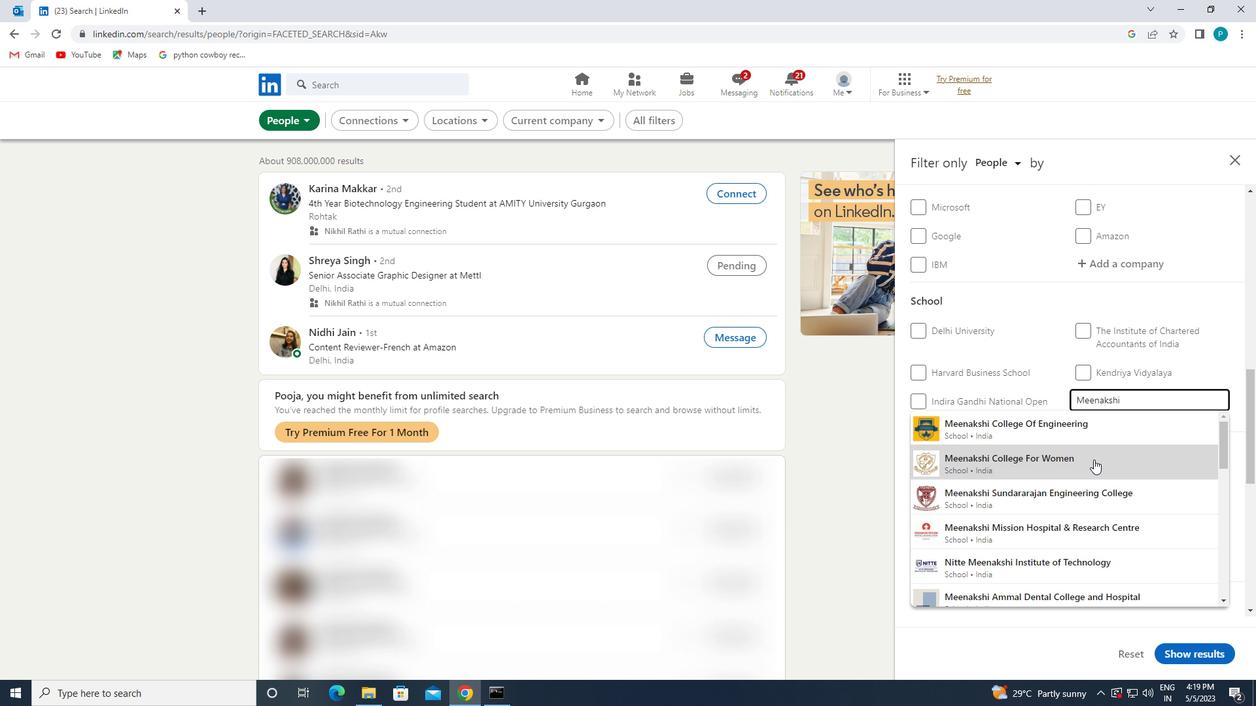 
Action: Mouse scrolled (1094, 461) with delta (0, 0)
Screenshot: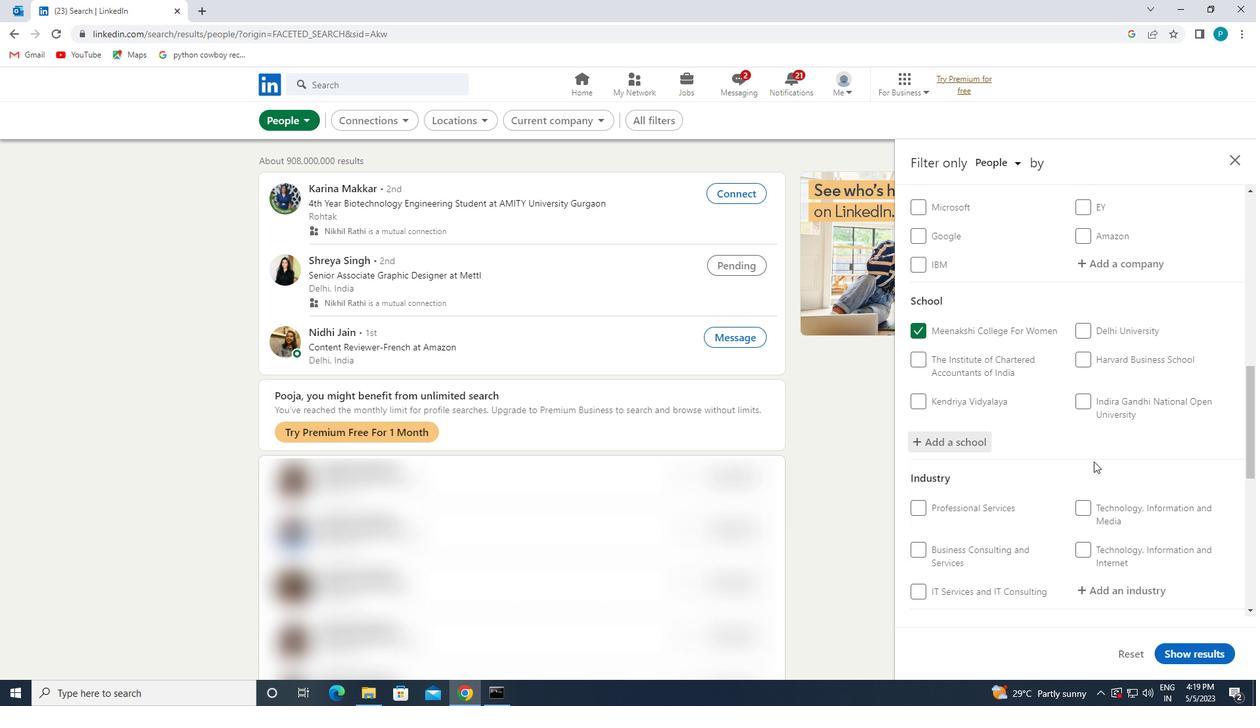 
Action: Mouse scrolled (1094, 461) with delta (0, 0)
Screenshot: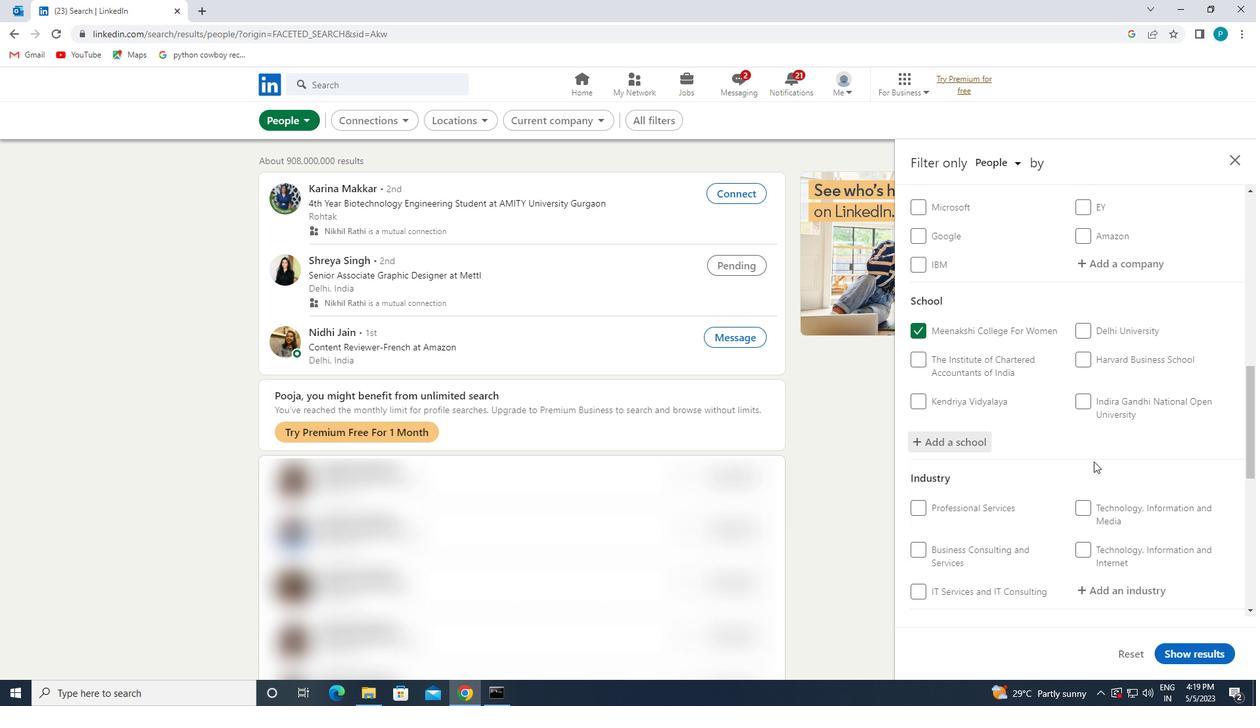
Action: Mouse scrolled (1094, 461) with delta (0, 0)
Screenshot: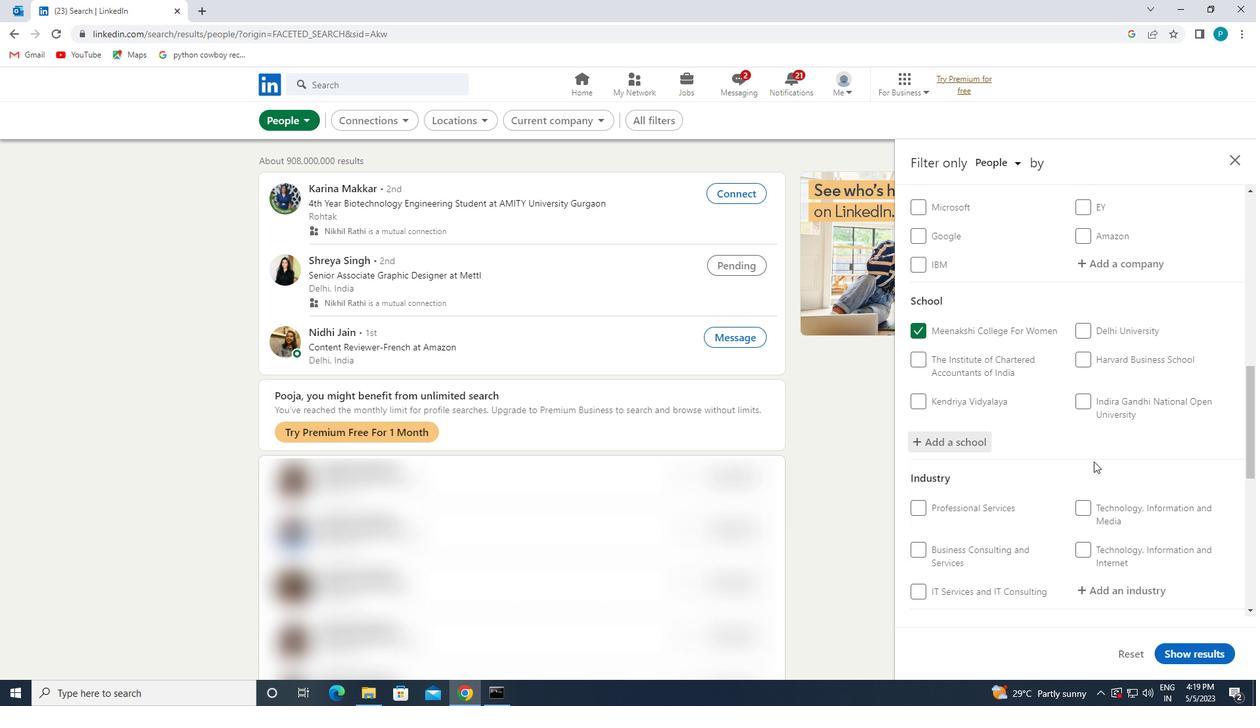 
Action: Mouse moved to (1115, 392)
Screenshot: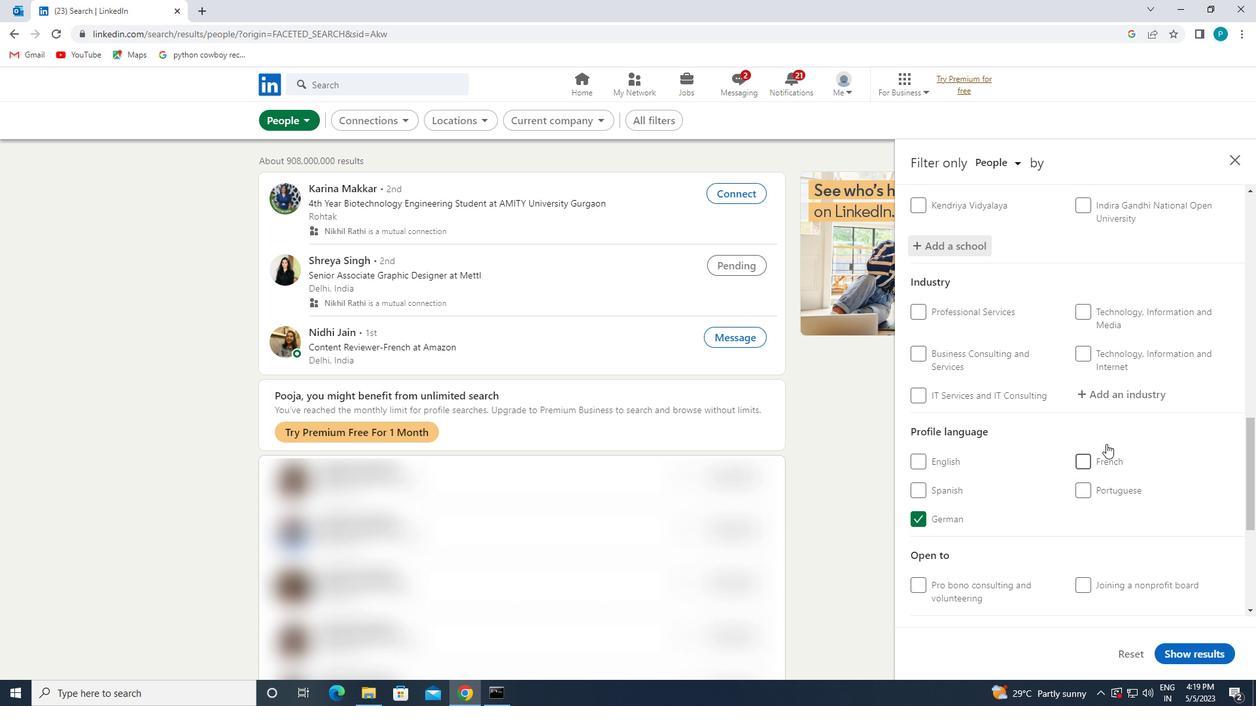 
Action: Mouse pressed left at (1115, 392)
Screenshot: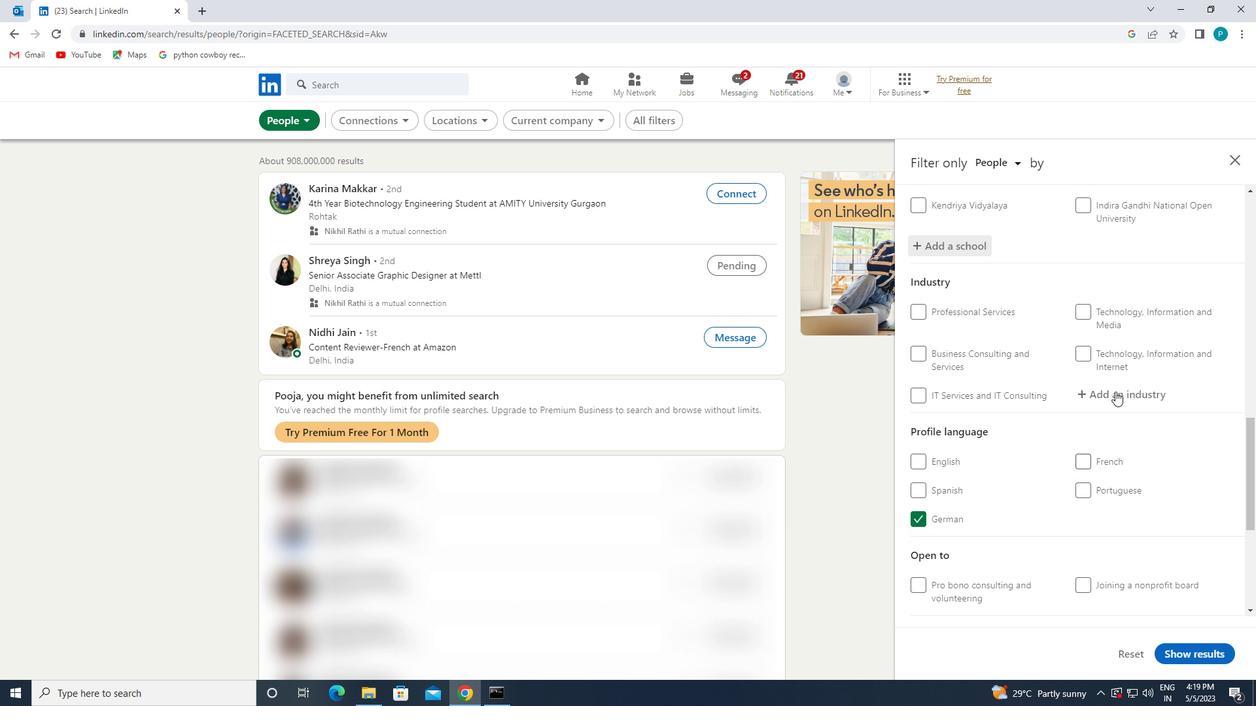 
Action: Mouse moved to (1115, 392)
Screenshot: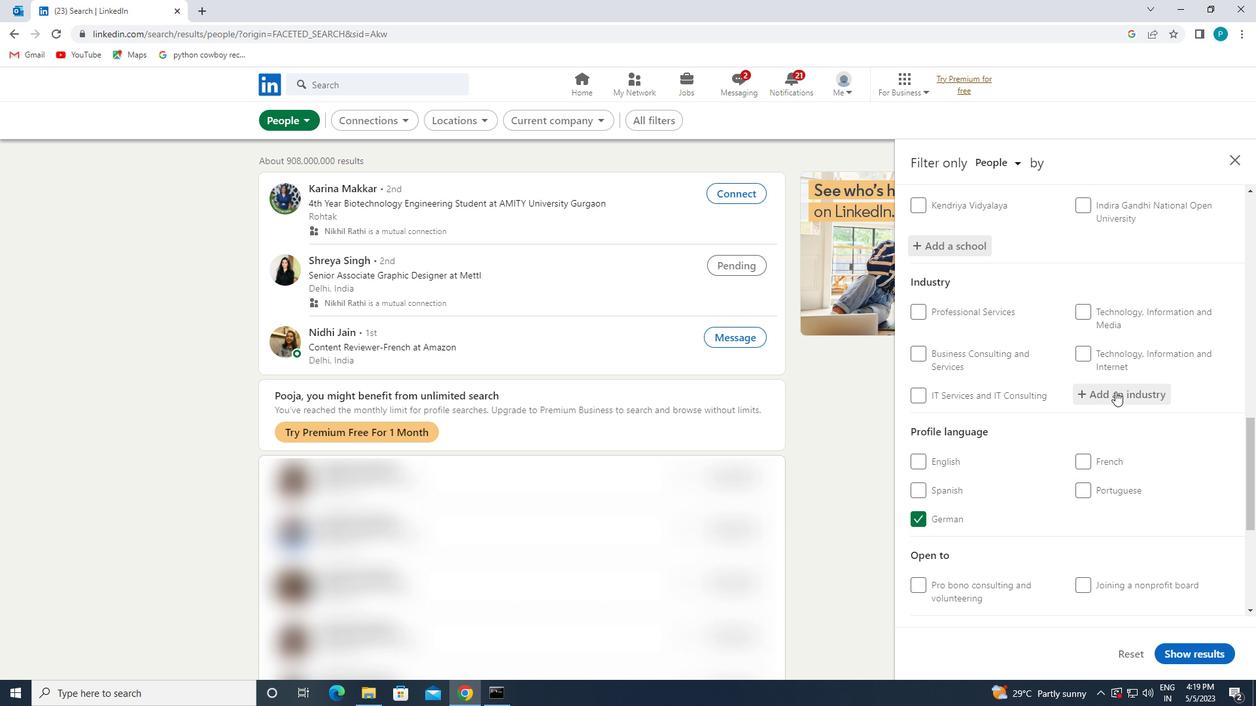 
Action: Key pressed <Key.caps_lock>N<Key.caps_lock>ORR<Key.backspace>NRE
Screenshot: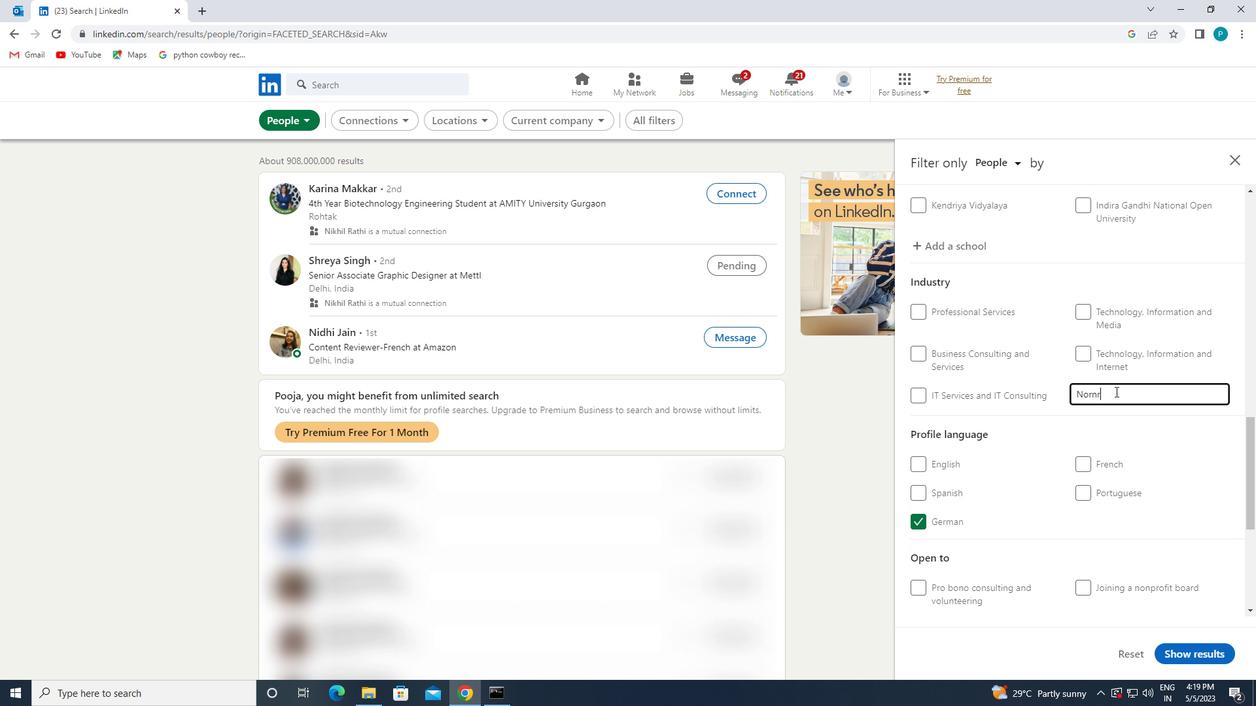 
Action: Mouse moved to (1098, 397)
Screenshot: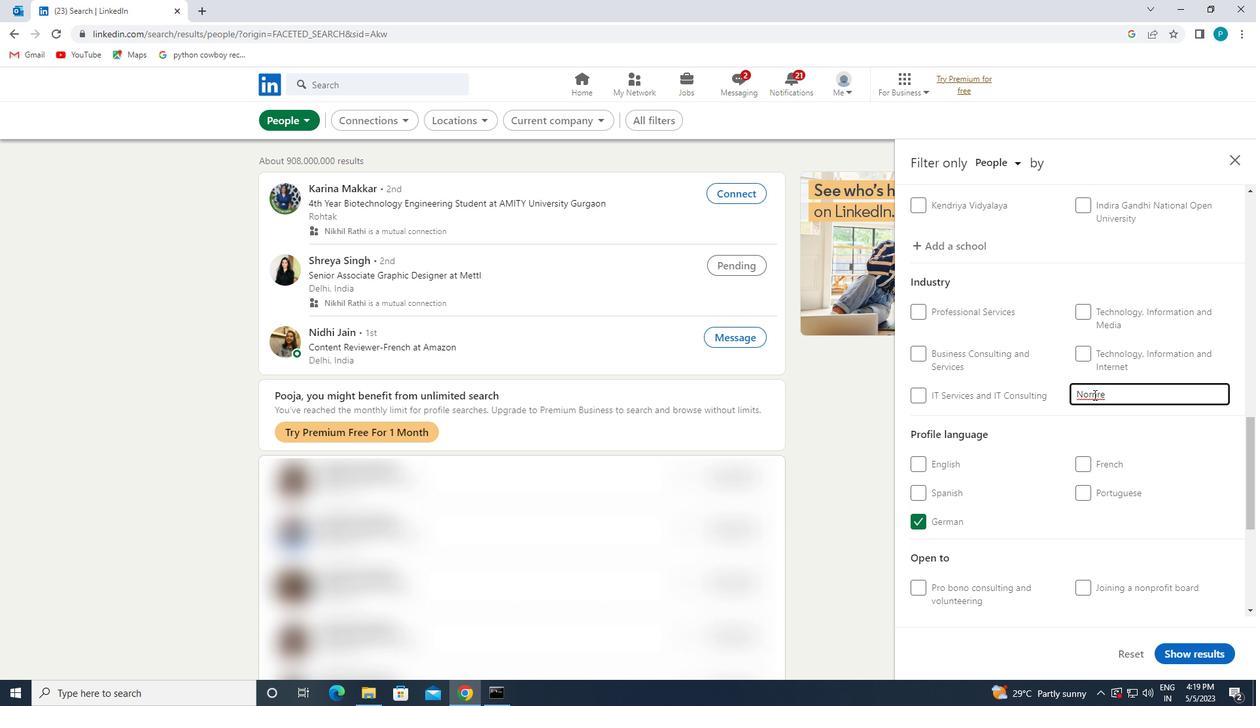 
Action: Mouse pressed left at (1098, 397)
Screenshot: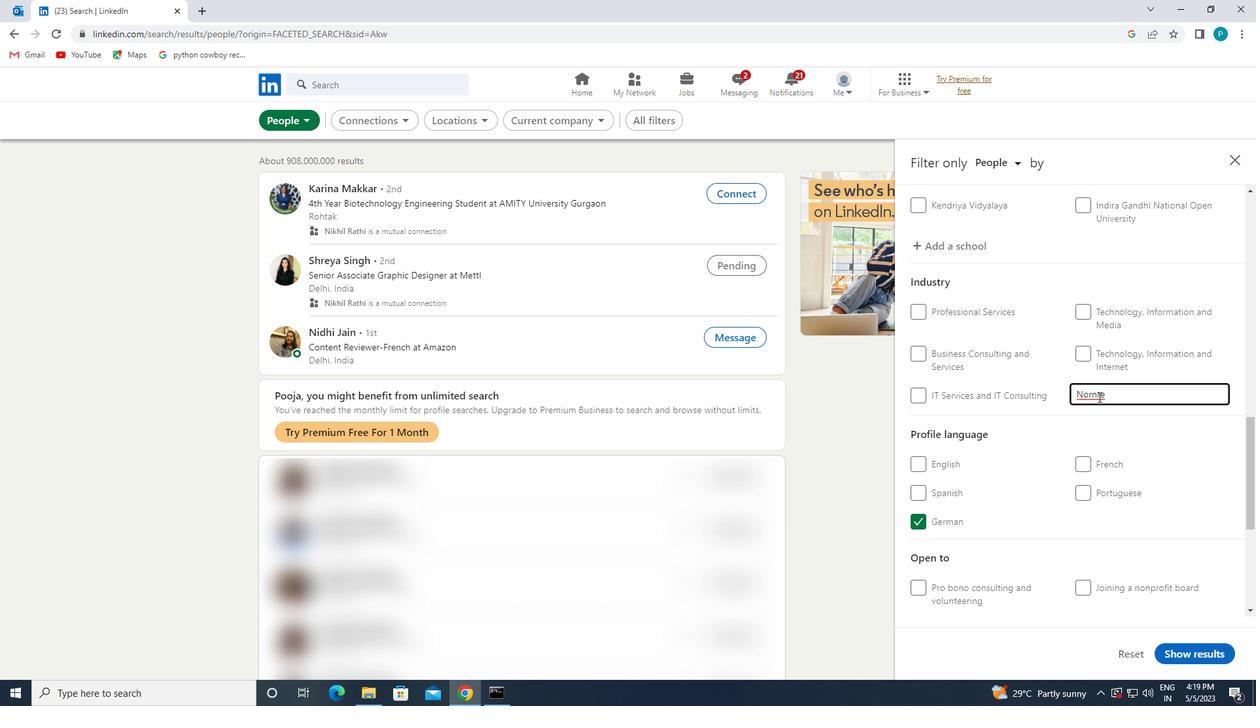 
Action: Key pressed <Key.backspace><Key.backspace>NR
Screenshot: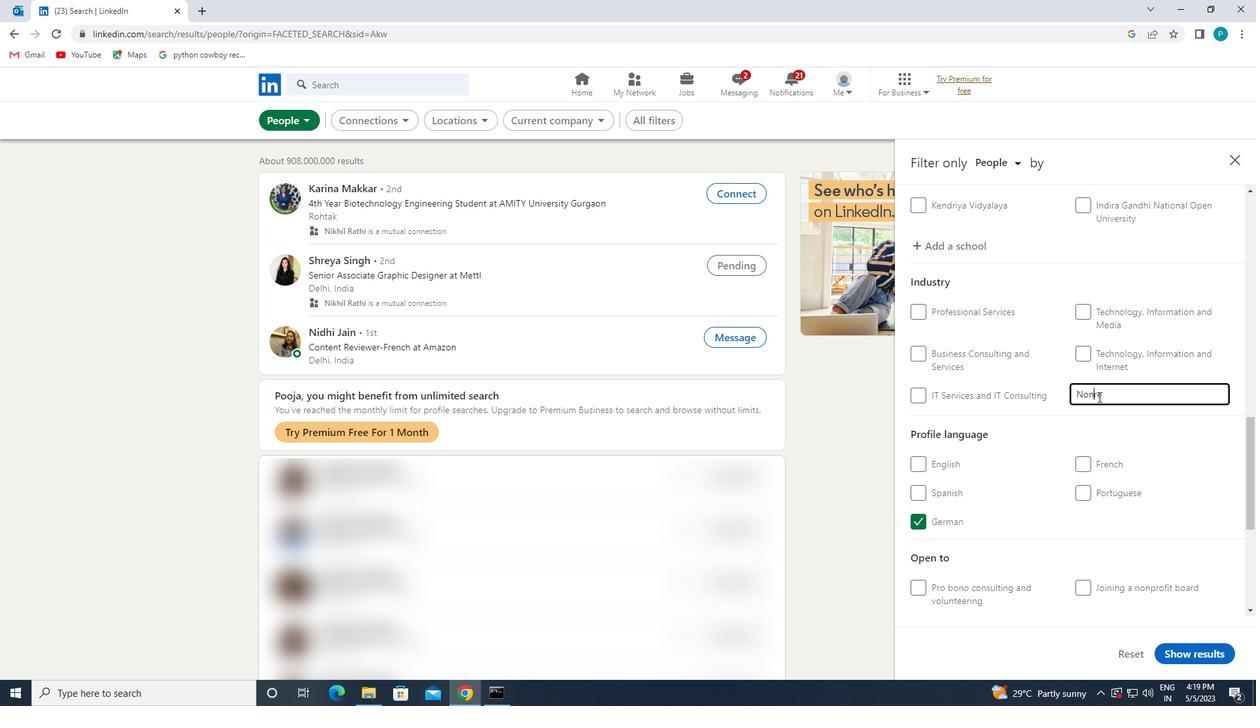 
Action: Mouse moved to (1116, 399)
Screenshot: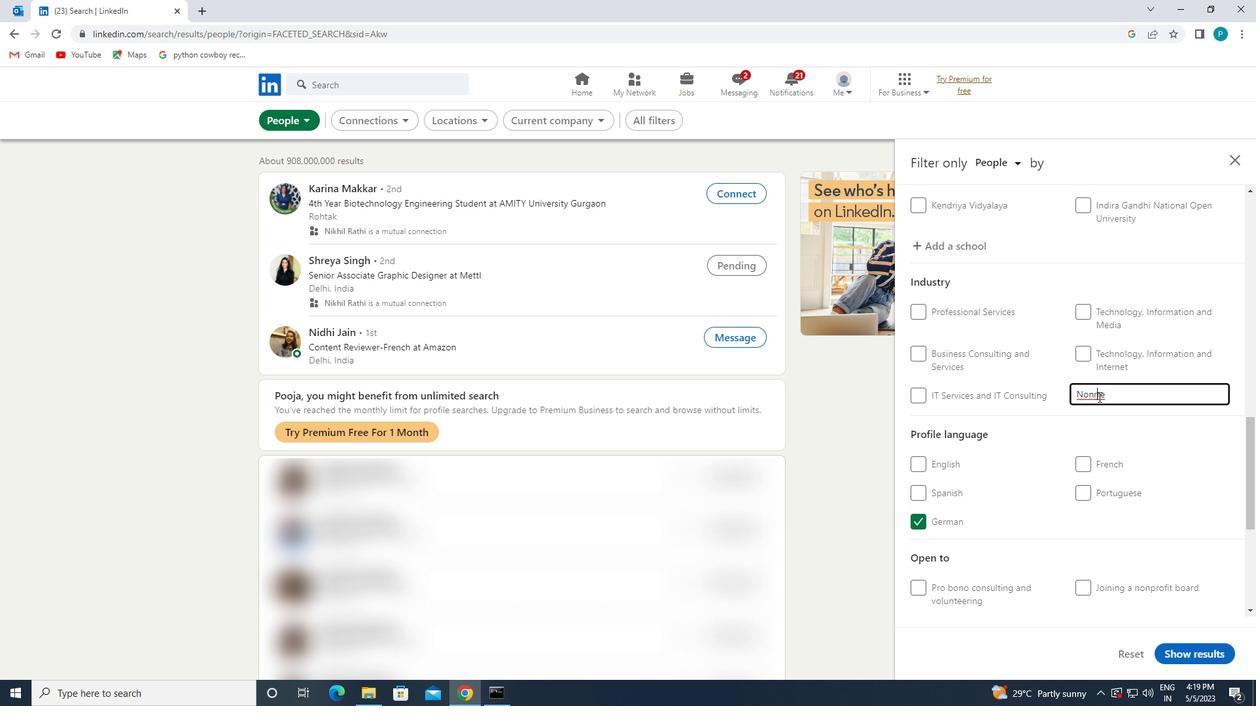 
Action: Key pressed <Key.backspace>
Screenshot: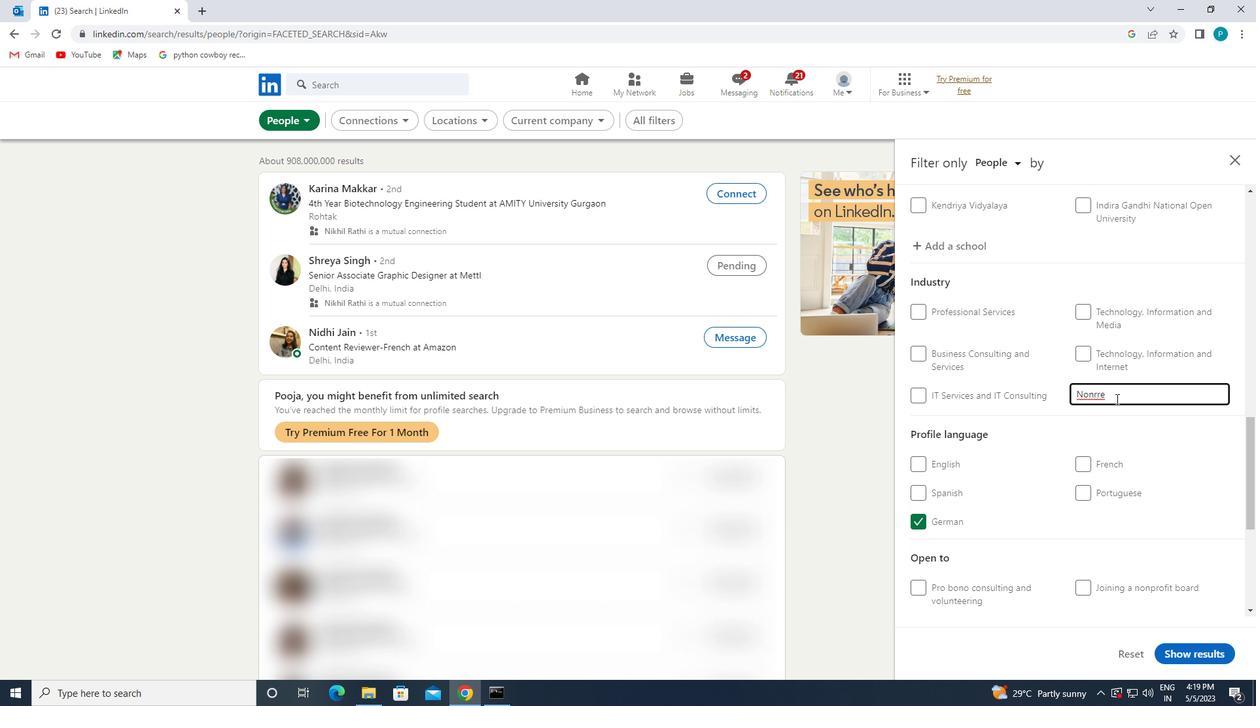 
Action: Mouse moved to (1060, 416)
Screenshot: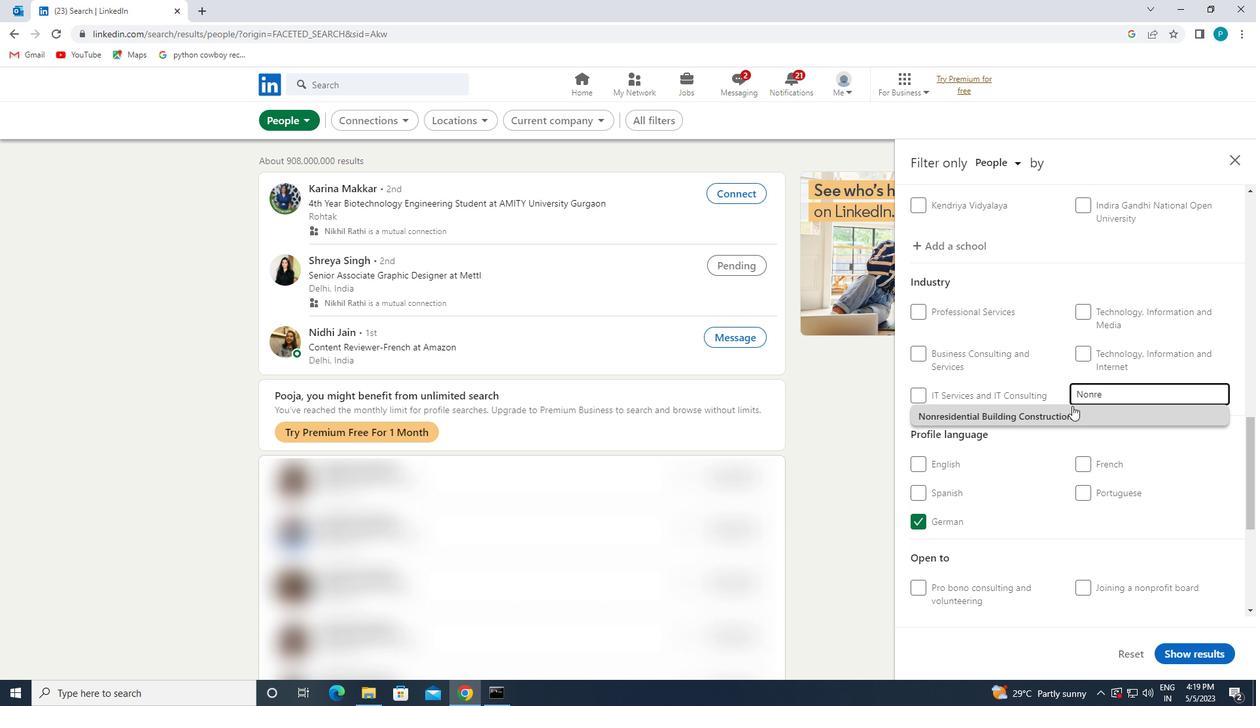 
Action: Mouse pressed left at (1060, 416)
Screenshot: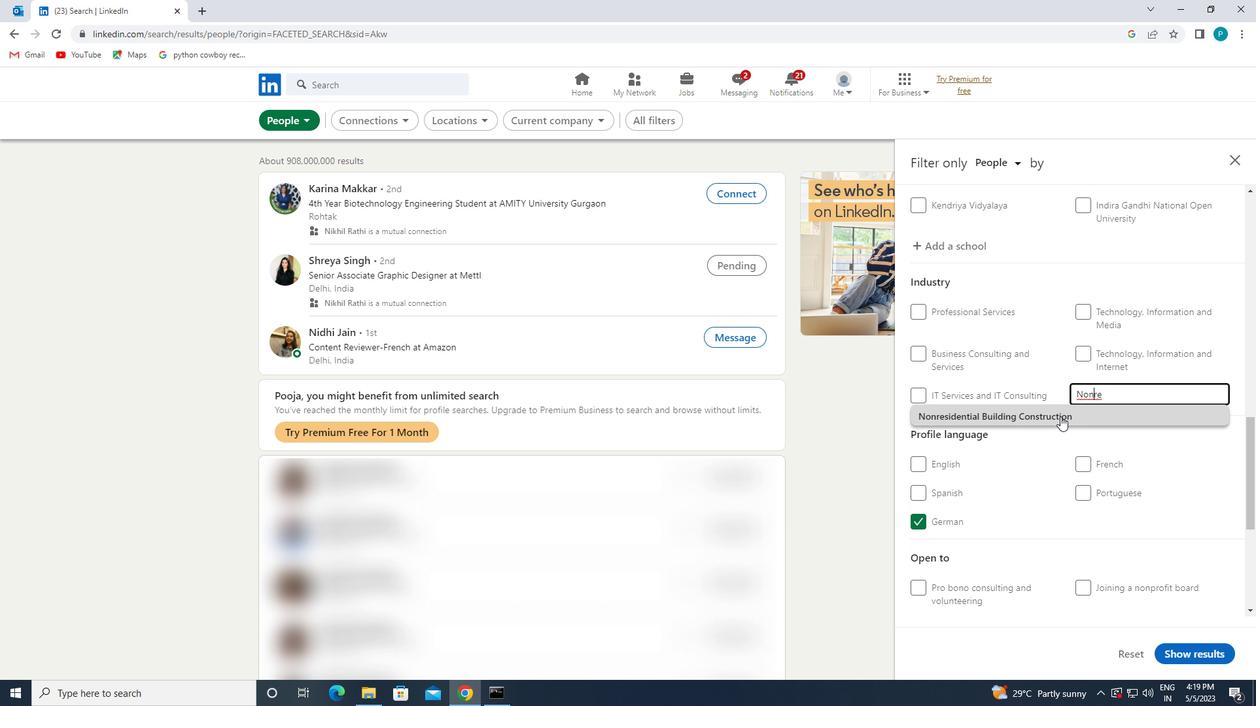 
Action: Mouse scrolled (1060, 416) with delta (0, 0)
Screenshot: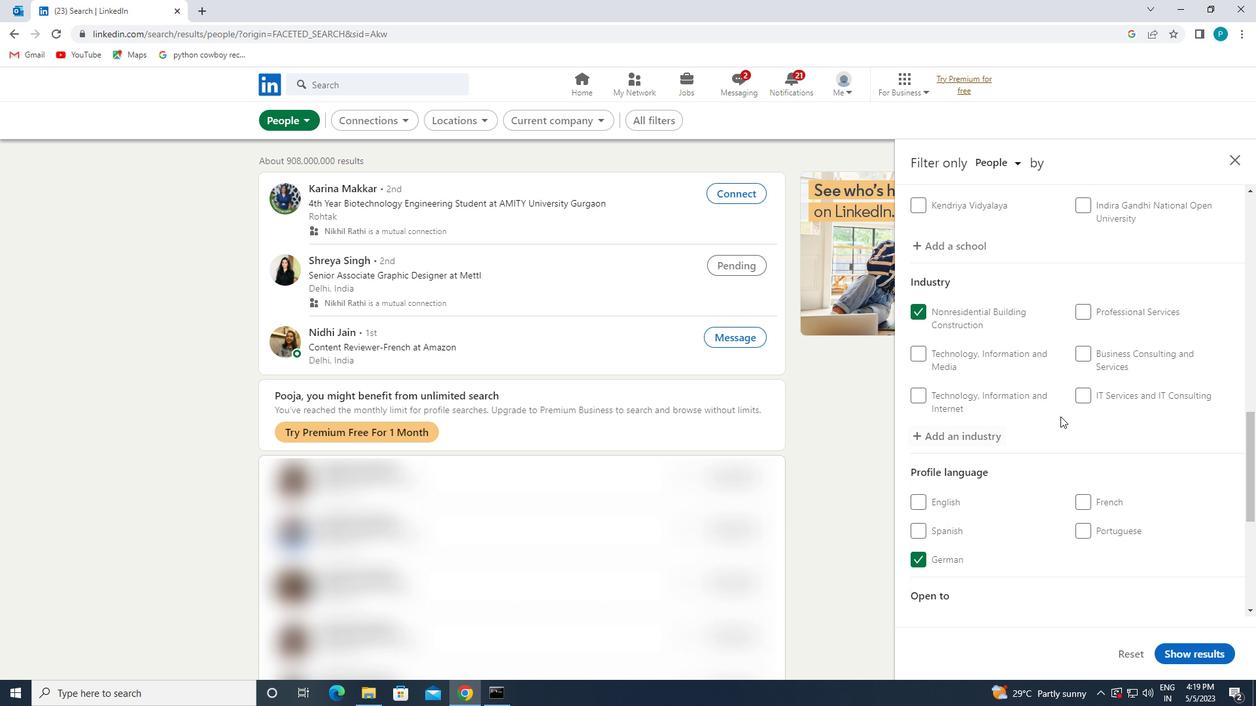 
Action: Mouse scrolled (1060, 416) with delta (0, 0)
Screenshot: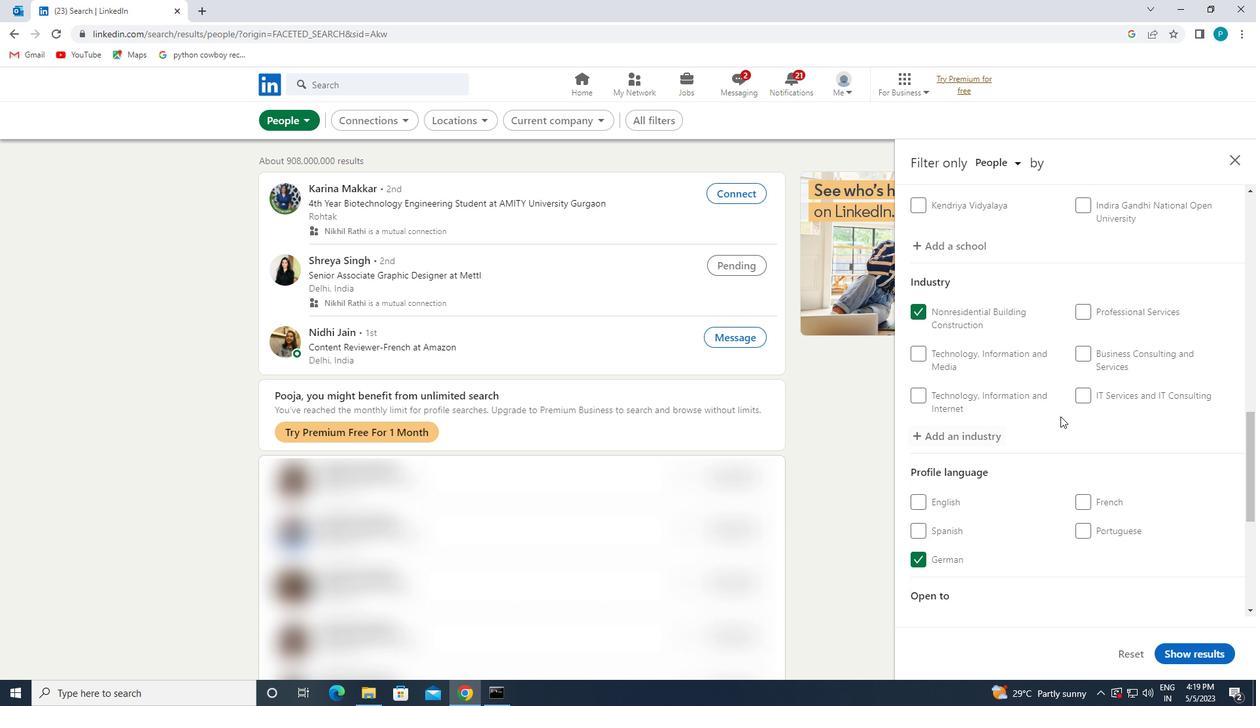 
Action: Mouse scrolled (1060, 416) with delta (0, 0)
Screenshot: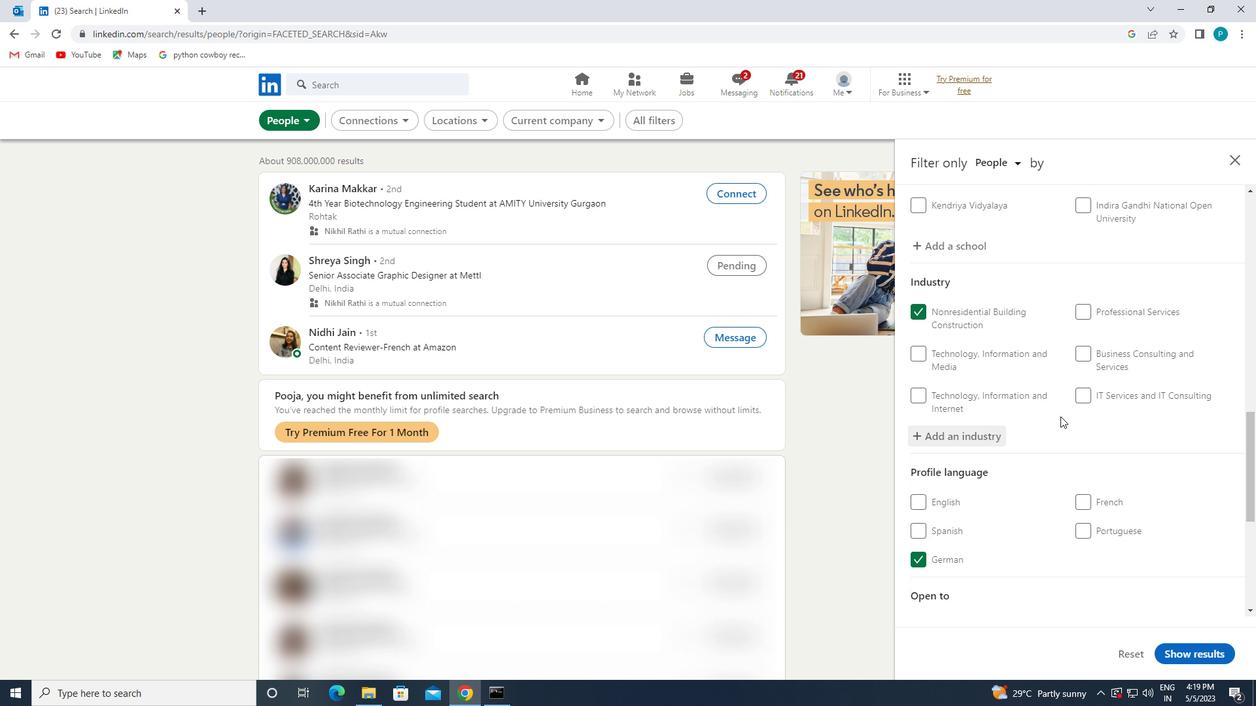 
Action: Mouse moved to (1111, 456)
Screenshot: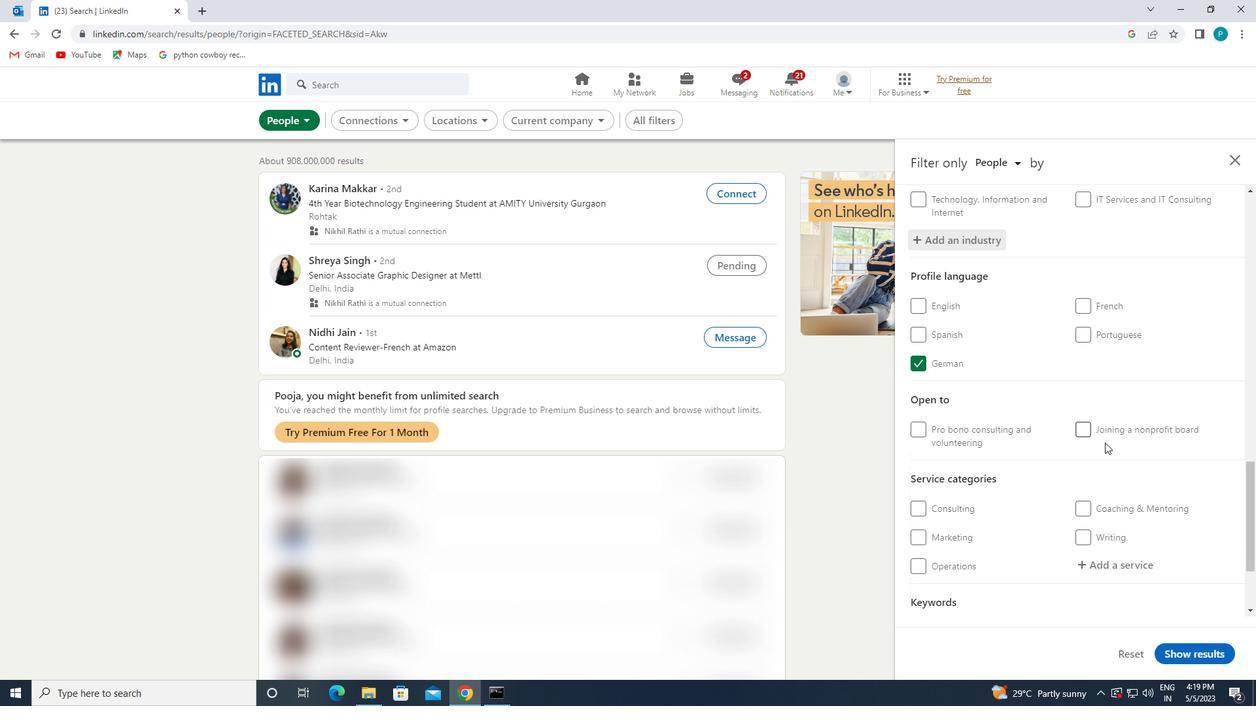 
Action: Mouse scrolled (1111, 455) with delta (0, 0)
Screenshot: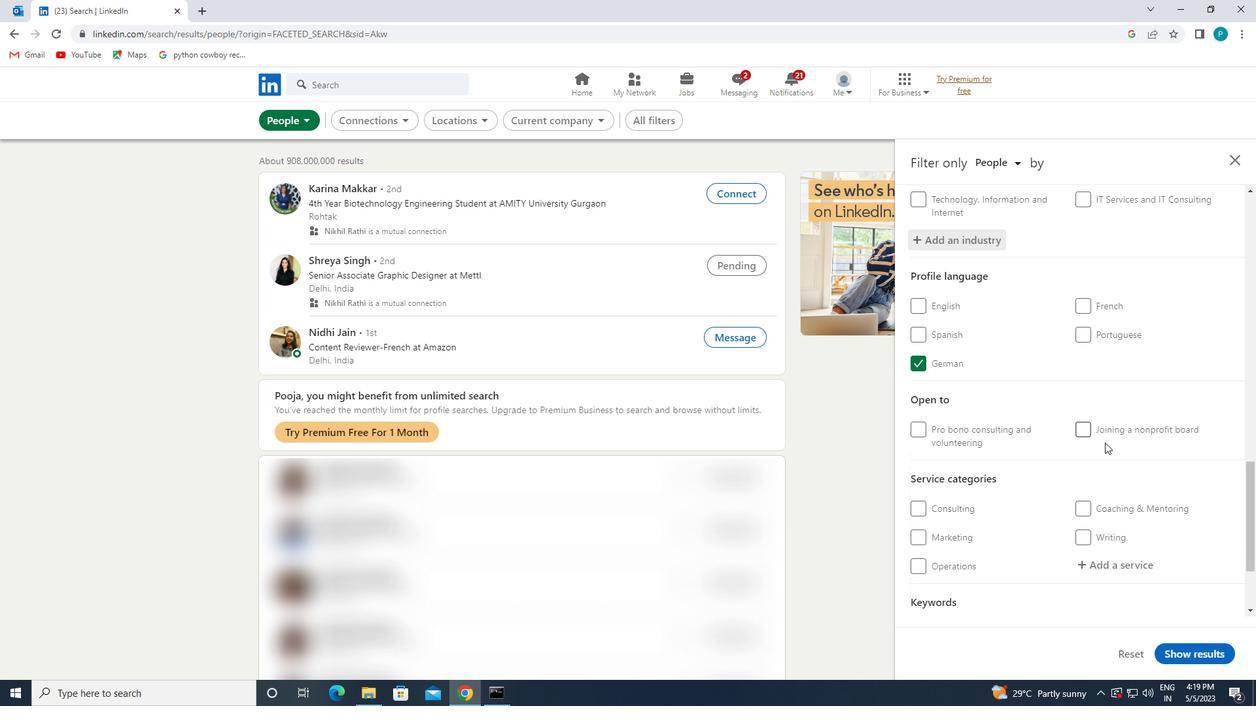 
Action: Mouse scrolled (1111, 455) with delta (0, 0)
Screenshot: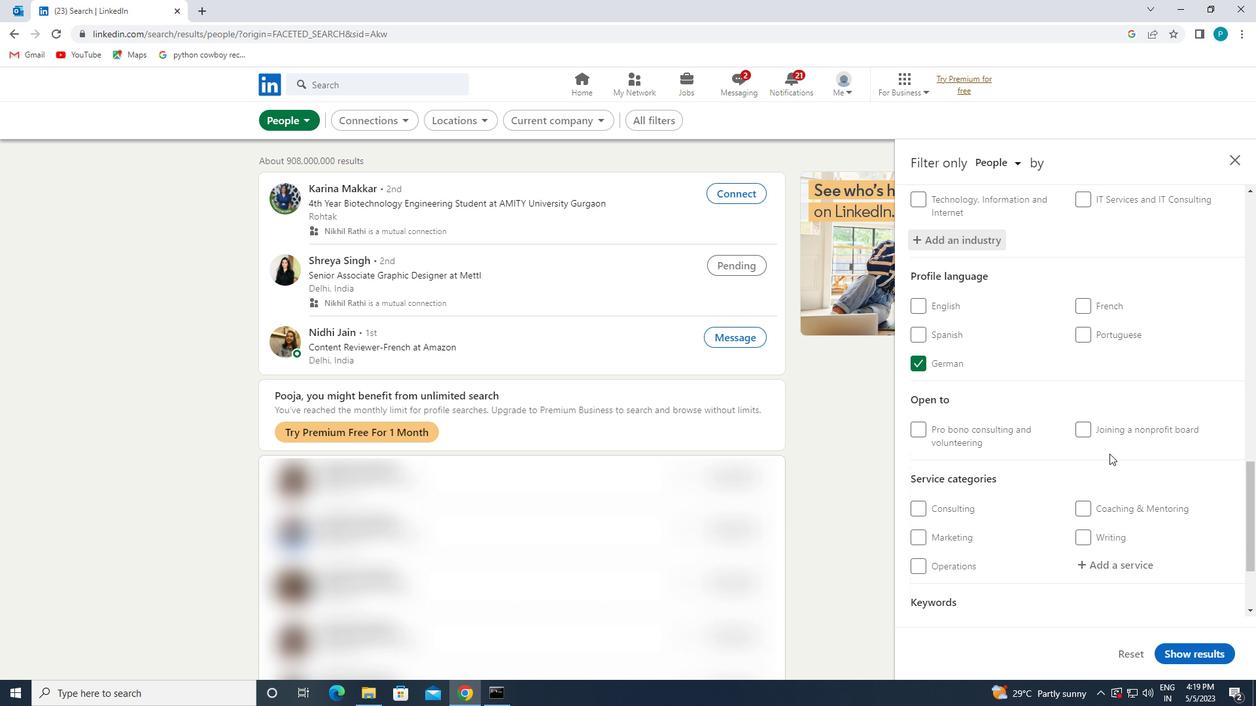 
Action: Mouse moved to (1108, 448)
Screenshot: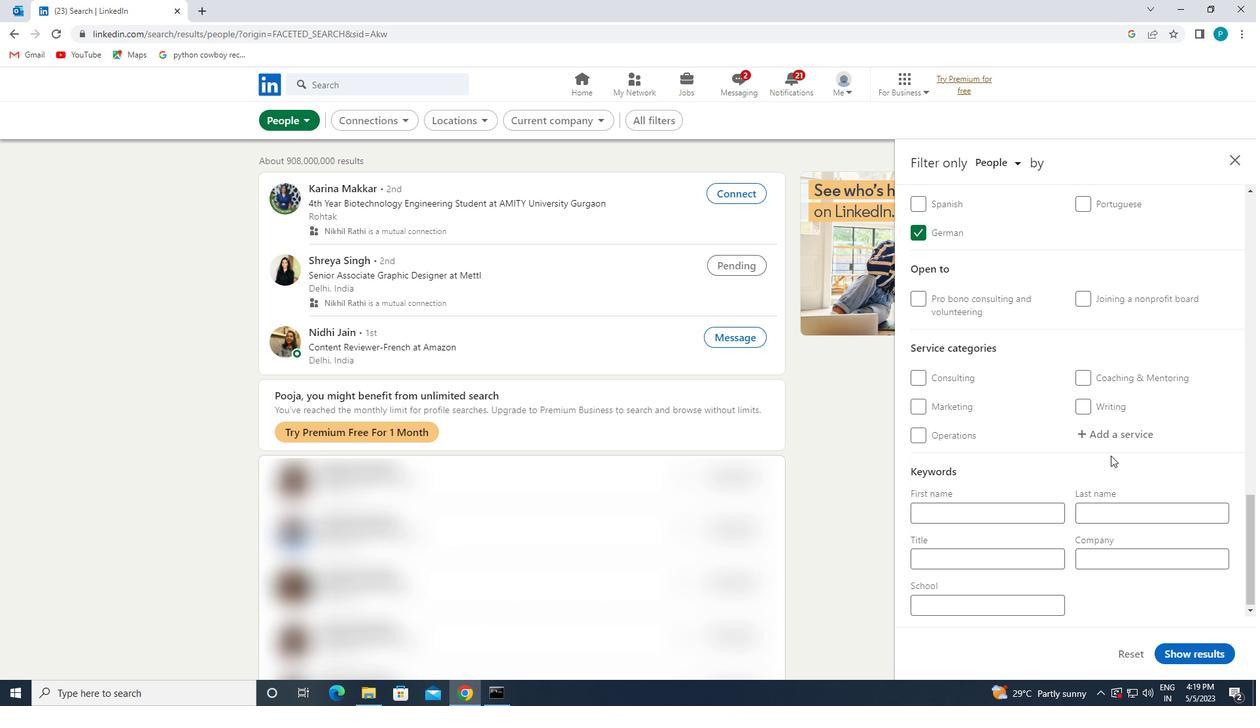 
Action: Mouse pressed left at (1108, 448)
Screenshot: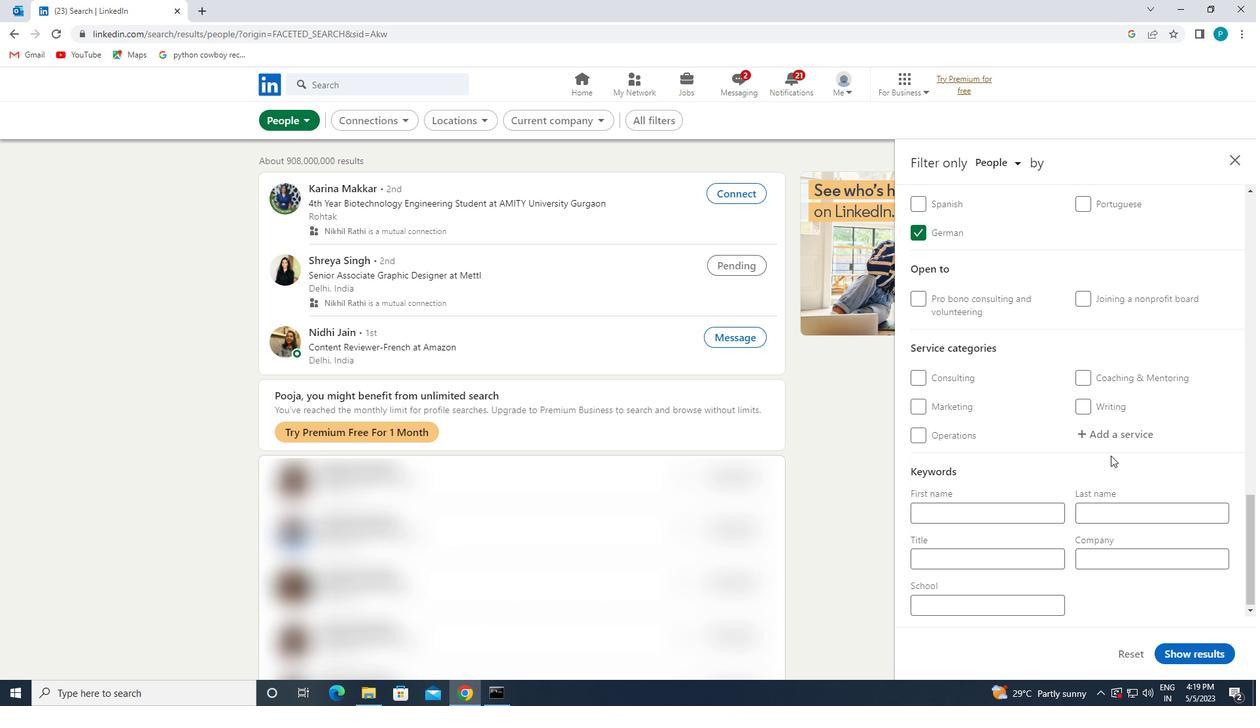 
Action: Mouse moved to (1104, 444)
Screenshot: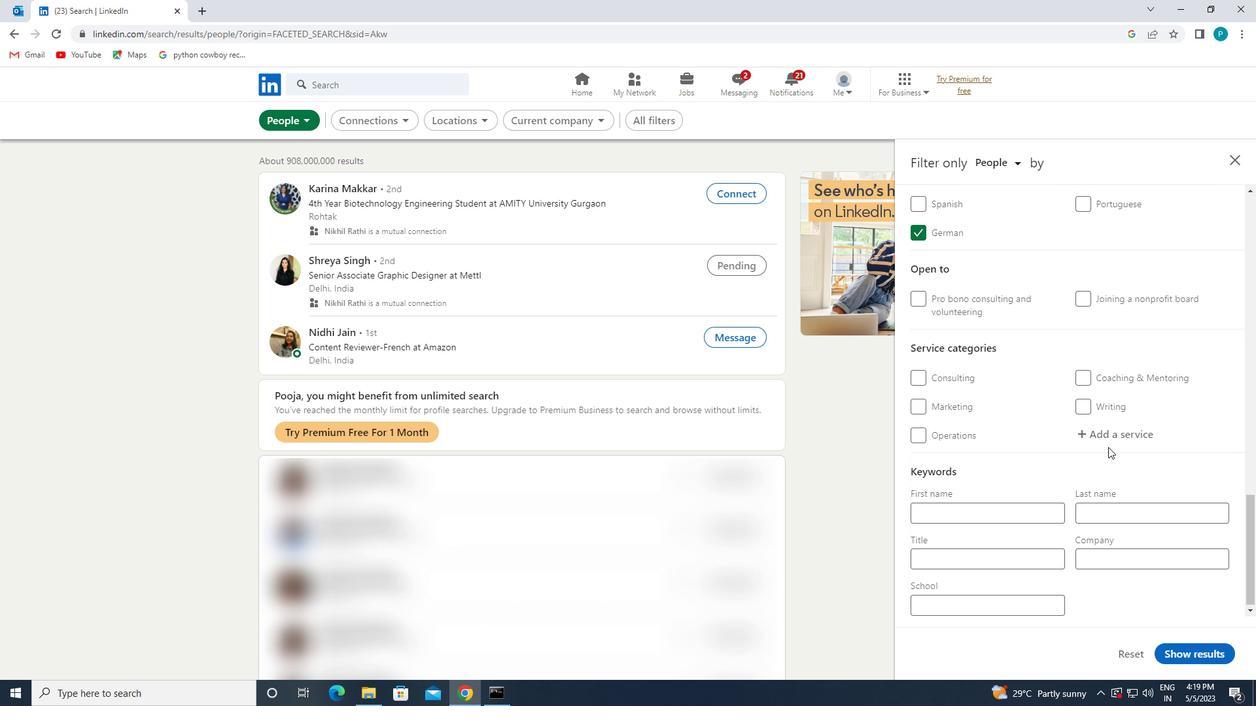 
Action: Mouse pressed left at (1104, 444)
Screenshot: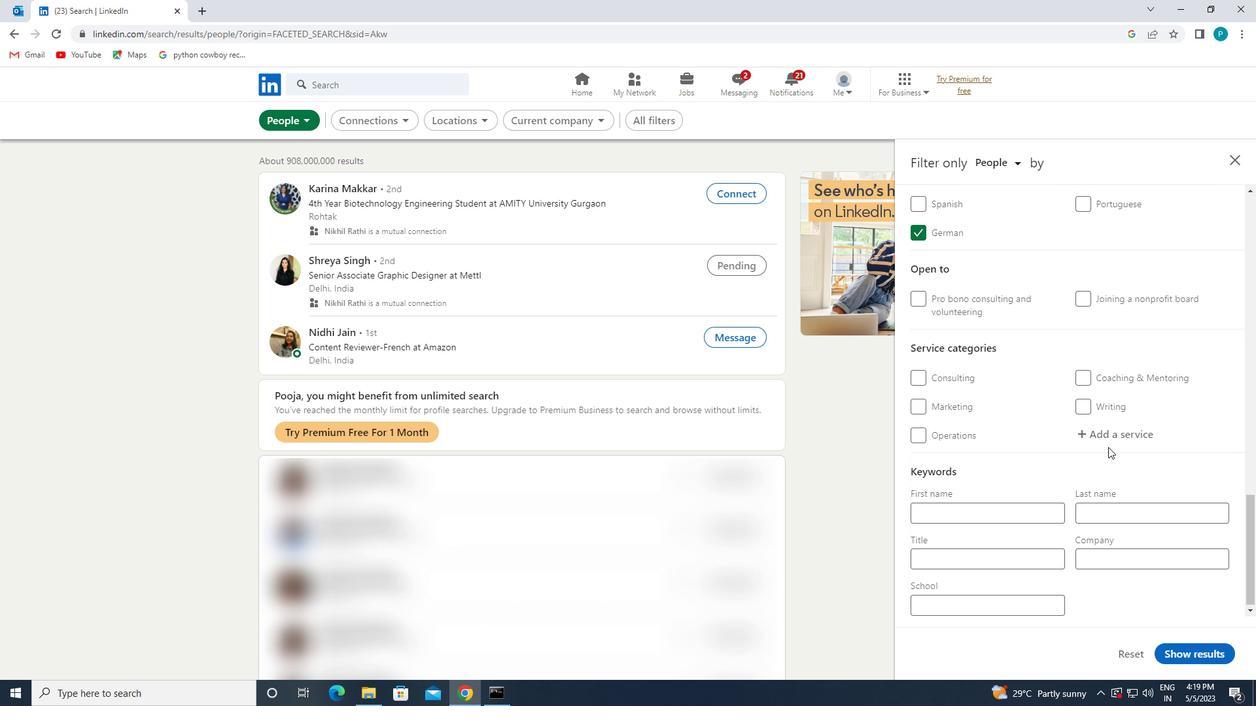 
Action: Mouse moved to (1103, 443)
Screenshot: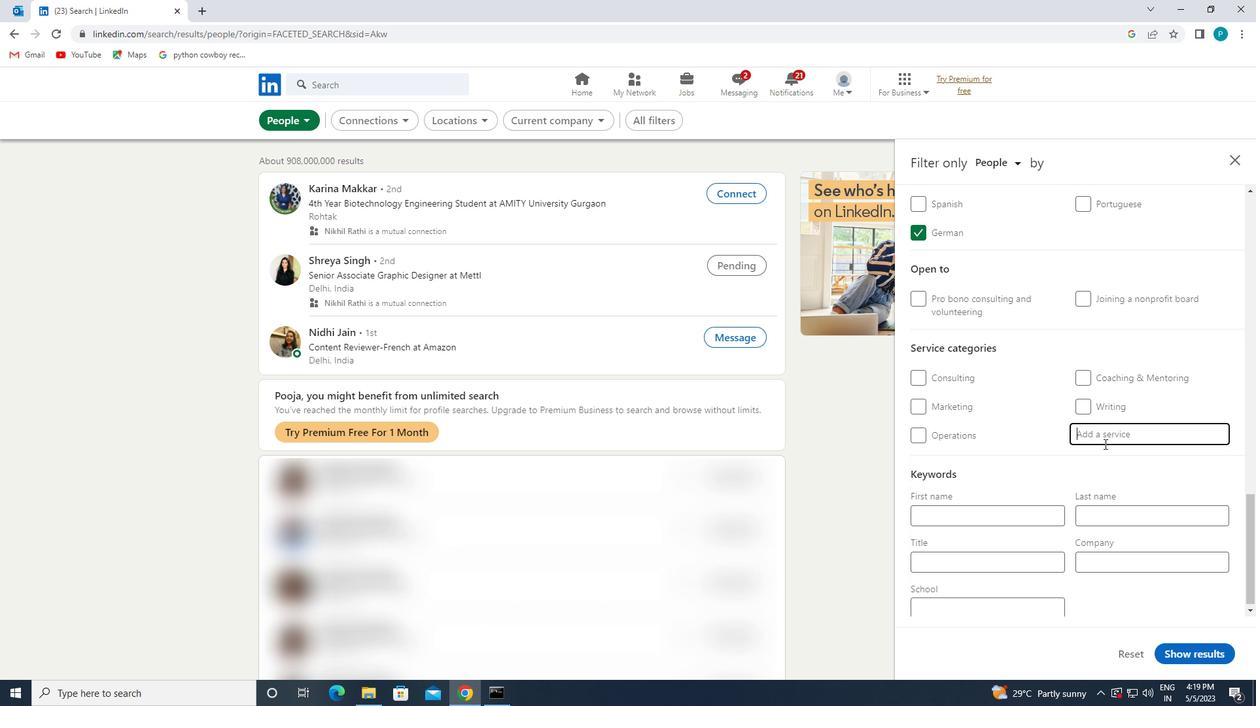 
Action: Key pressed <Key.caps_lock>P<Key.caps_lock>ERS
Screenshot: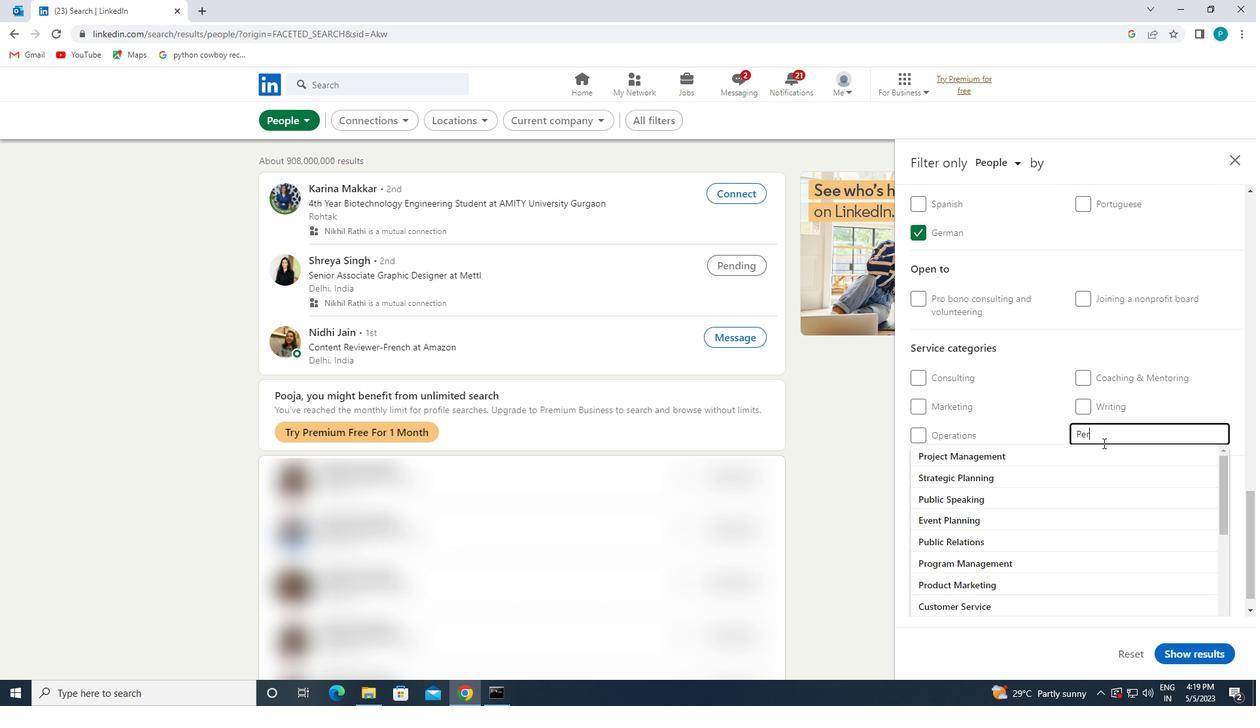 
Action: Mouse moved to (1070, 506)
Screenshot: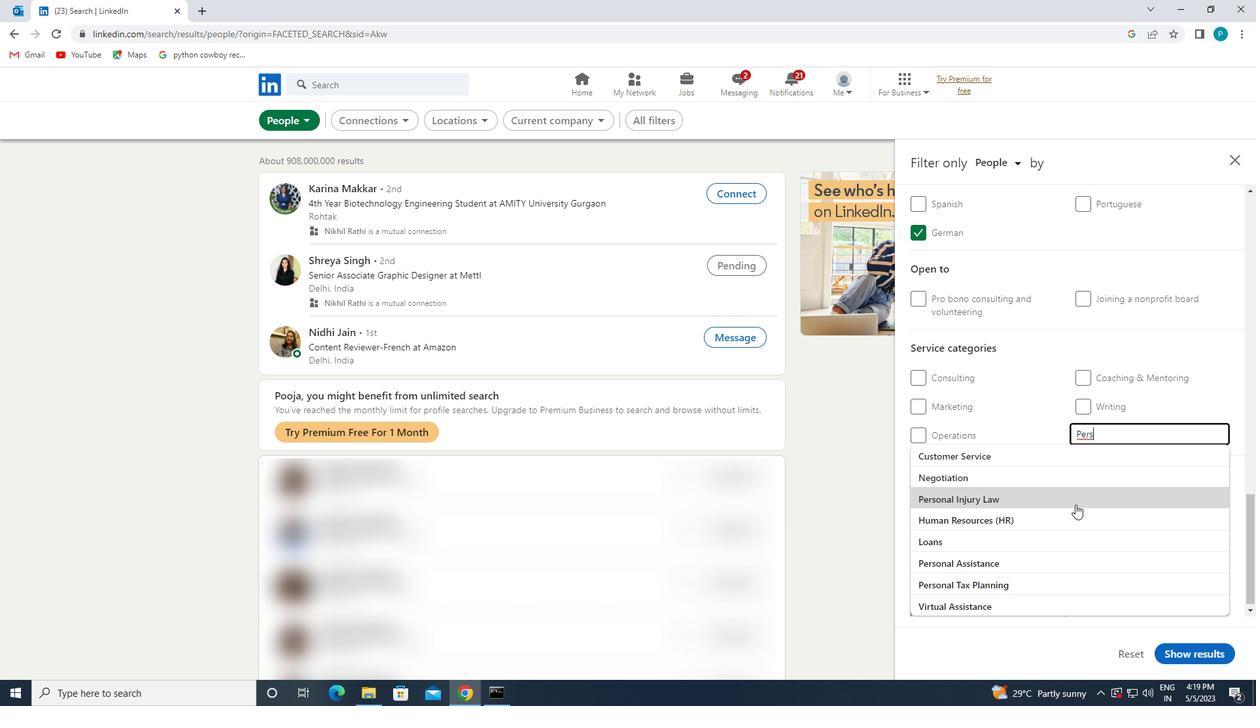 
Action: Mouse pressed left at (1070, 506)
Screenshot: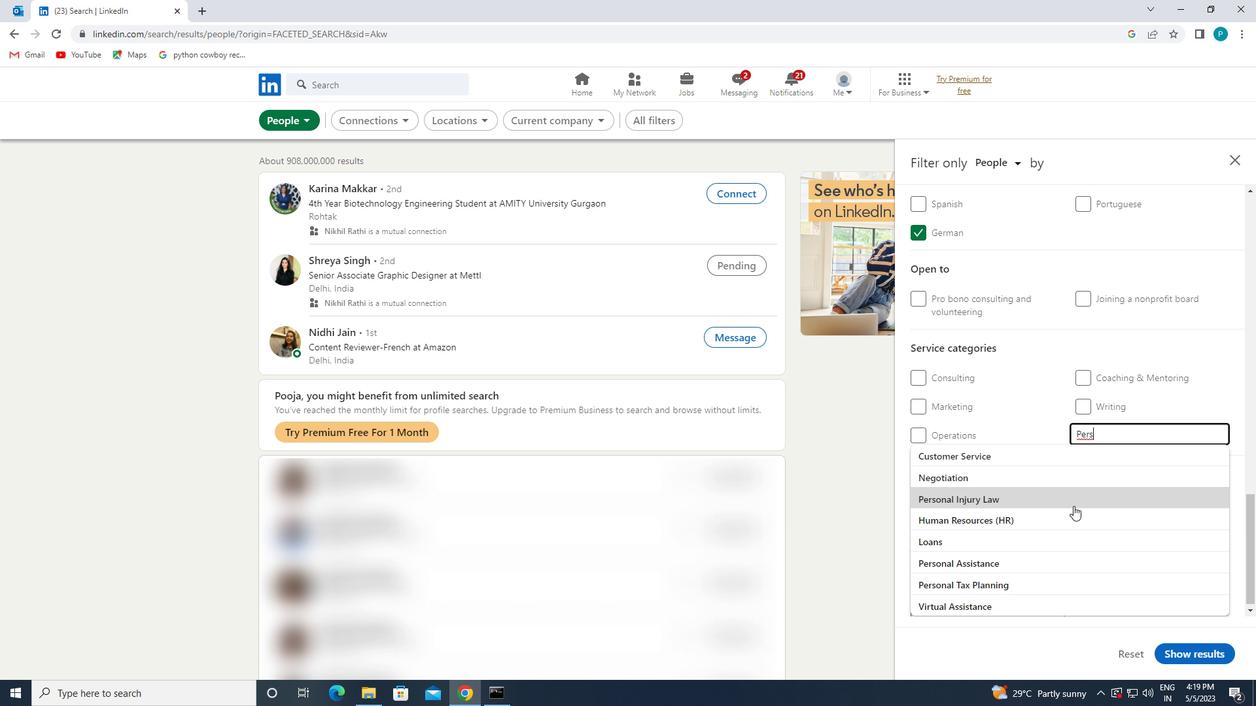 
Action: Mouse moved to (1069, 477)
Screenshot: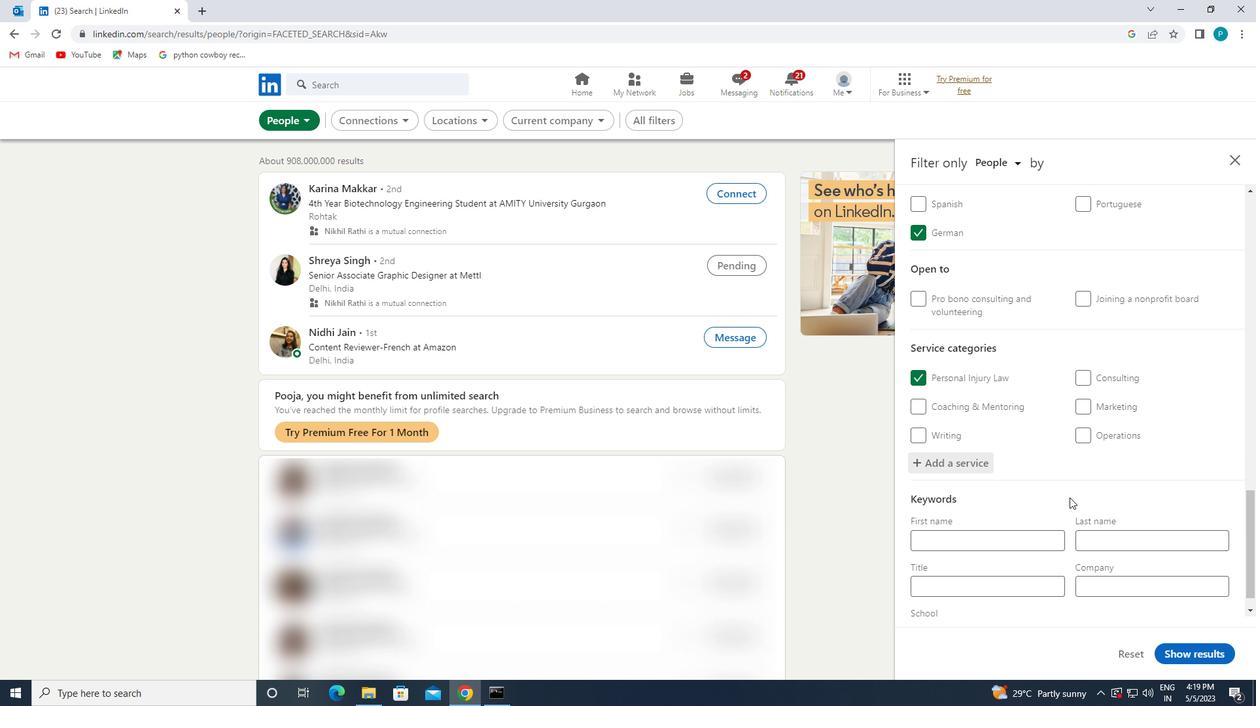 
Action: Mouse scrolled (1069, 477) with delta (0, 0)
Screenshot: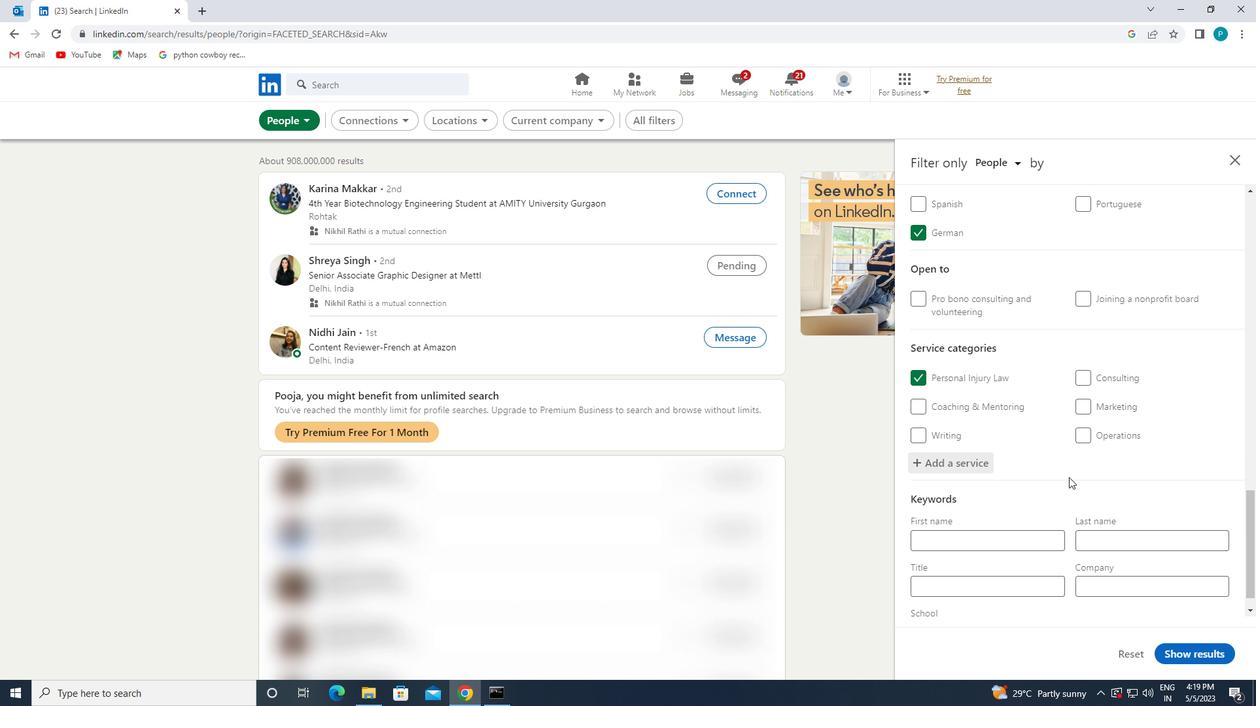 
Action: Mouse scrolled (1069, 477) with delta (0, 0)
Screenshot: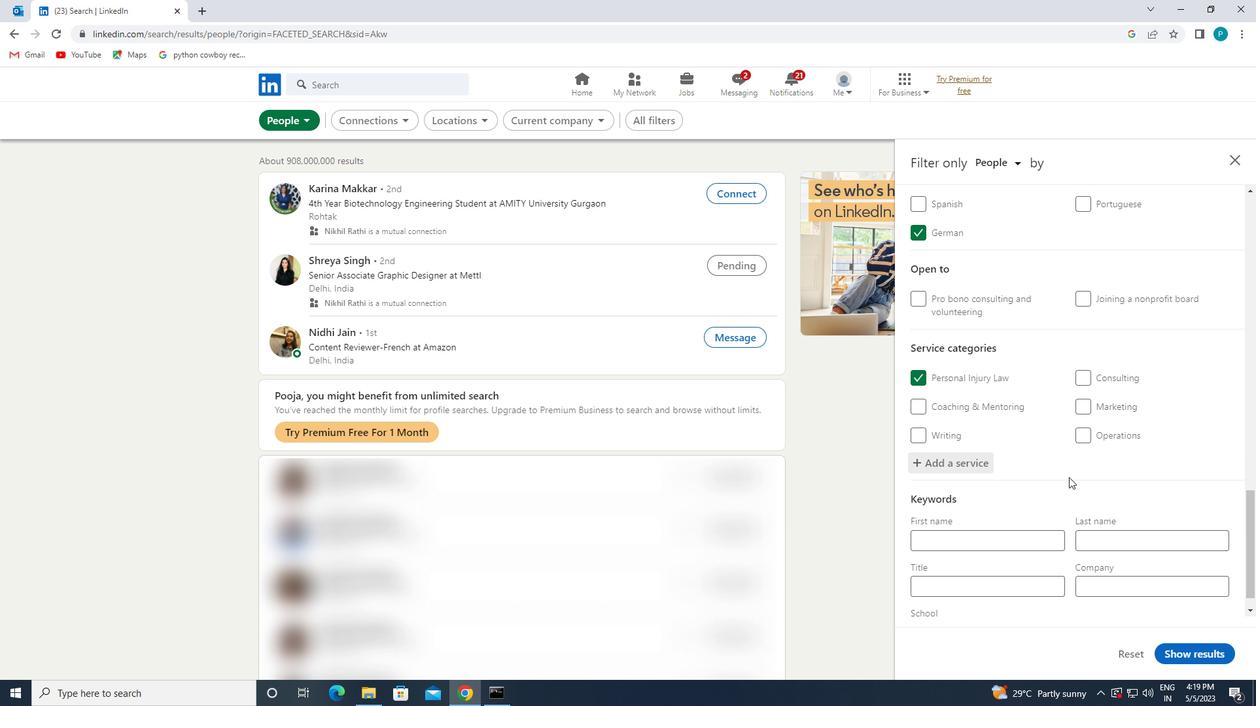 
Action: Mouse scrolled (1069, 477) with delta (0, 0)
Screenshot: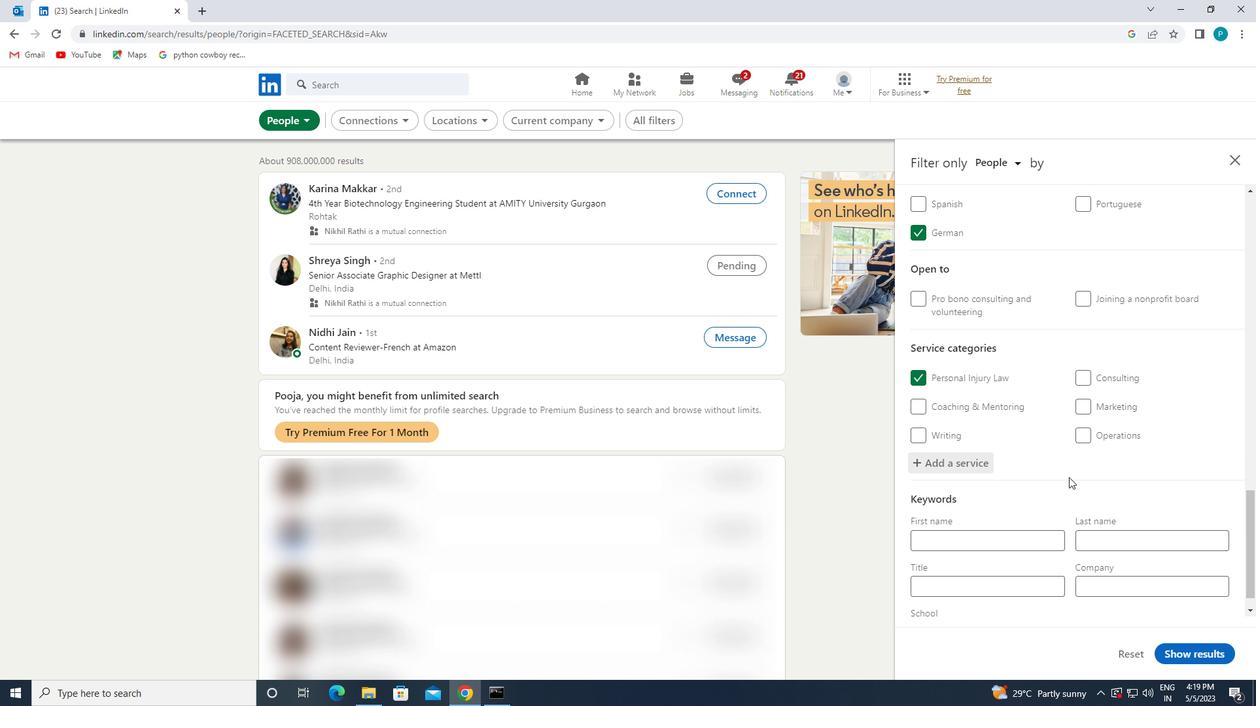 
Action: Mouse moved to (1024, 566)
Screenshot: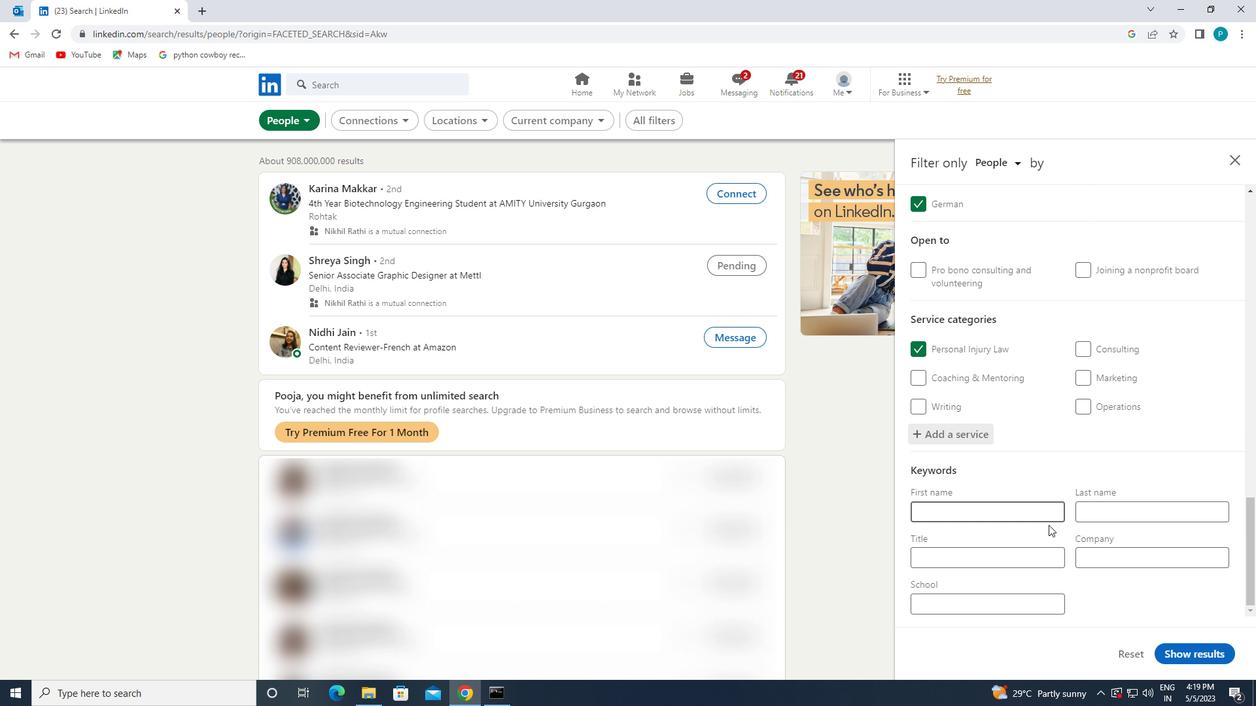 
Action: Mouse pressed left at (1024, 566)
Screenshot: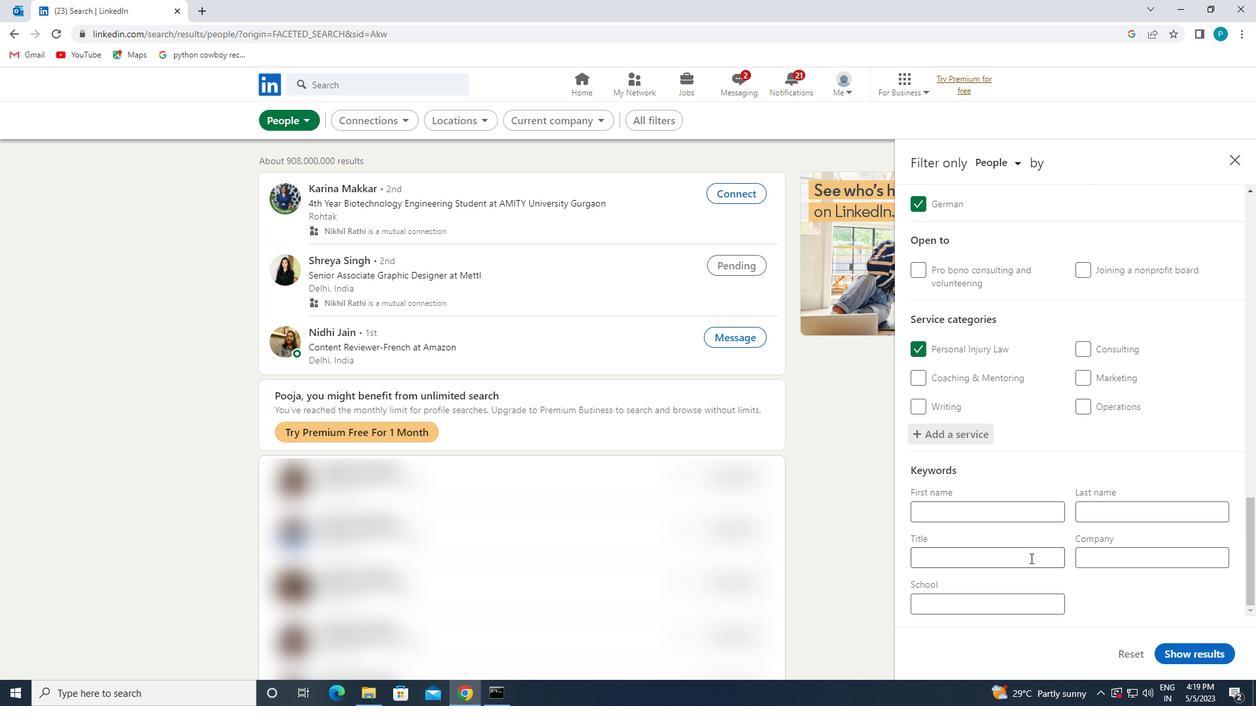 
Action: Mouse moved to (867, 292)
Screenshot: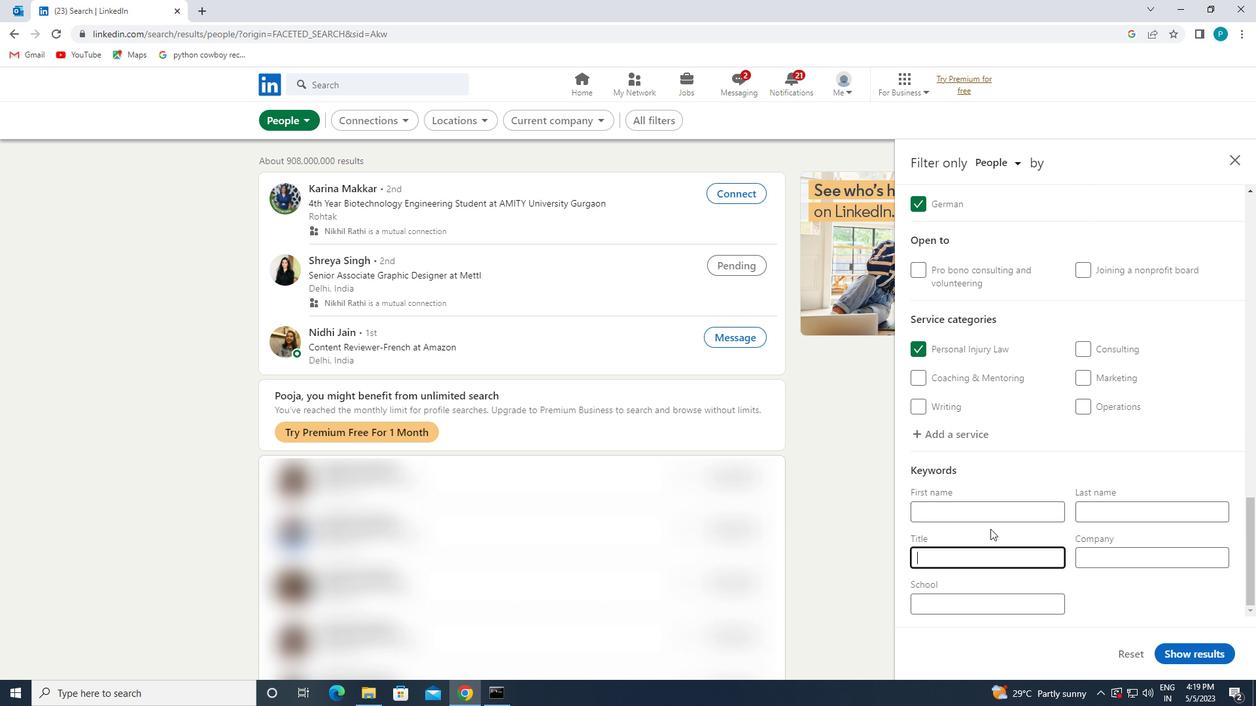 
Action: Key pressed <Key.caps_lock>T<Key.caps_lock>ECHNICAL<Key.space><Key.caps_lock>S<Key.caps_lock>PECIALIST
Screenshot: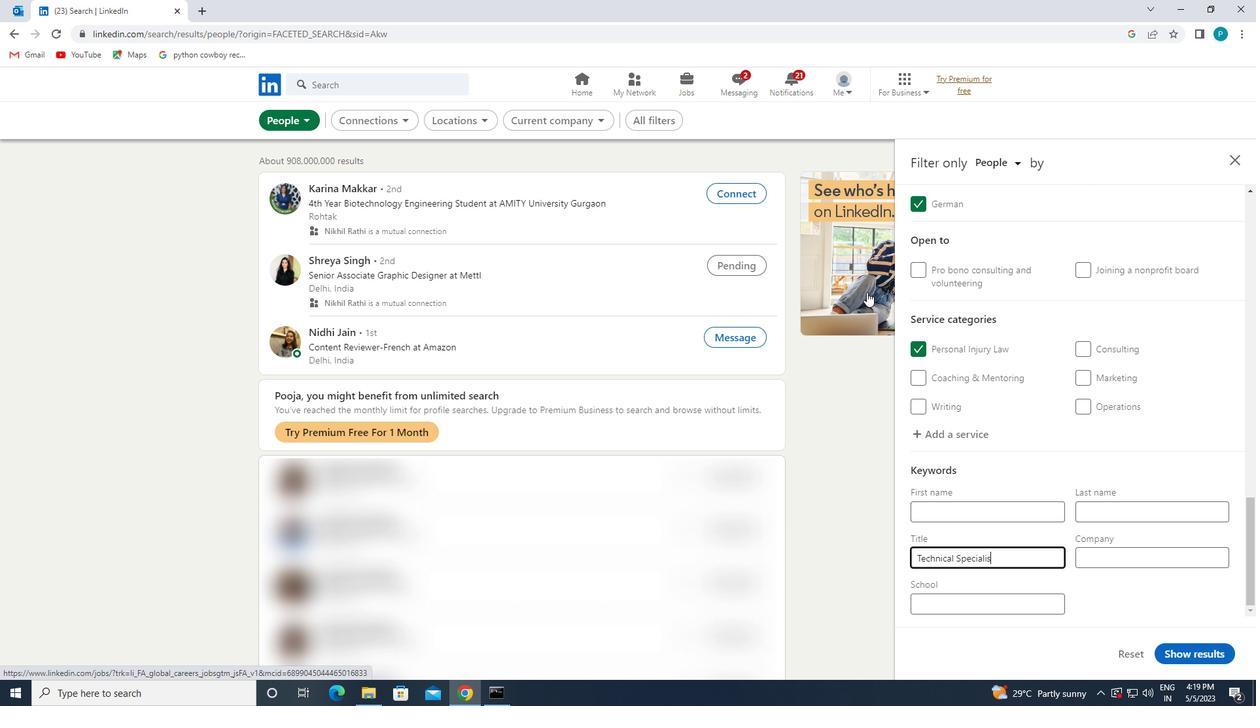 
Action: Mouse moved to (1203, 649)
Screenshot: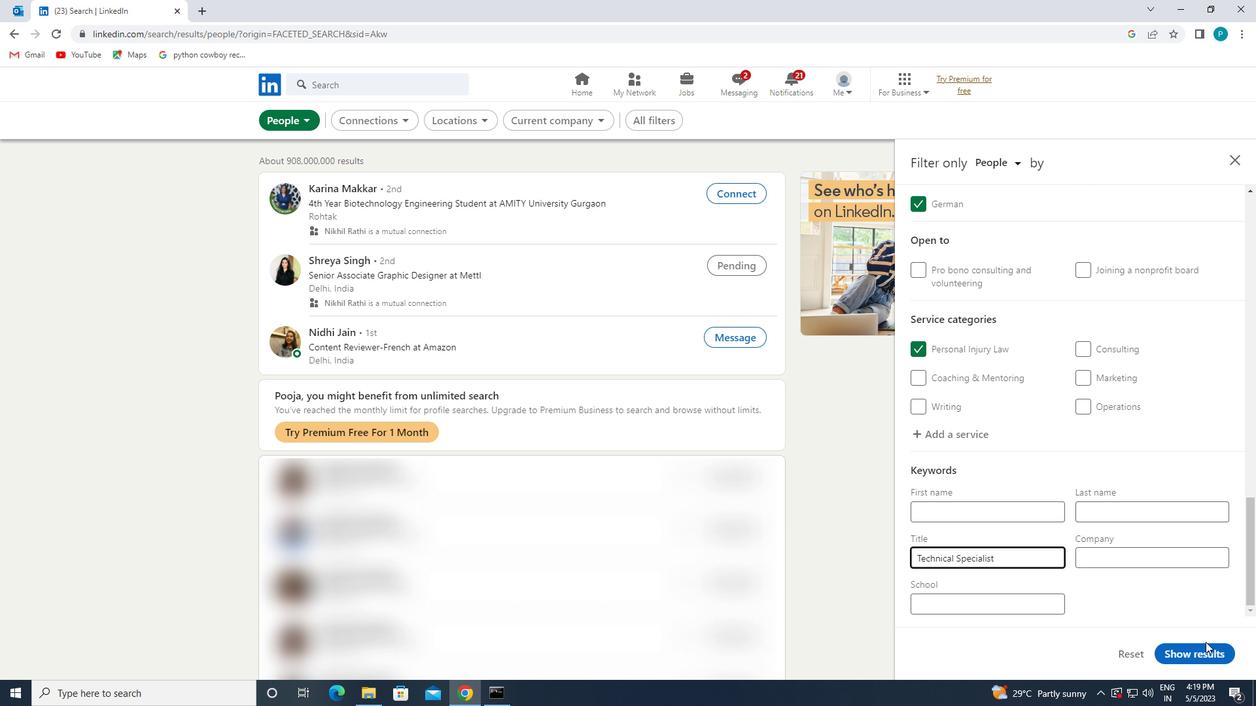 
Action: Mouse pressed left at (1203, 649)
Screenshot: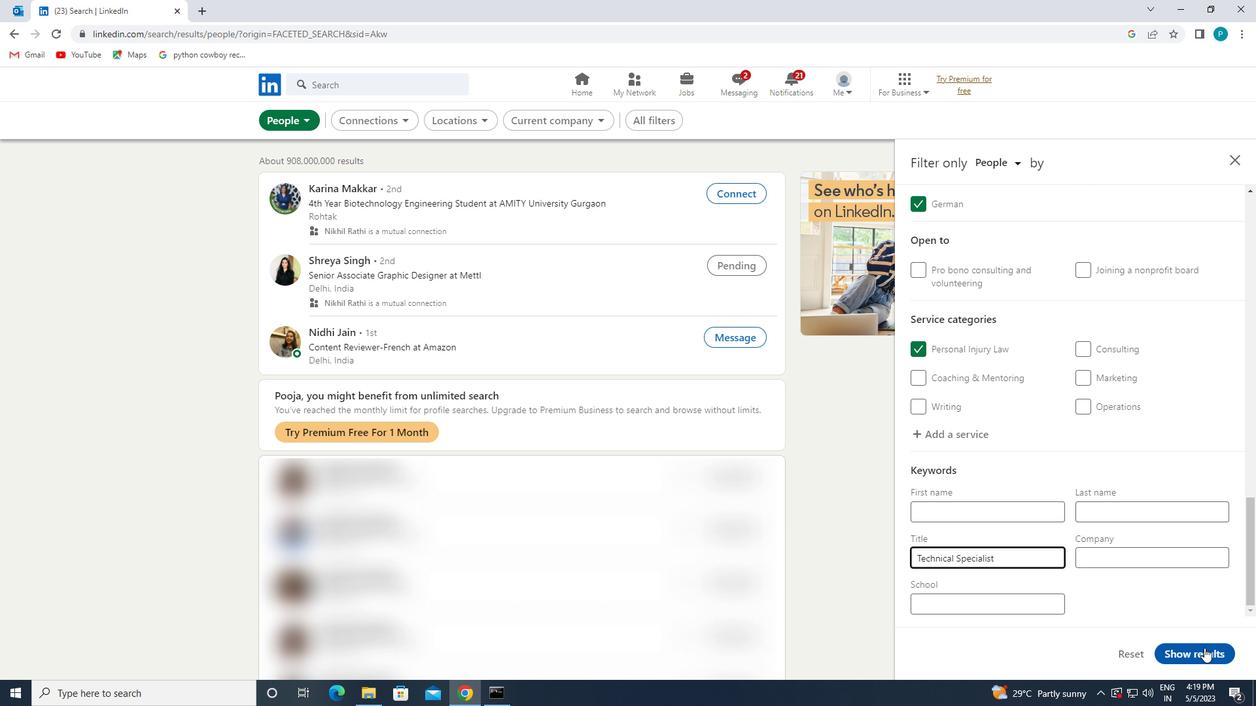
